 Task: Look for space in Timisoara, Romania from 12th  August, 2023 to 15th August, 2023 for 3 adults in price range Rs.12000 to Rs.16000. Place can be entire place with 2 bedrooms having 3 beds and 1 bathroom. Property type can be house, flat, guest house. Booking option can be shelf check-in. Required host language is English.
Action: Mouse pressed left at (614, 121)
Screenshot: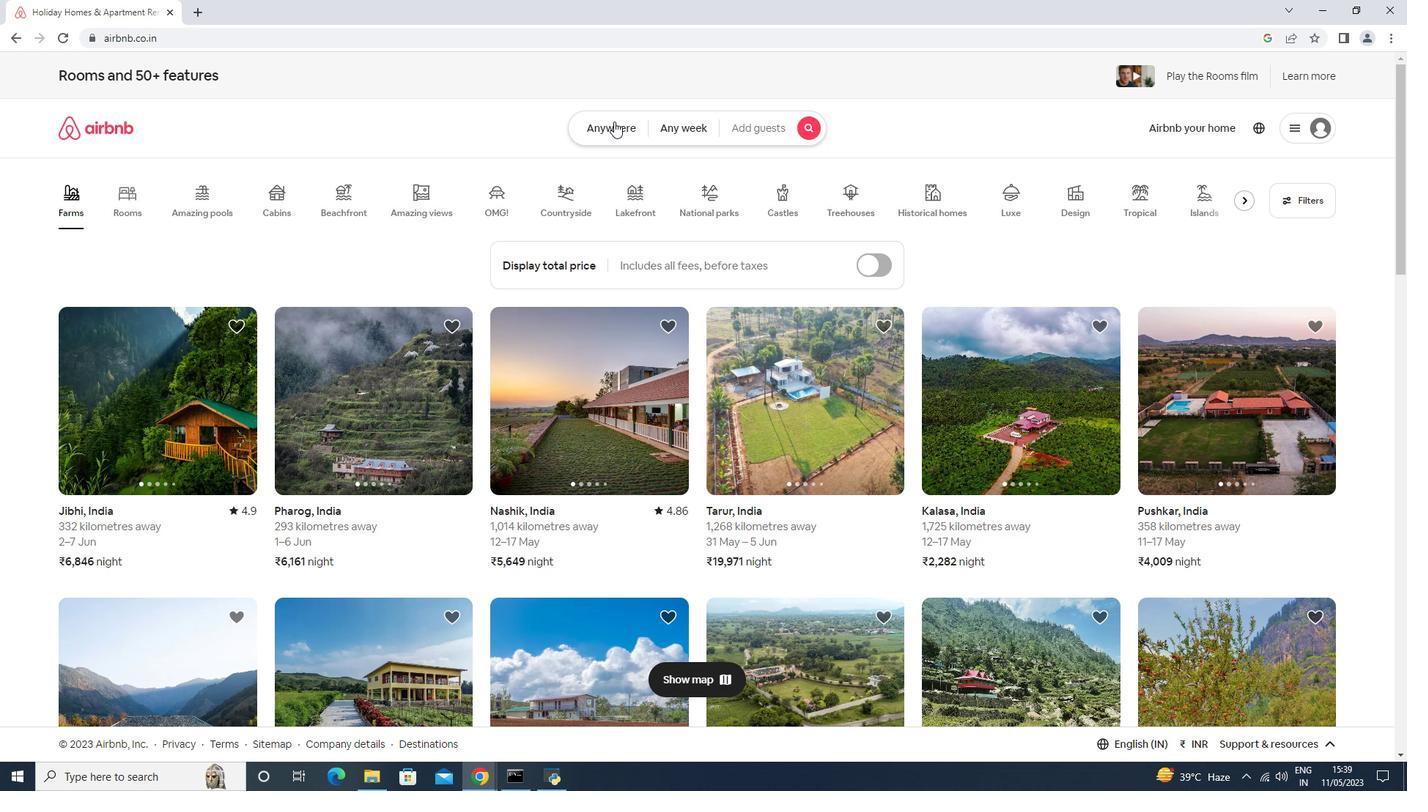 
Action: Mouse moved to (555, 179)
Screenshot: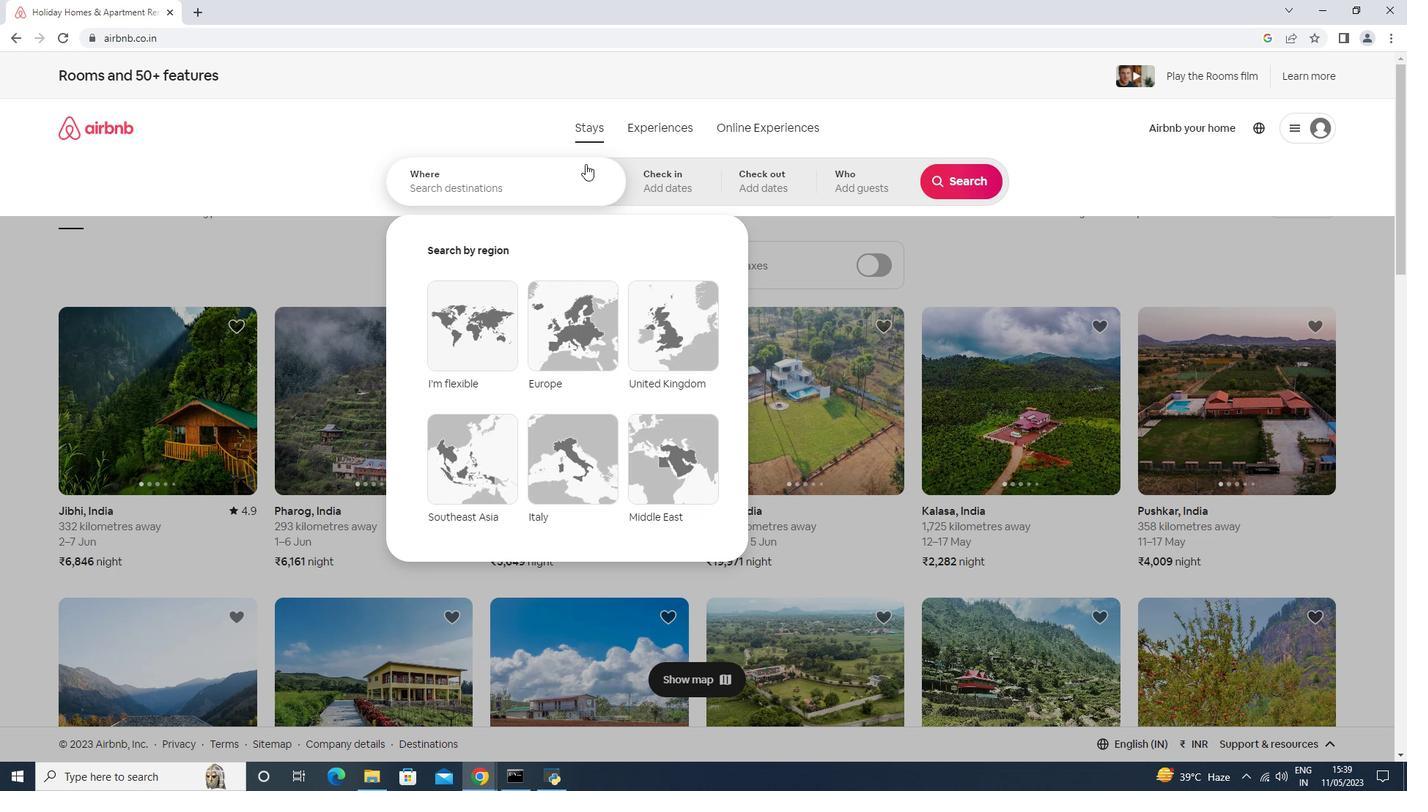 
Action: Mouse pressed left at (555, 179)
Screenshot: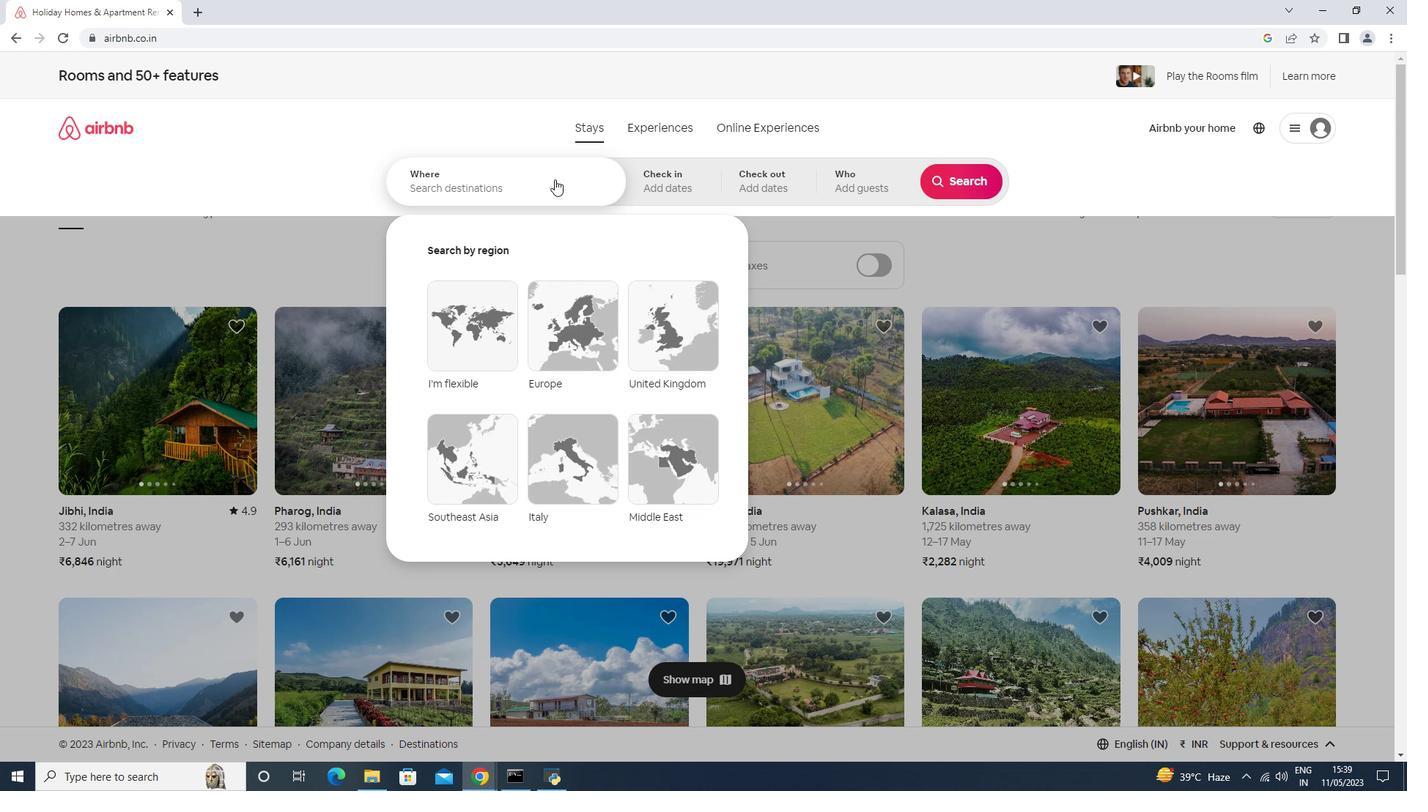 
Action: Mouse moved to (555, 179)
Screenshot: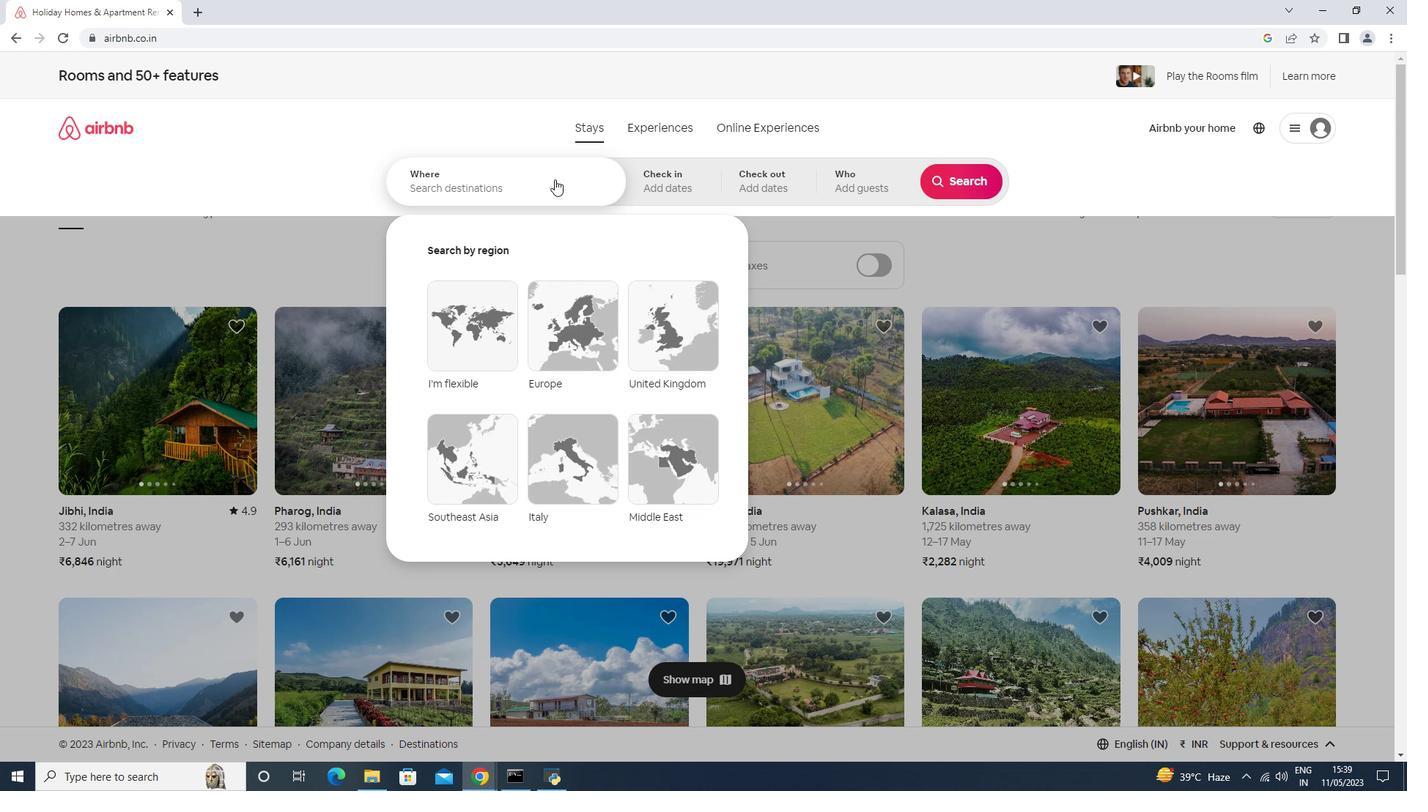 
Action: Key pressed <Key.shift><Key.shift><Key.shift><Key.shift><Key.shift><Key.shift><Key.shift><Key.shift><Key.shift>Timisoara,<Key.shift>romania
Screenshot: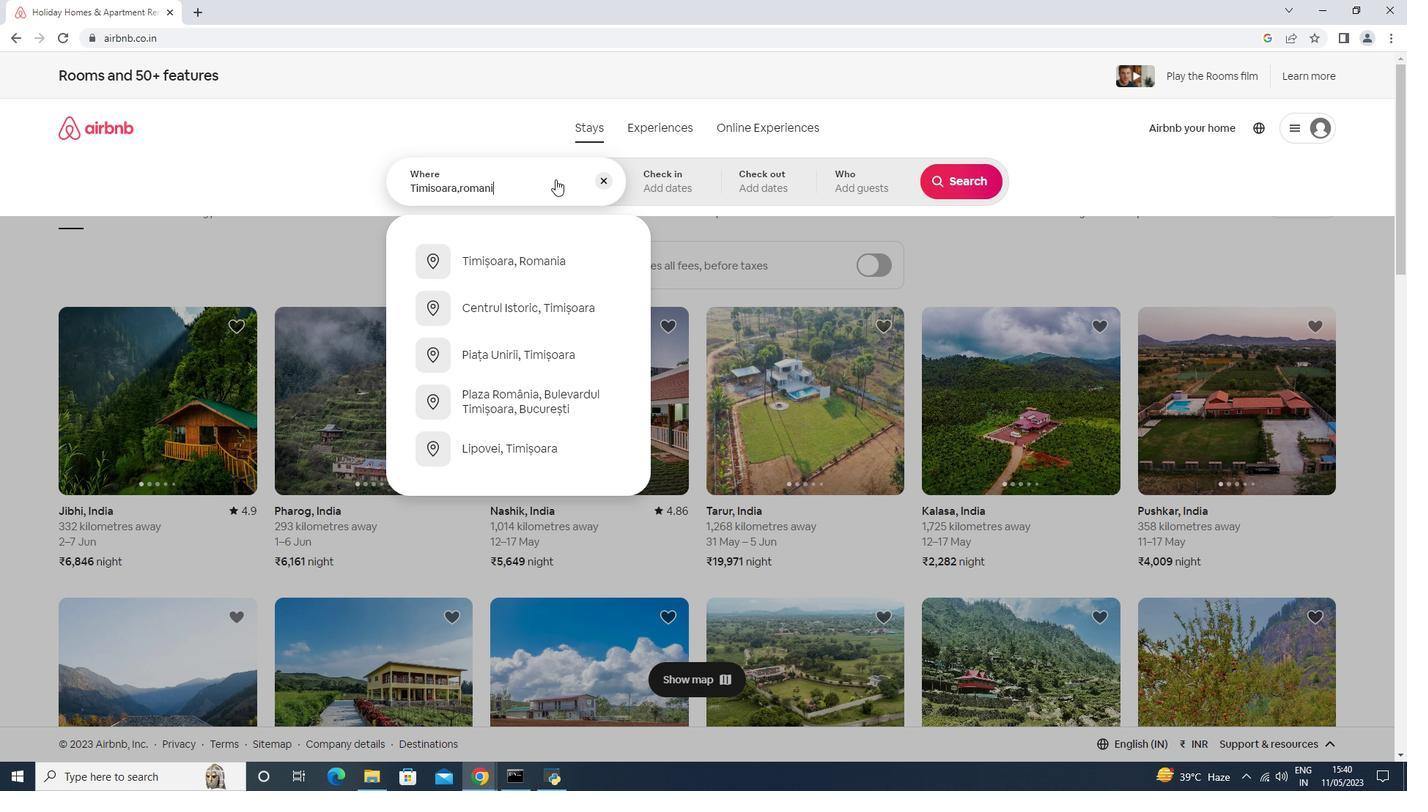 
Action: Mouse moved to (668, 192)
Screenshot: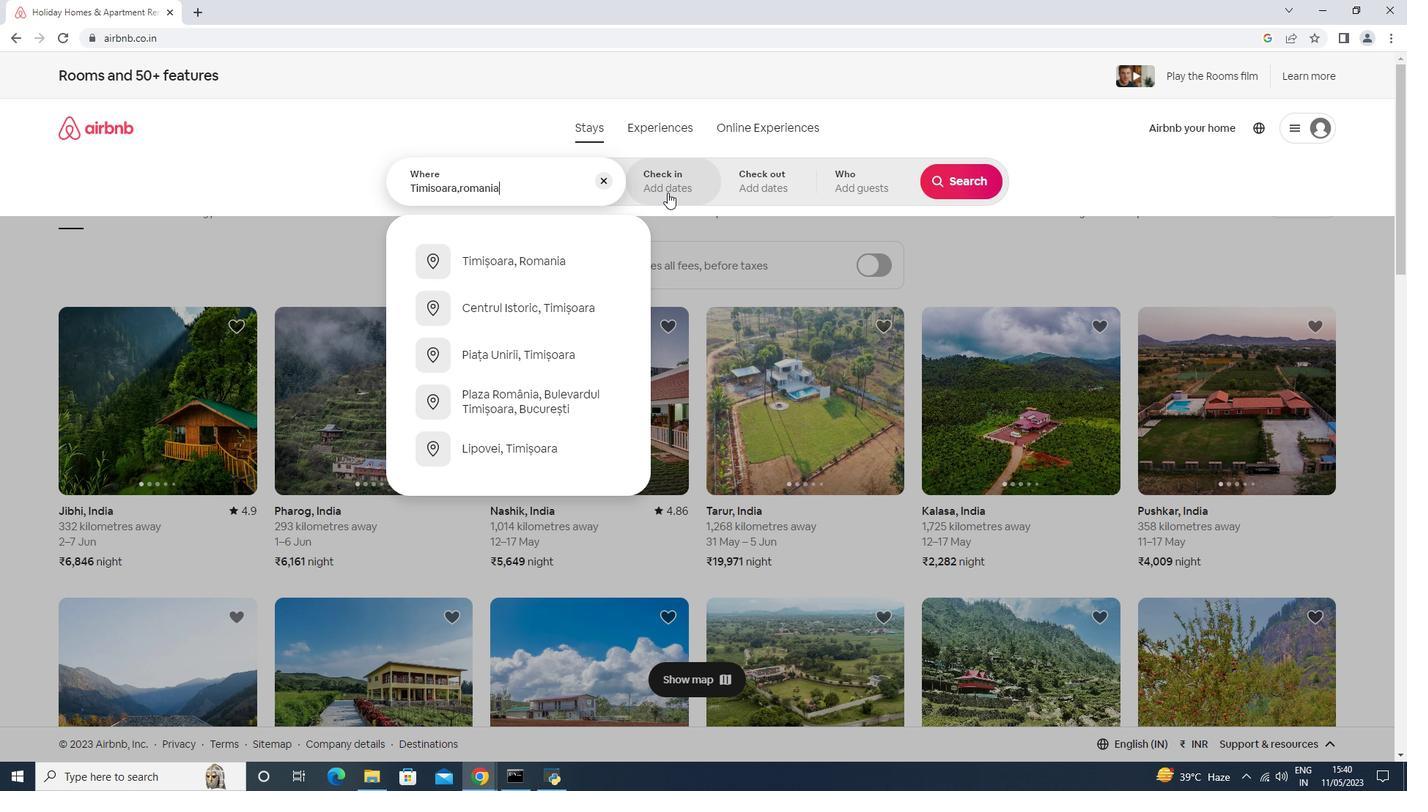 
Action: Mouse pressed left at (668, 192)
Screenshot: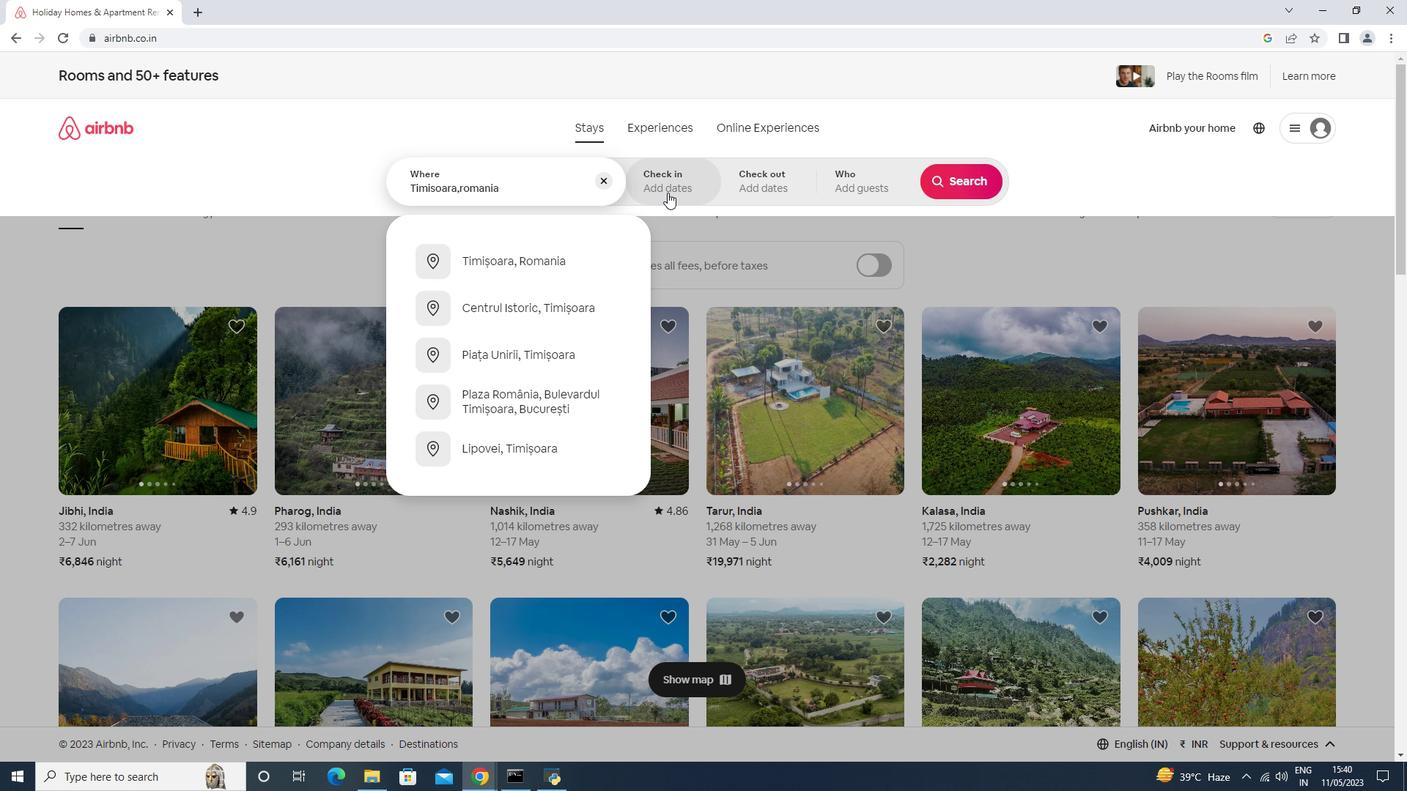 
Action: Mouse moved to (960, 303)
Screenshot: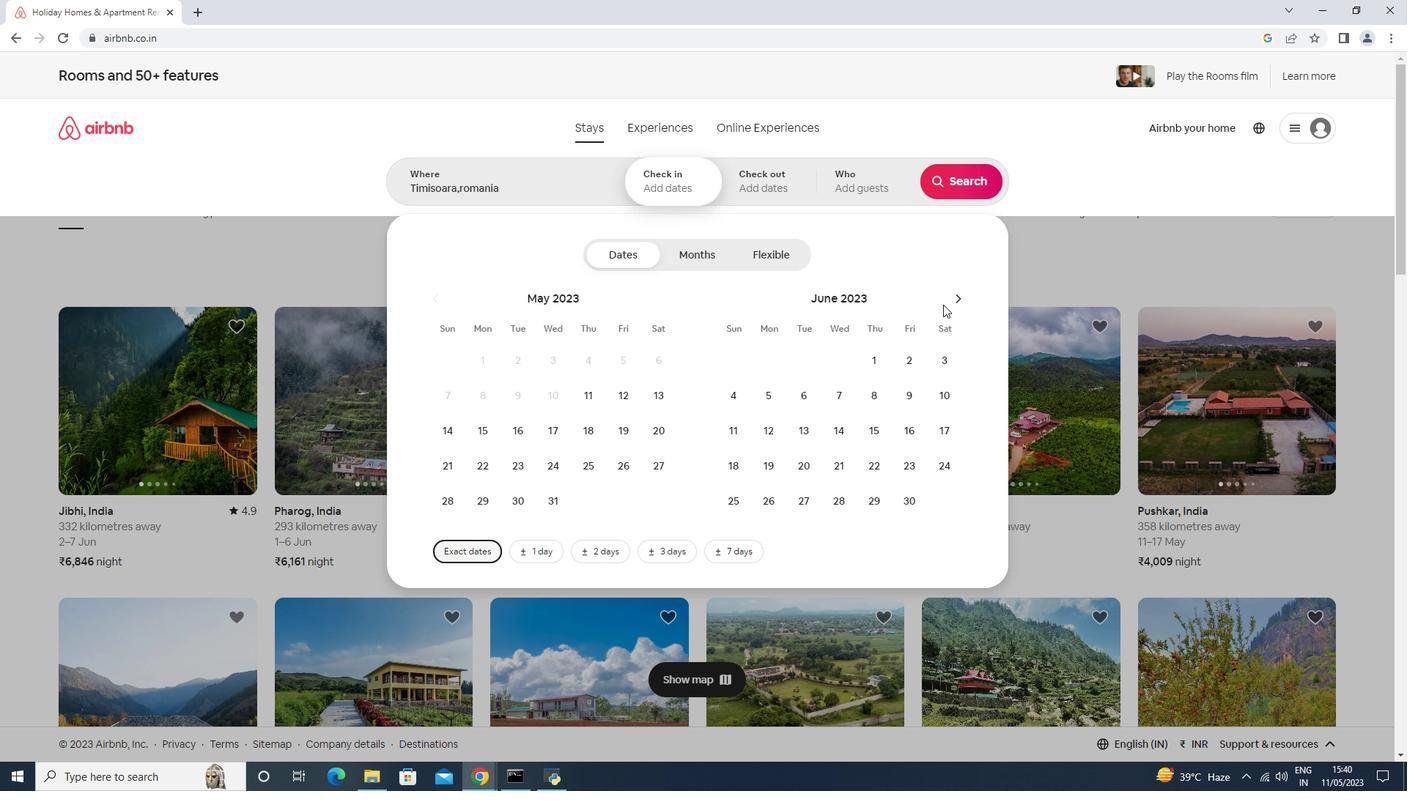 
Action: Mouse pressed left at (960, 303)
Screenshot: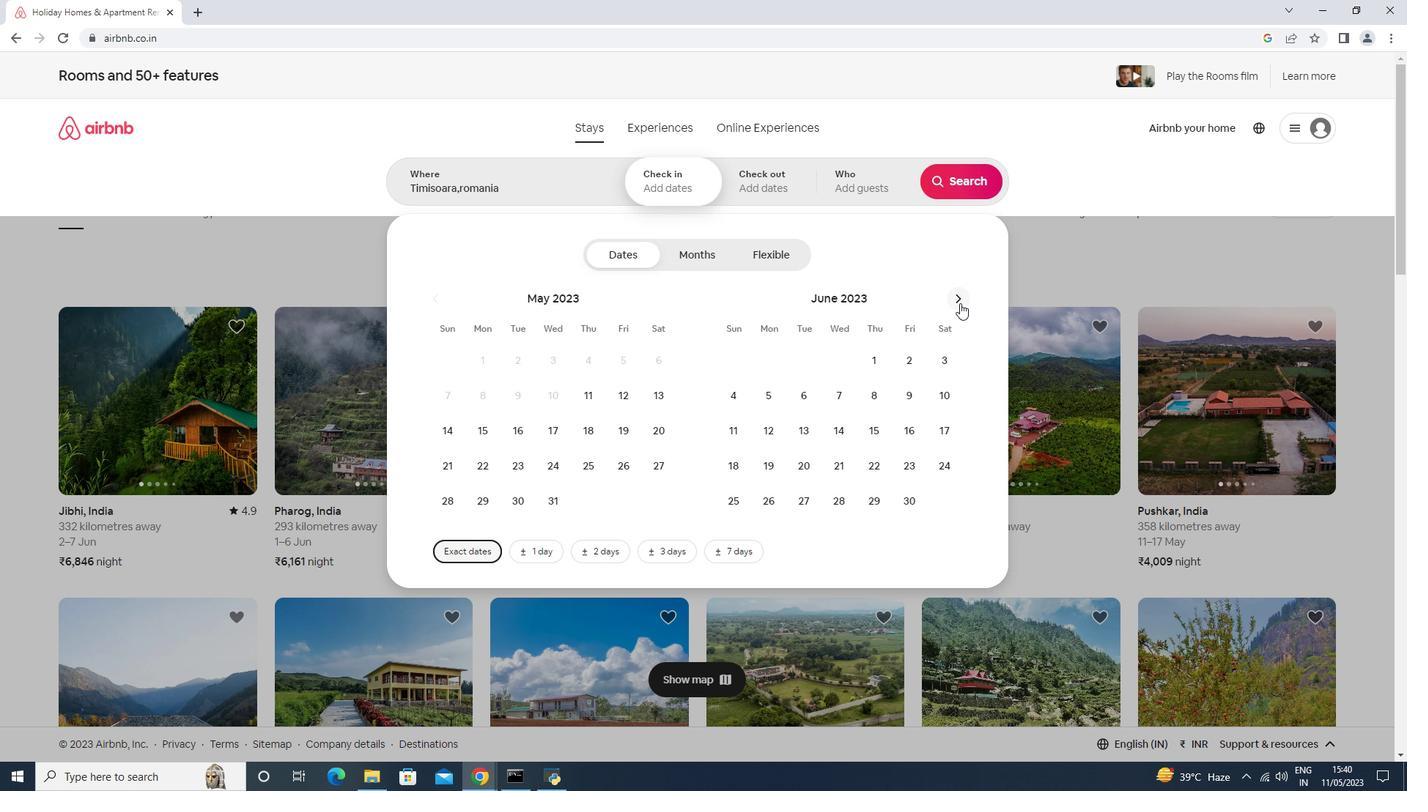 
Action: Mouse moved to (950, 305)
Screenshot: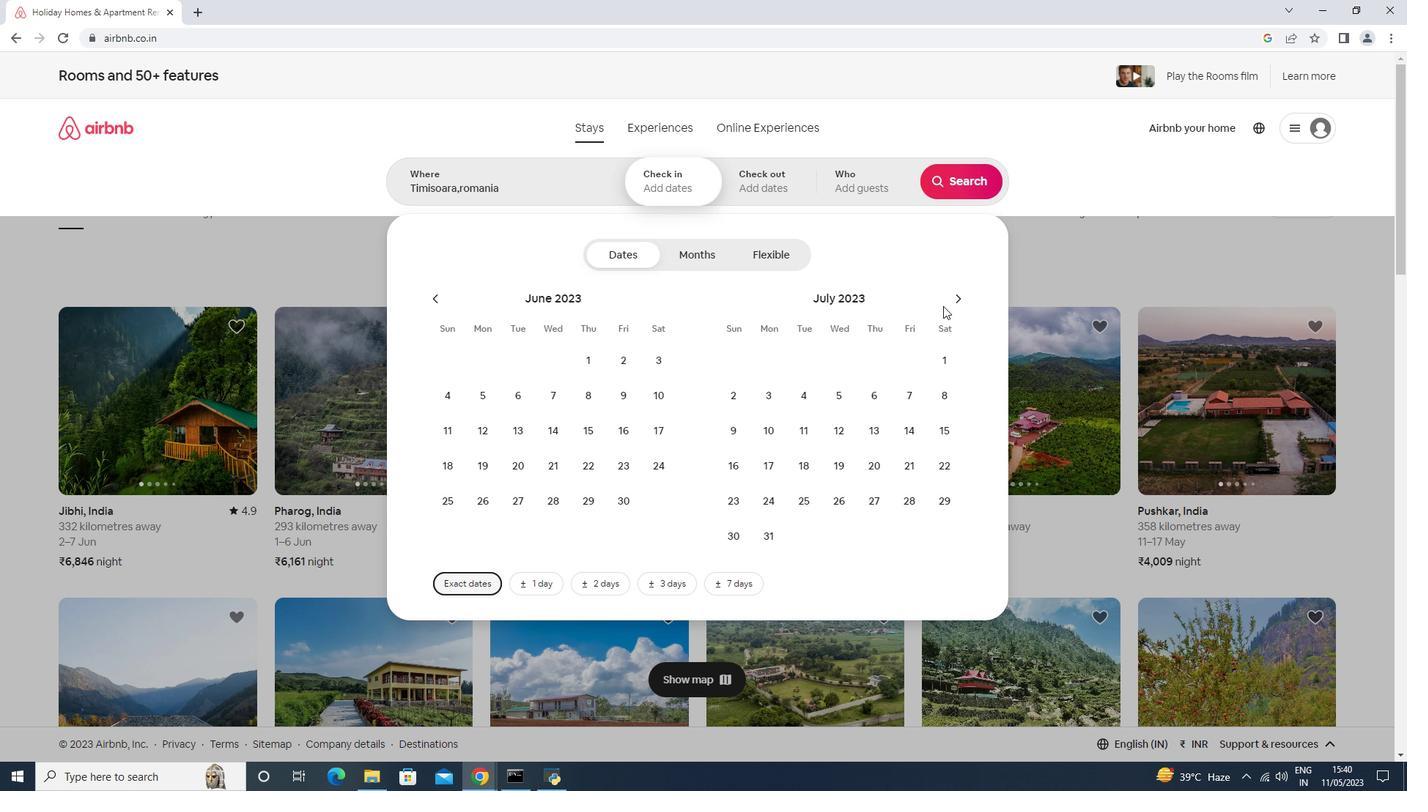 
Action: Mouse pressed left at (950, 305)
Screenshot: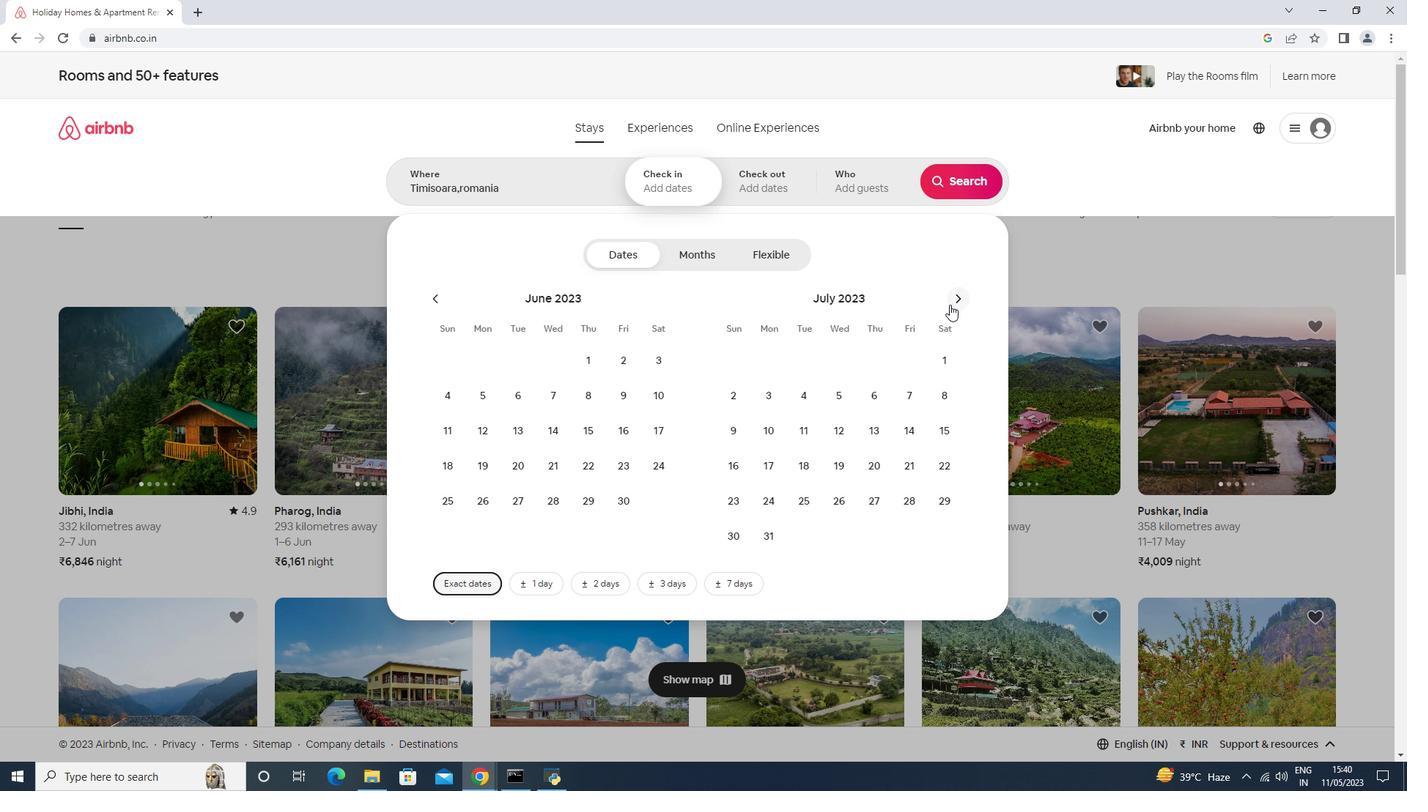 
Action: Mouse moved to (930, 392)
Screenshot: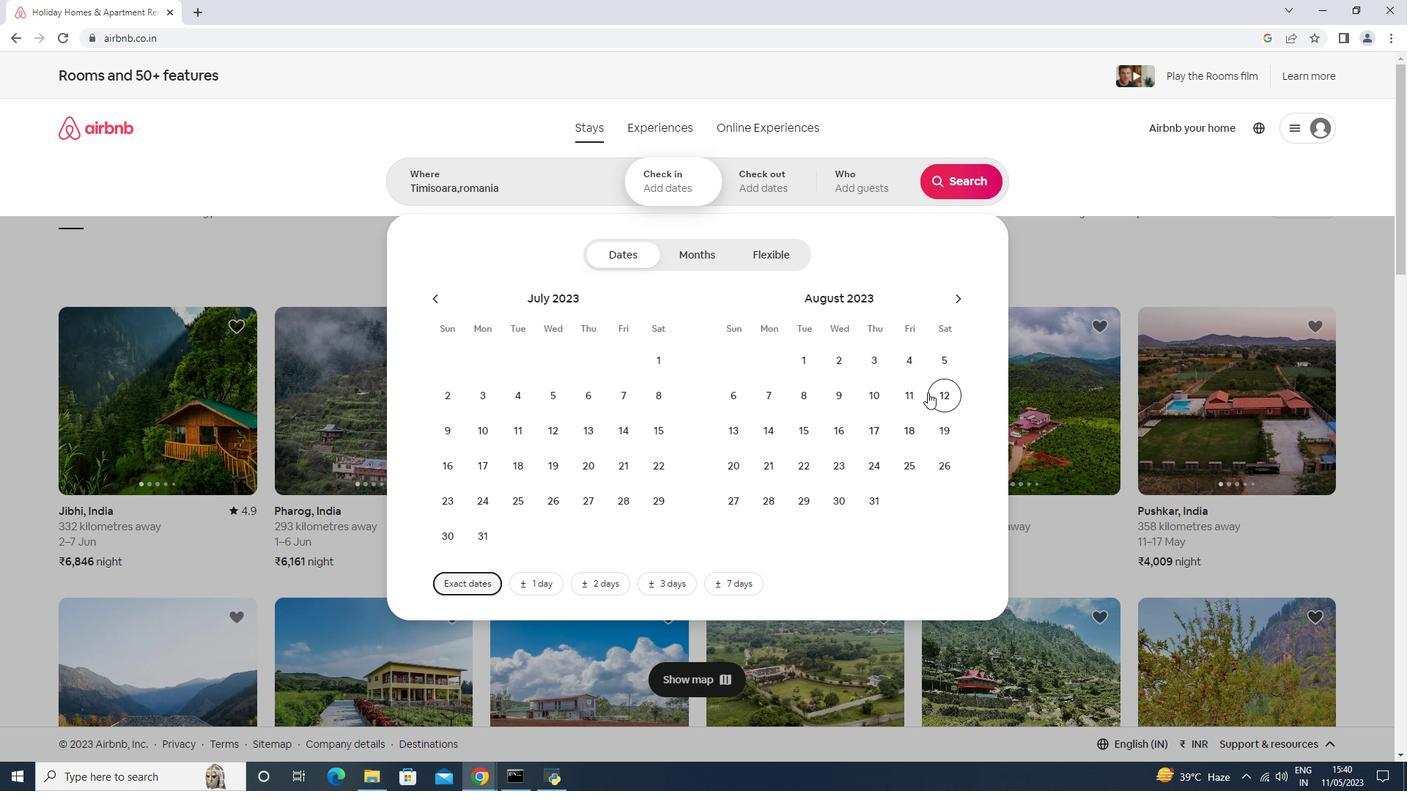 
Action: Mouse pressed left at (930, 392)
Screenshot: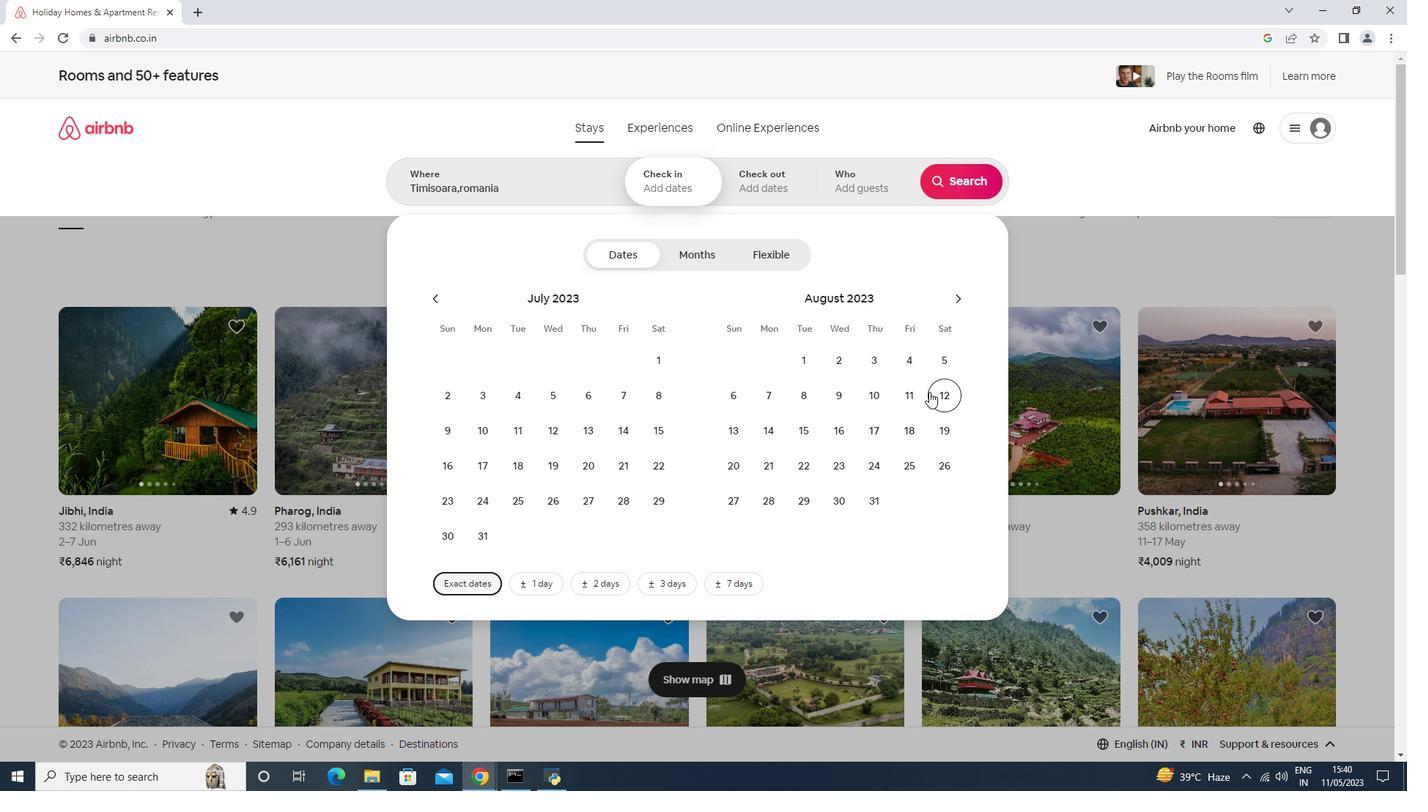 
Action: Mouse moved to (806, 426)
Screenshot: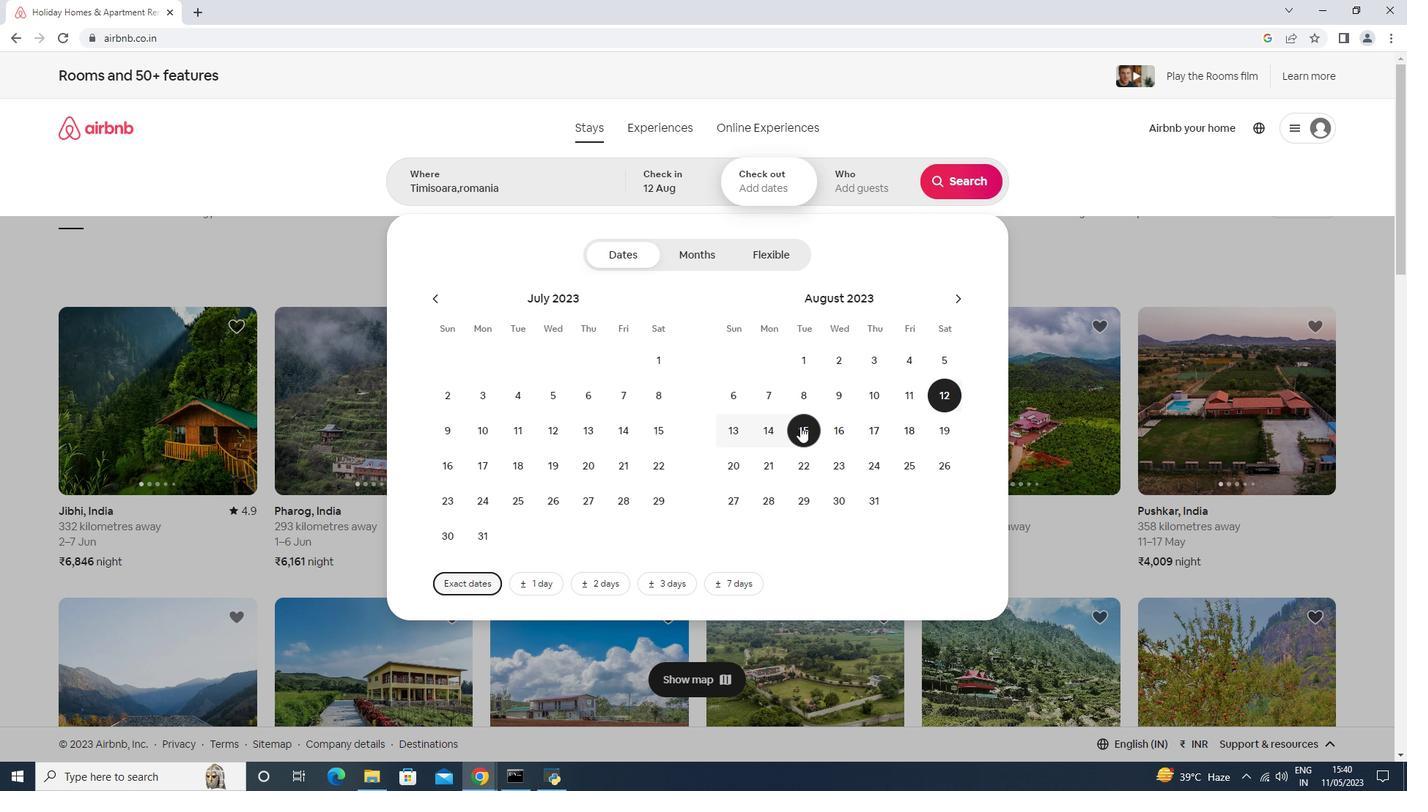 
Action: Mouse pressed left at (805, 426)
Screenshot: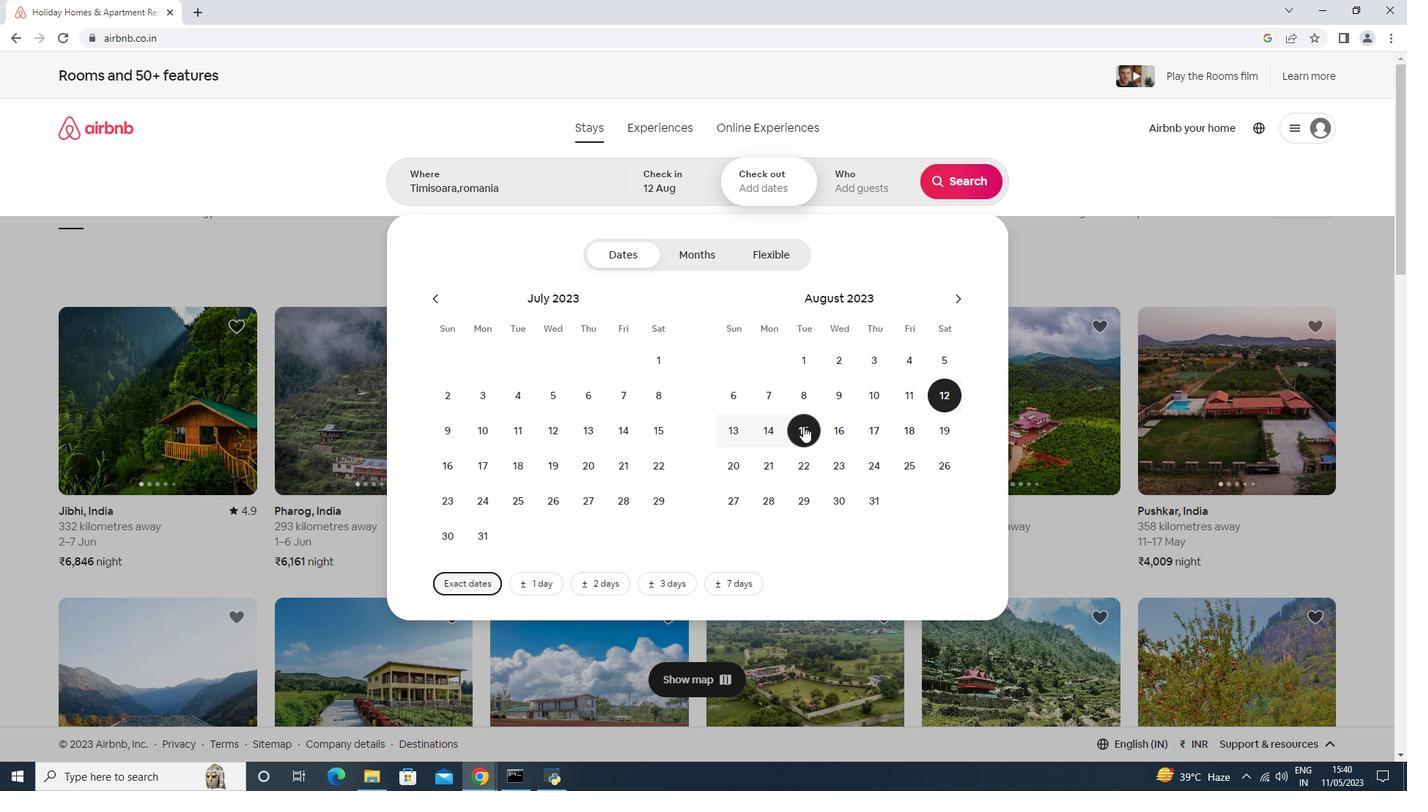 
Action: Mouse moved to (874, 188)
Screenshot: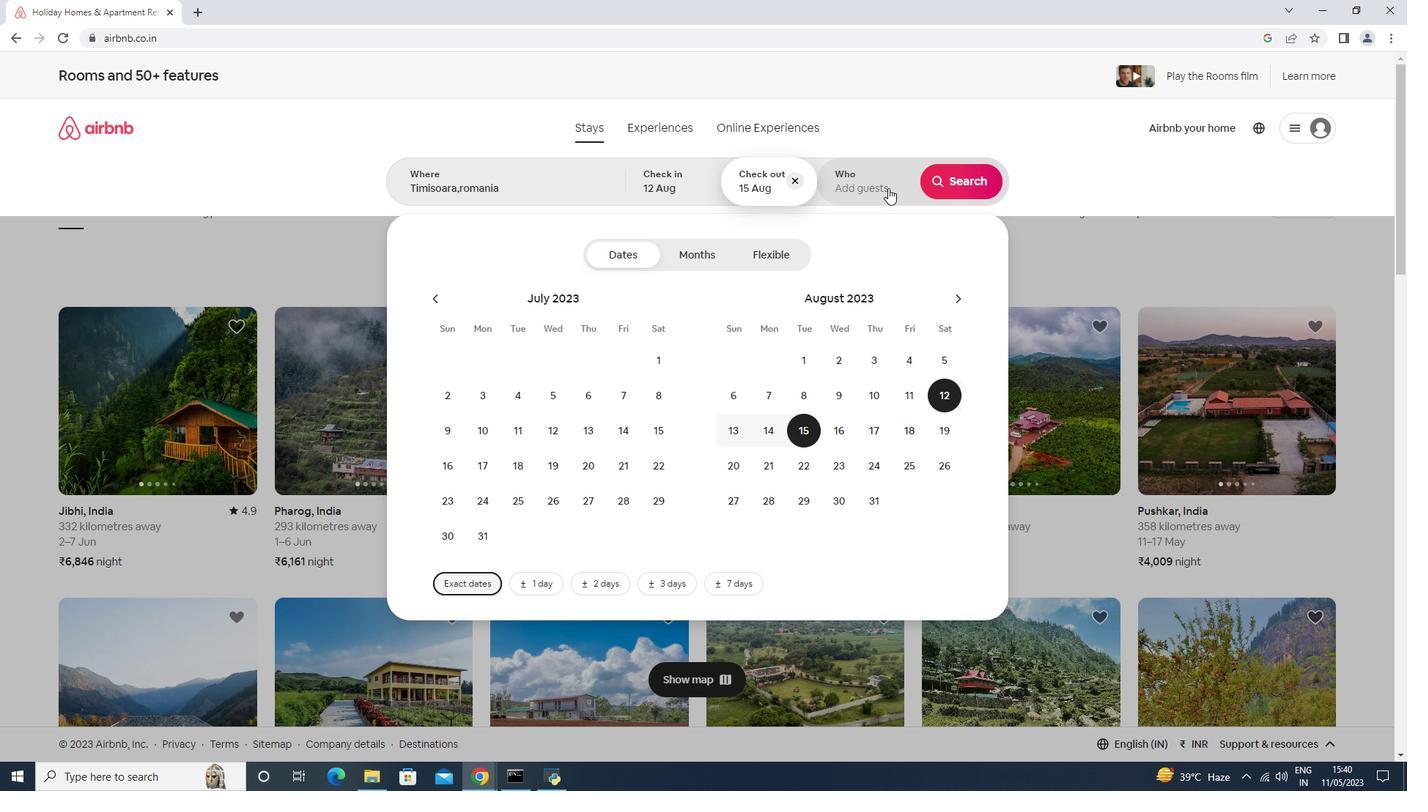 
Action: Mouse pressed left at (874, 188)
Screenshot: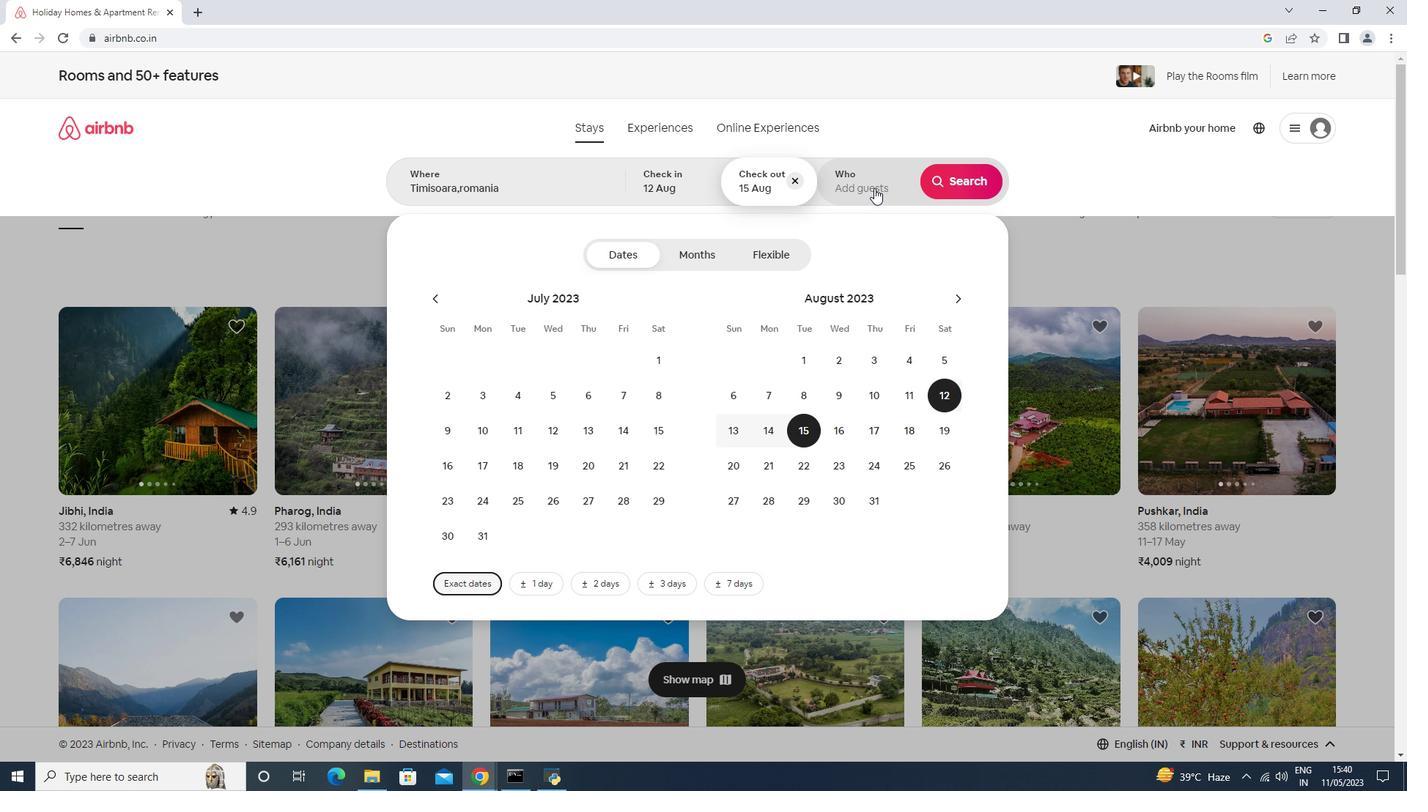 
Action: Mouse moved to (956, 256)
Screenshot: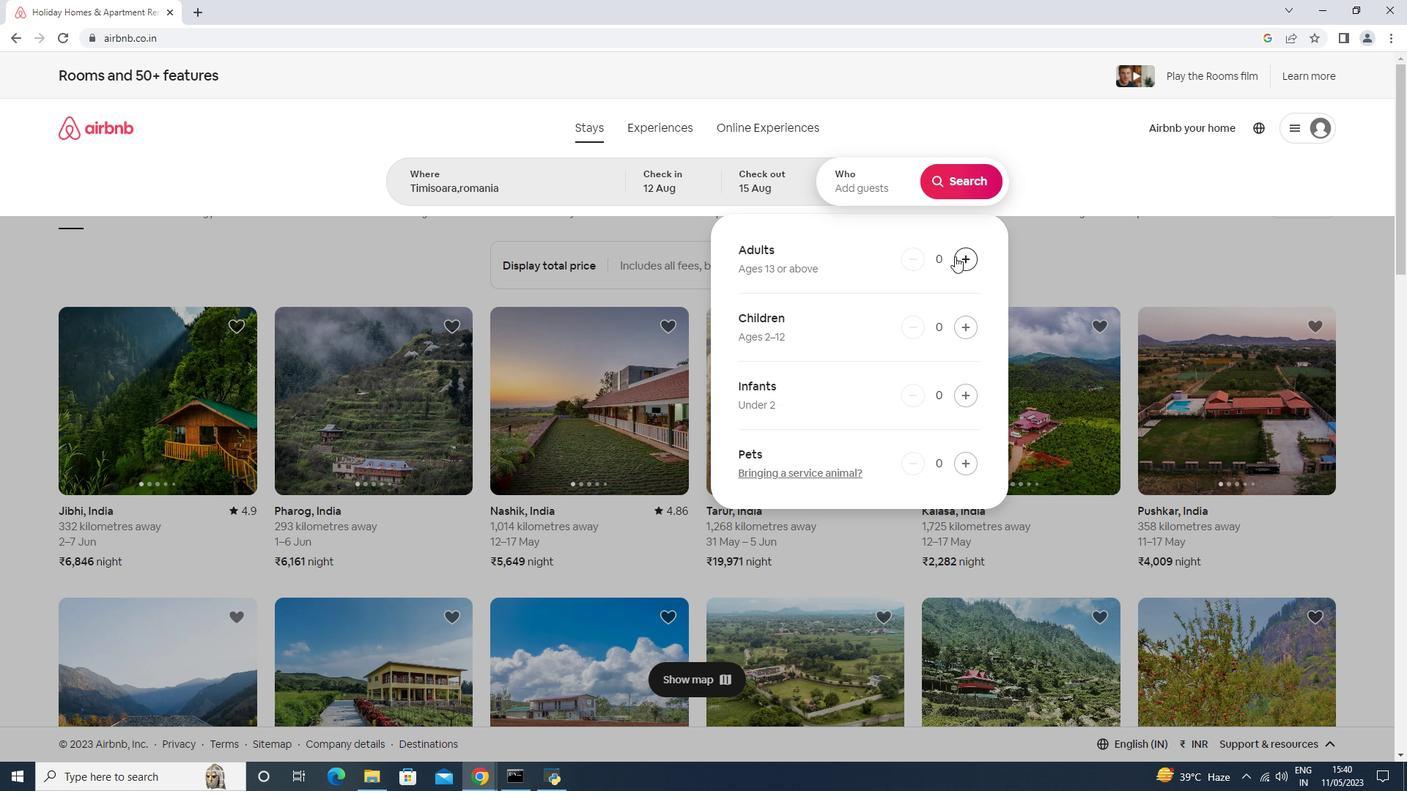 
Action: Mouse pressed left at (956, 256)
Screenshot: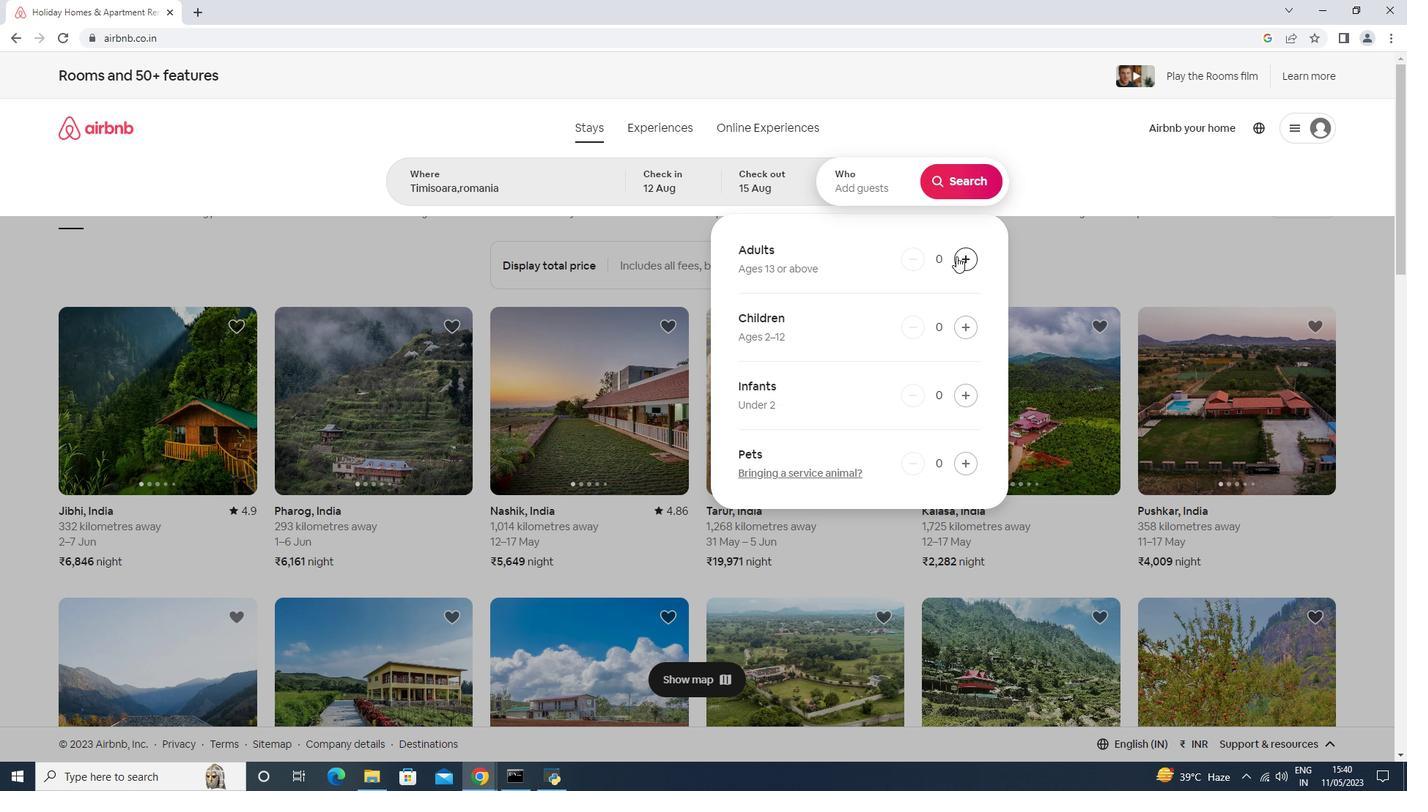 
Action: Mouse pressed left at (956, 256)
Screenshot: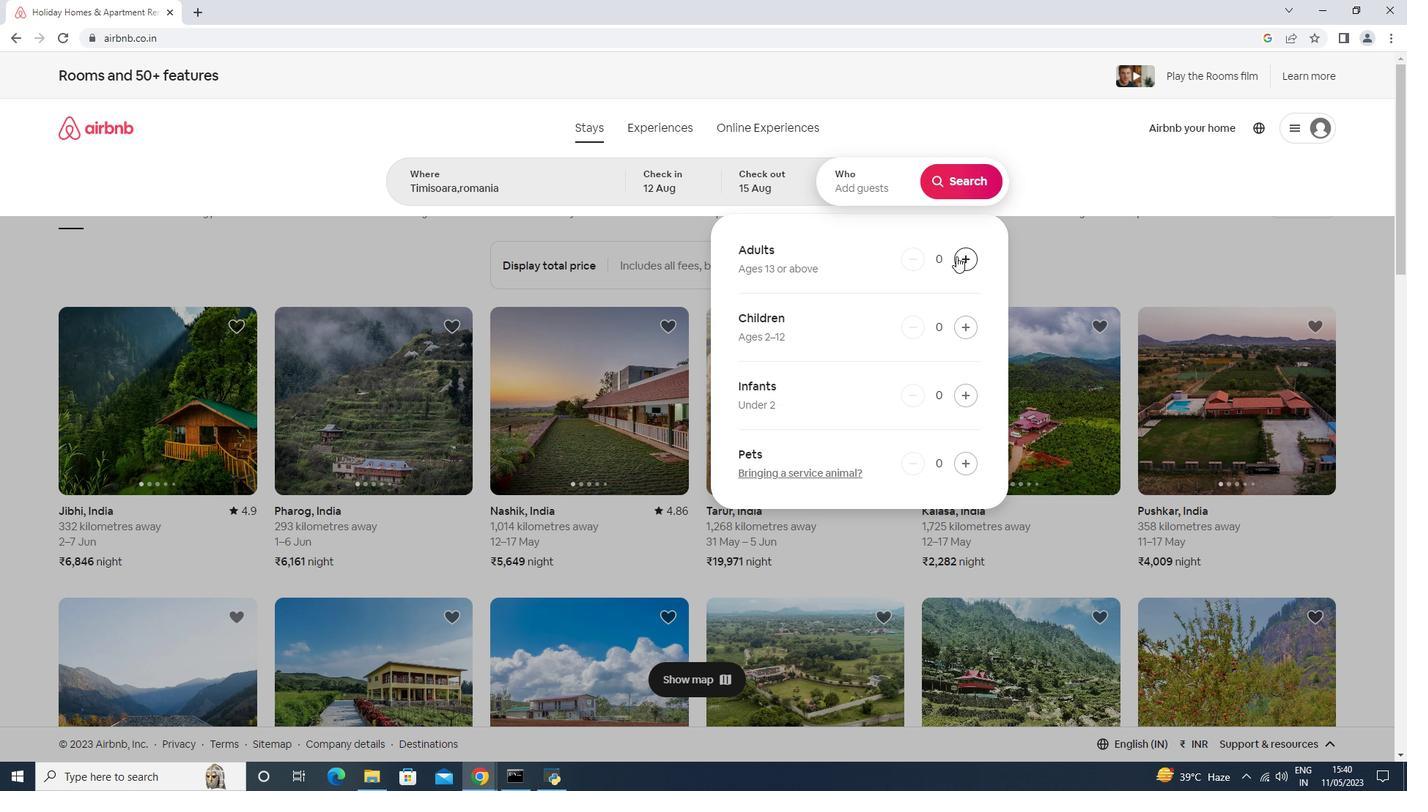
Action: Mouse pressed left at (956, 256)
Screenshot: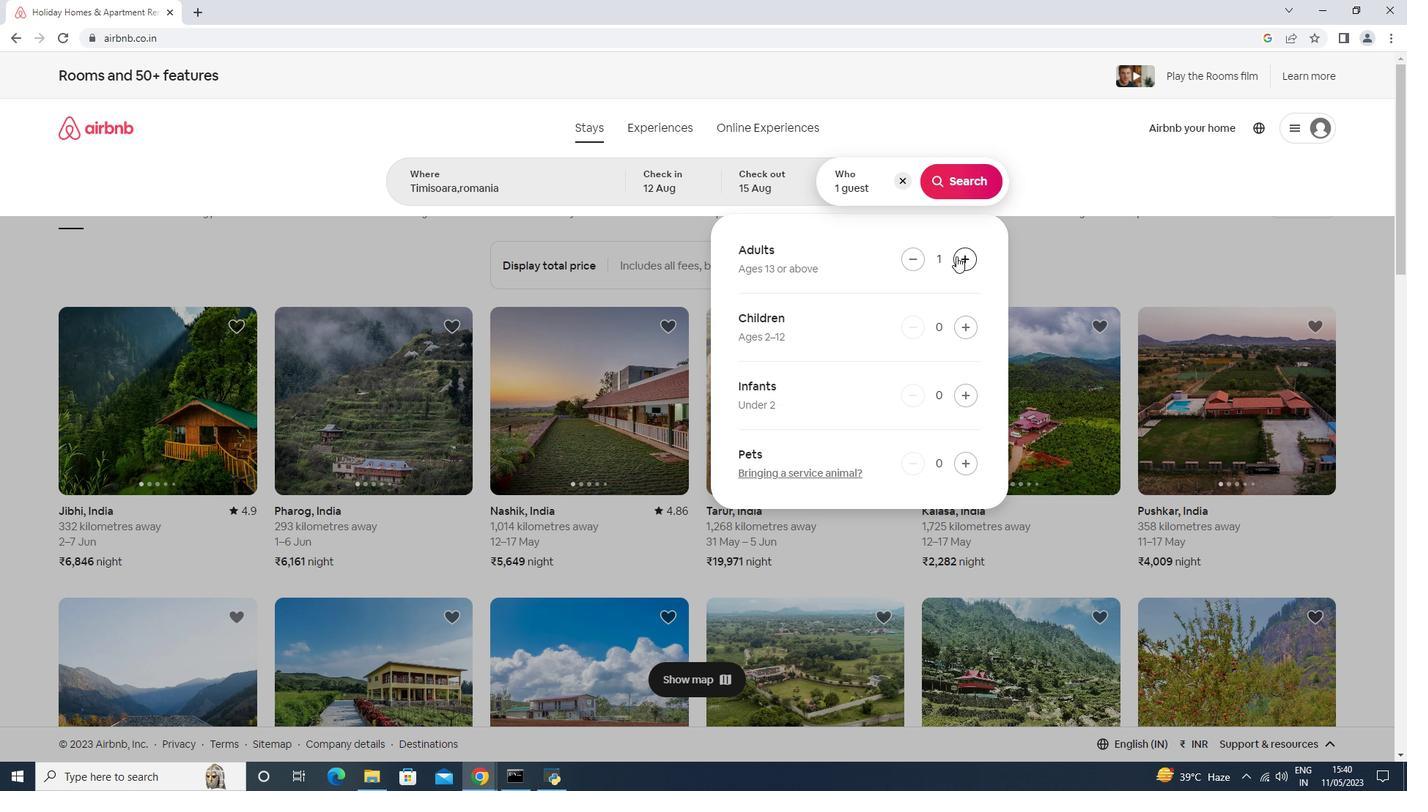 
Action: Mouse moved to (964, 186)
Screenshot: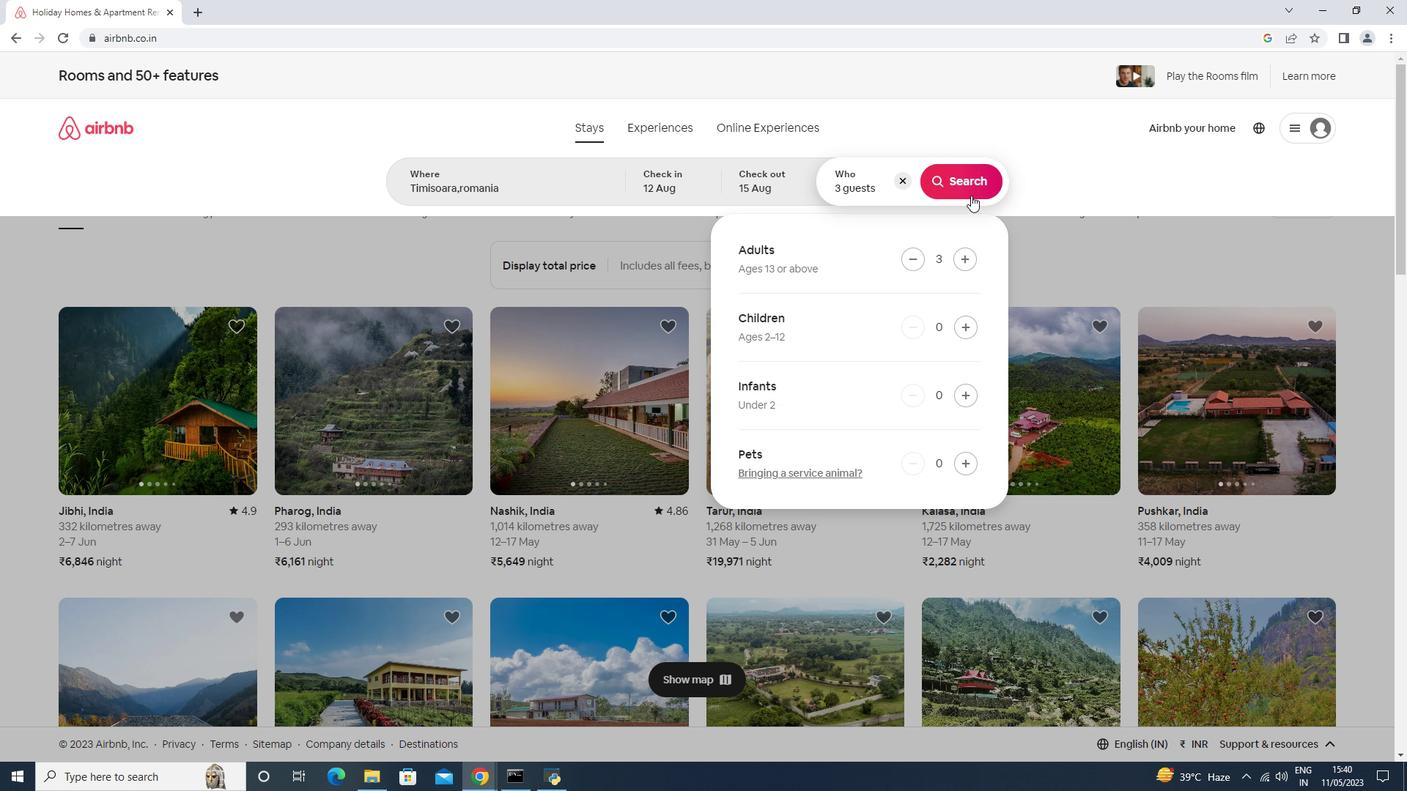 
Action: Mouse pressed left at (964, 186)
Screenshot: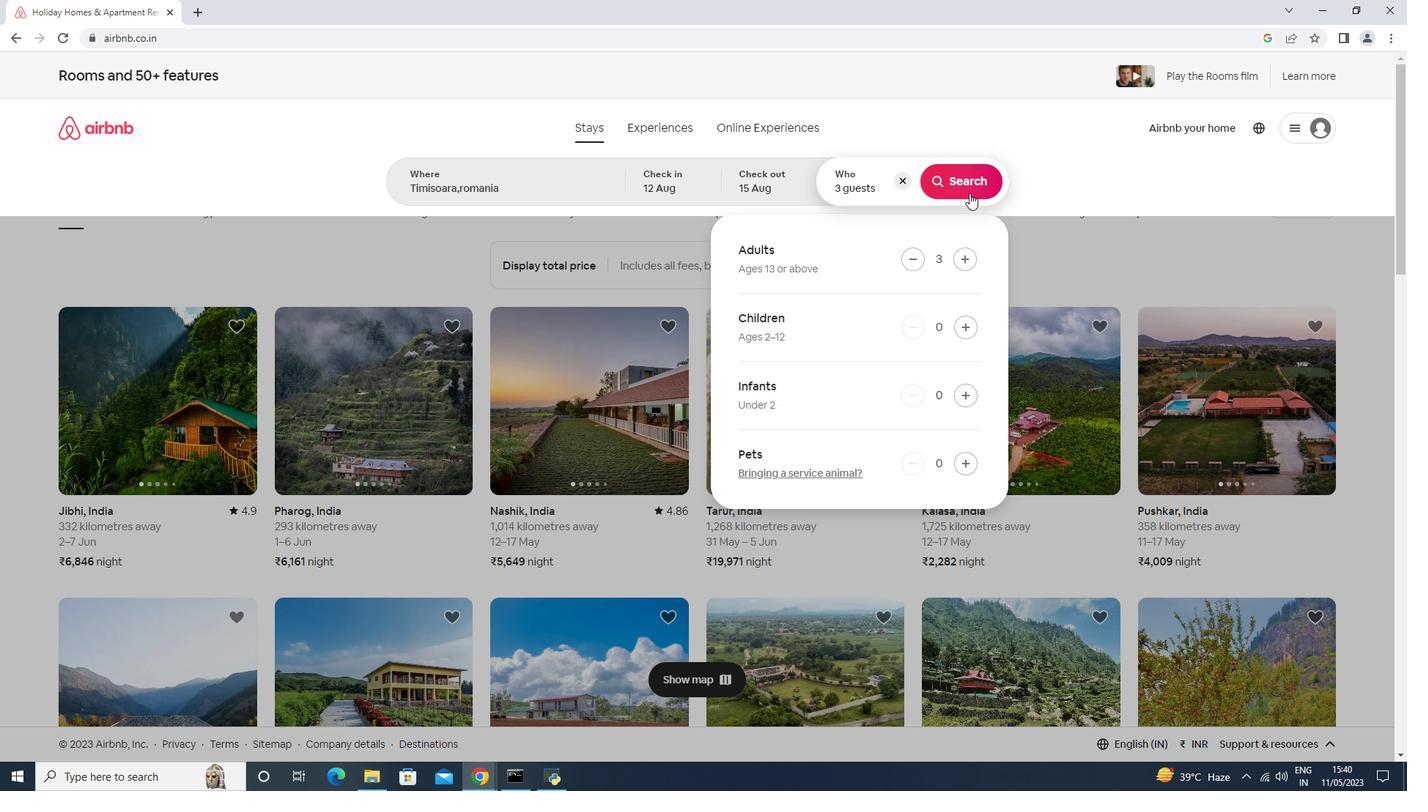 
Action: Mouse moved to (1342, 145)
Screenshot: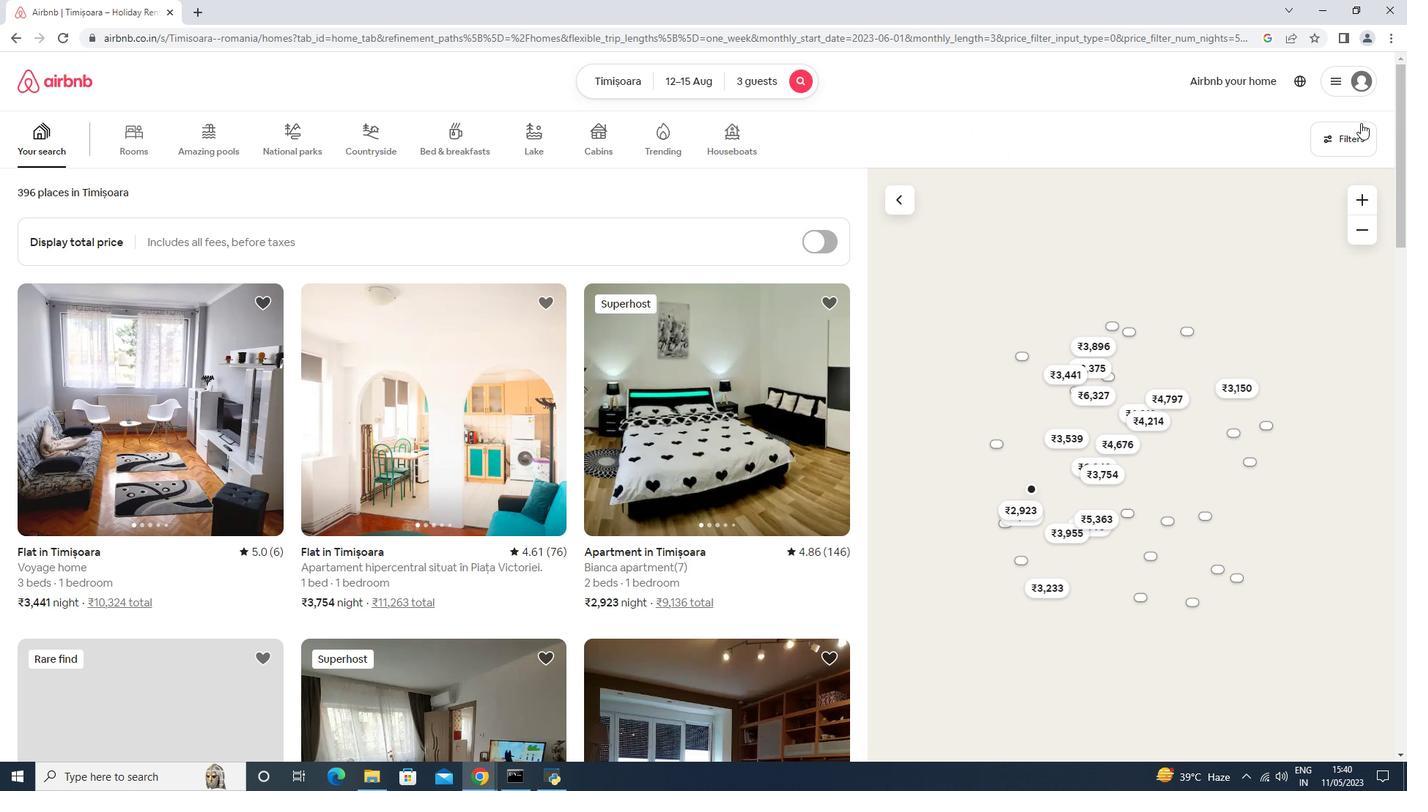 
Action: Mouse pressed left at (1342, 145)
Screenshot: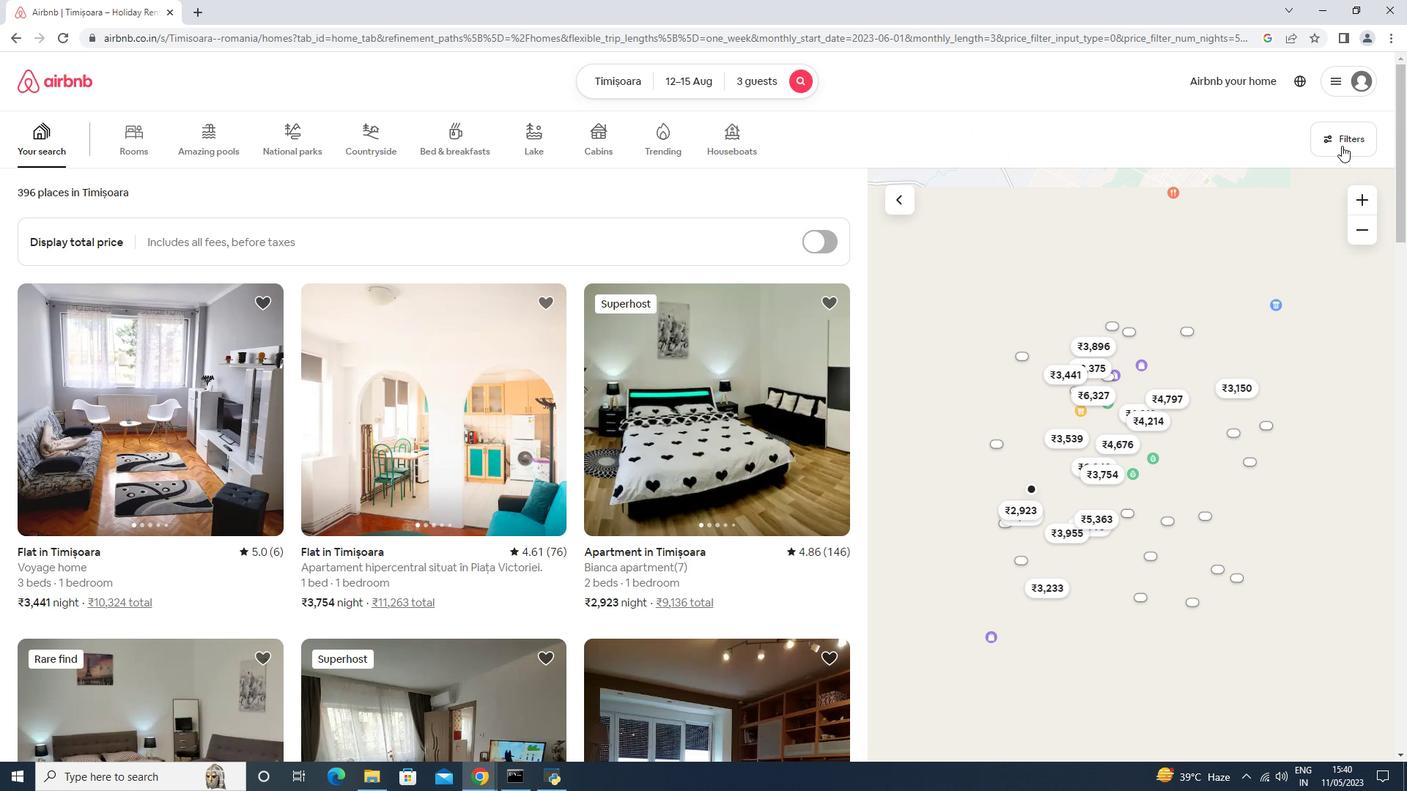 
Action: Mouse moved to (622, 476)
Screenshot: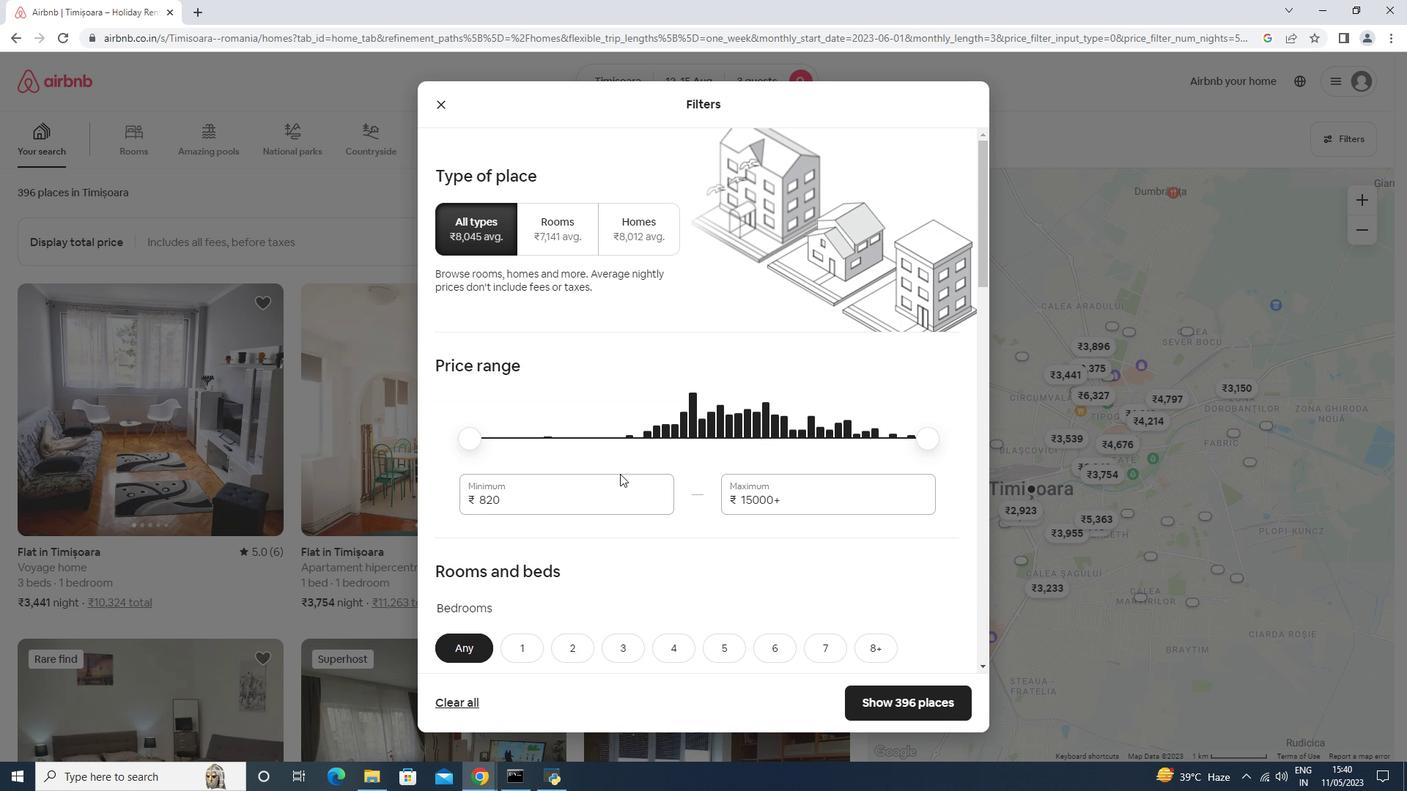 
Action: Mouse pressed left at (622, 476)
Screenshot: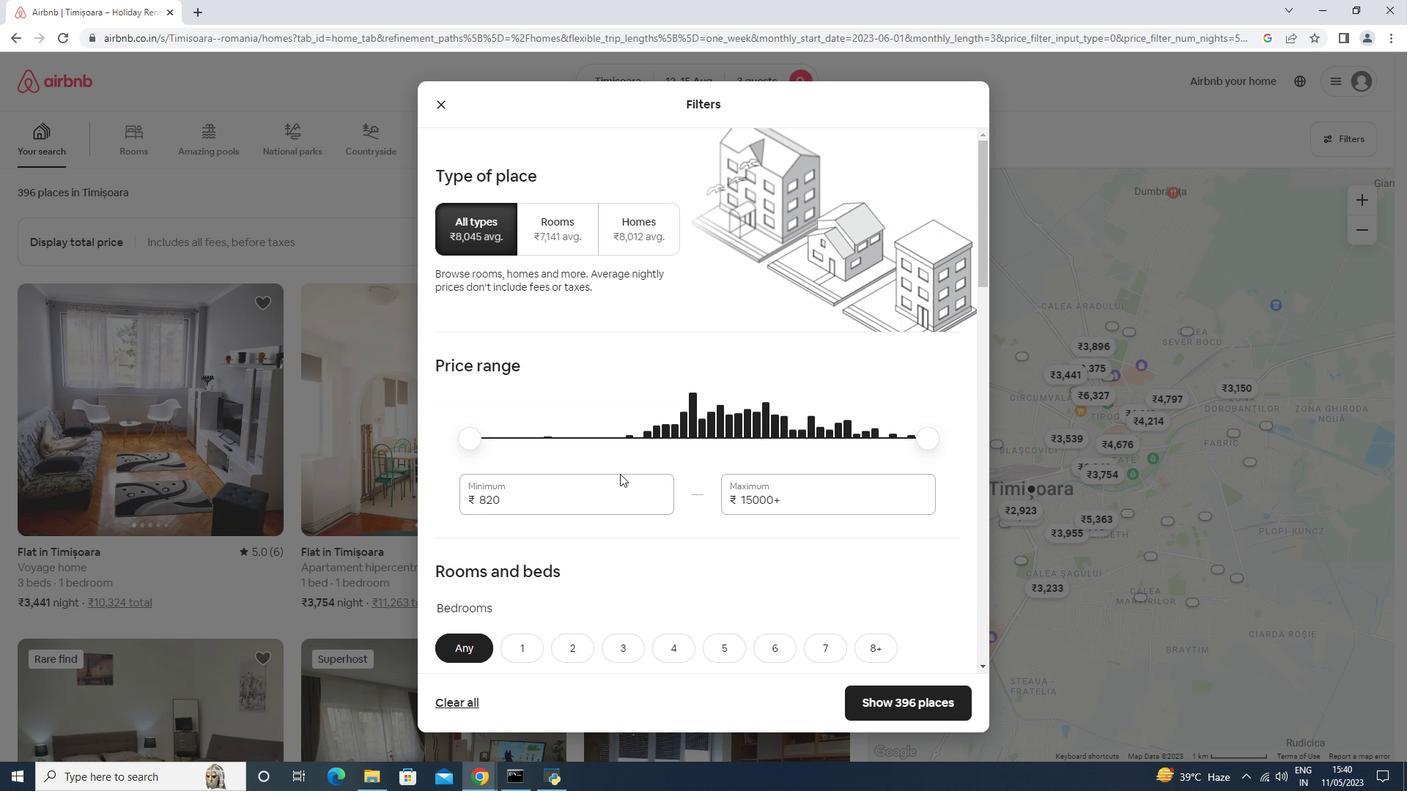 
Action: Key pressed <Key.backspace><Key.backspace><Key.backspace><Key.backspace><Key.backspace><Key.backspace><Key.backspace><Key.backspace><Key.backspace><Key.backspace><Key.backspace><Key.backspace><Key.backspace>1
Screenshot: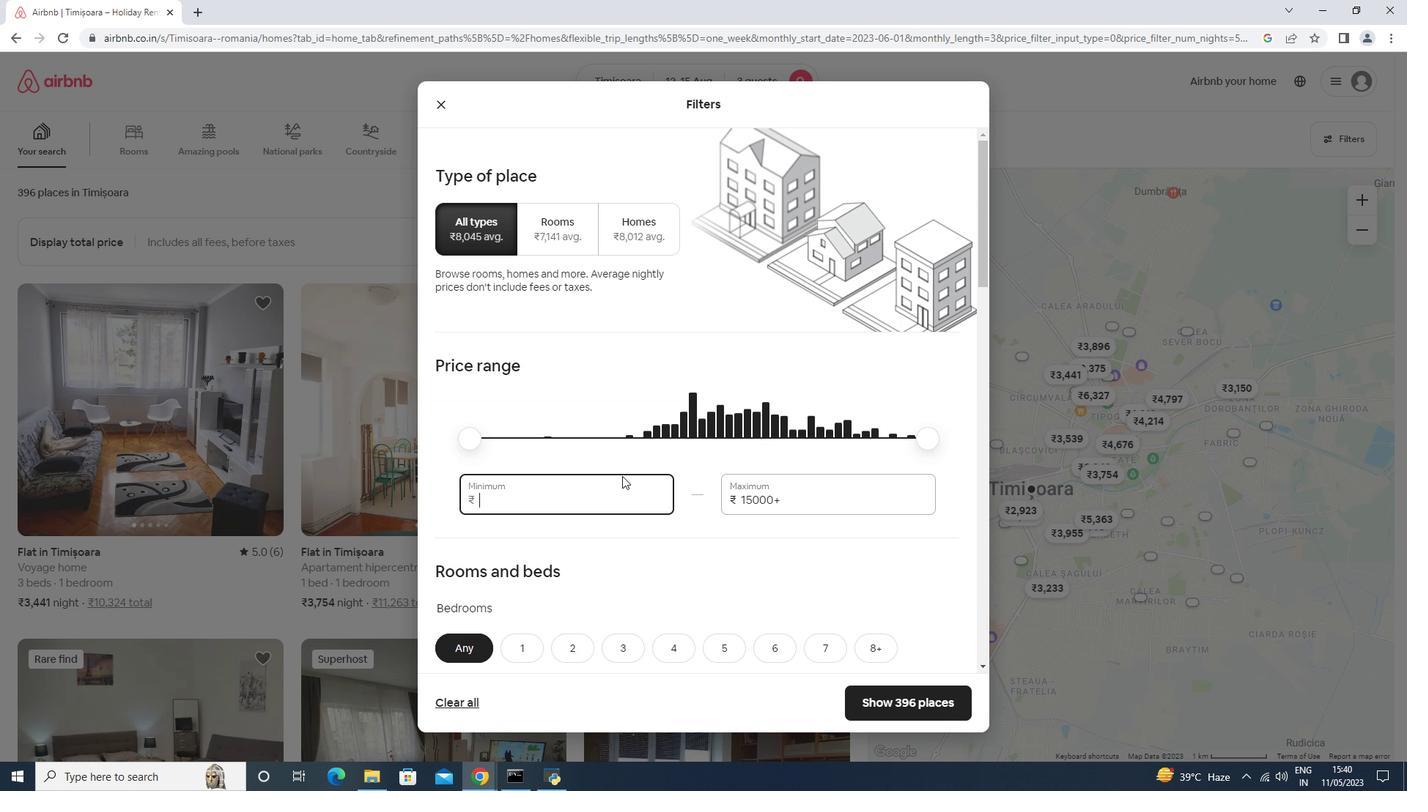 
Action: Mouse moved to (620, 472)
Screenshot: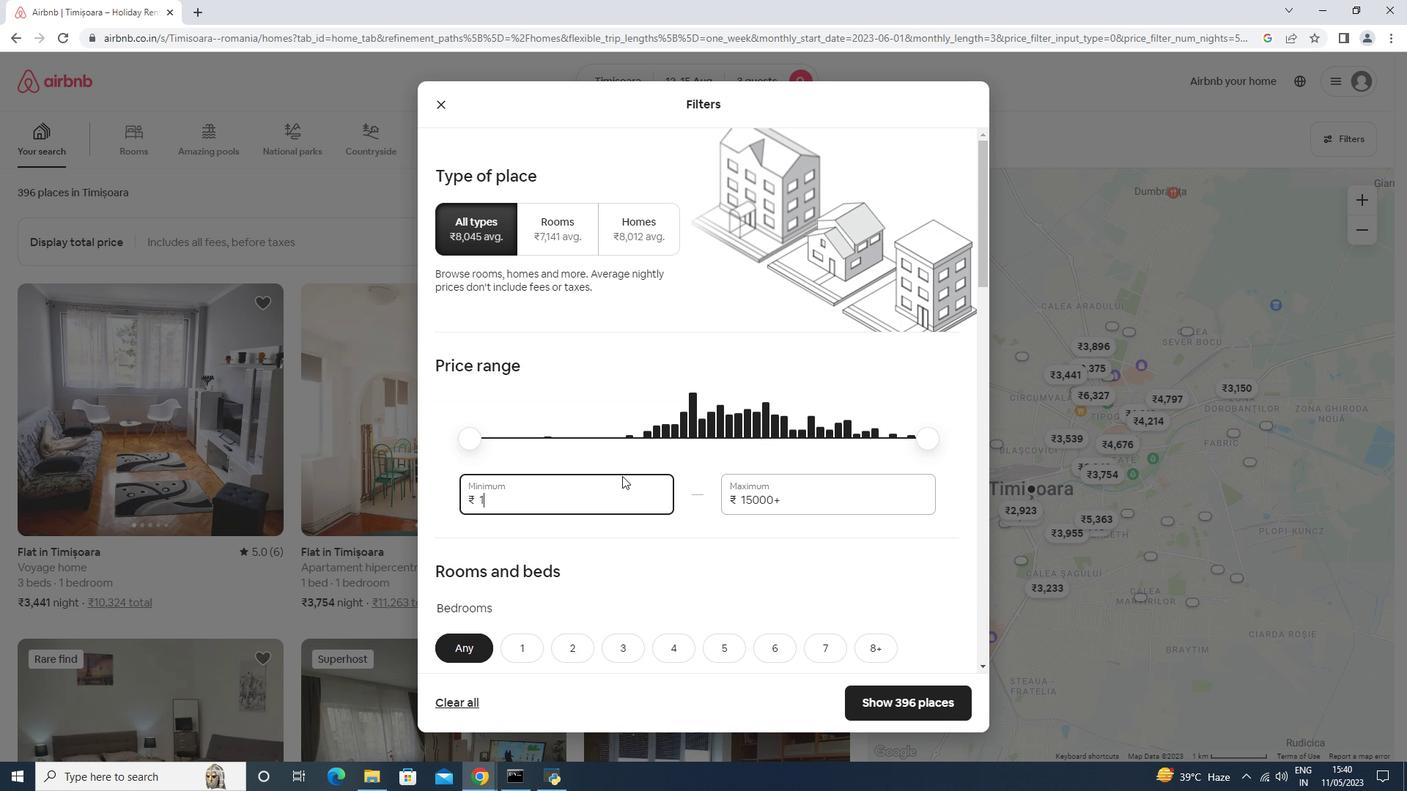 
Action: Key pressed 2
Screenshot: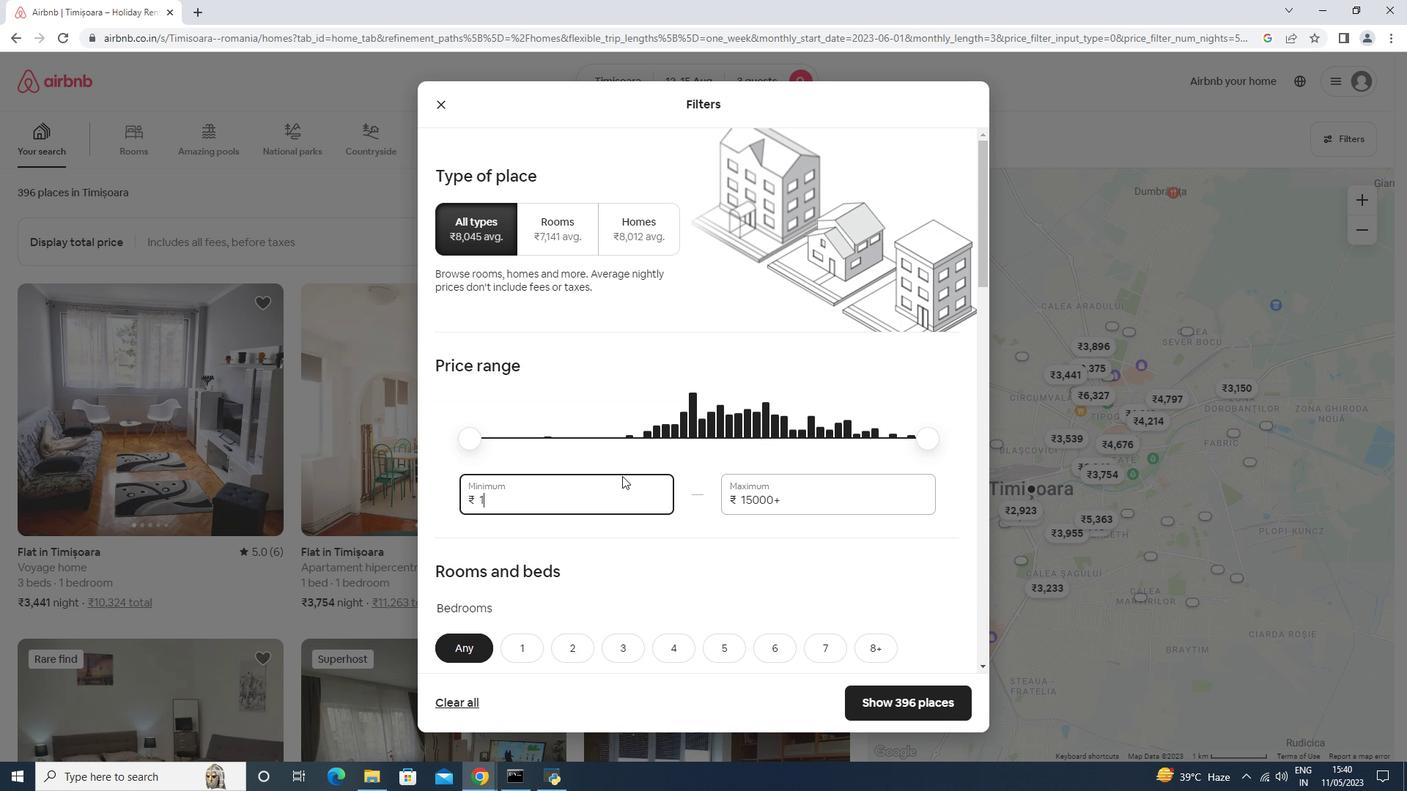 
Action: Mouse moved to (619, 470)
Screenshot: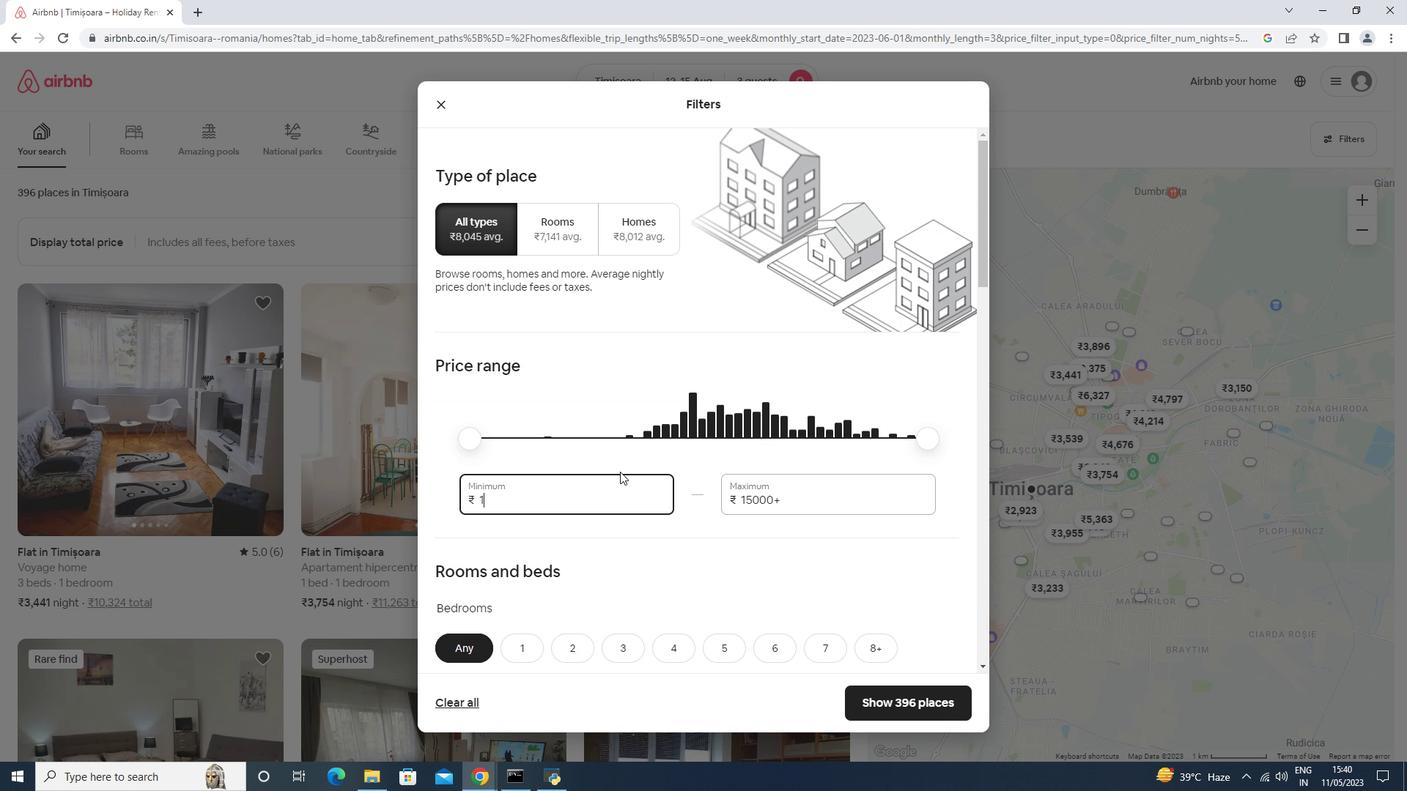
Action: Key pressed 0
Screenshot: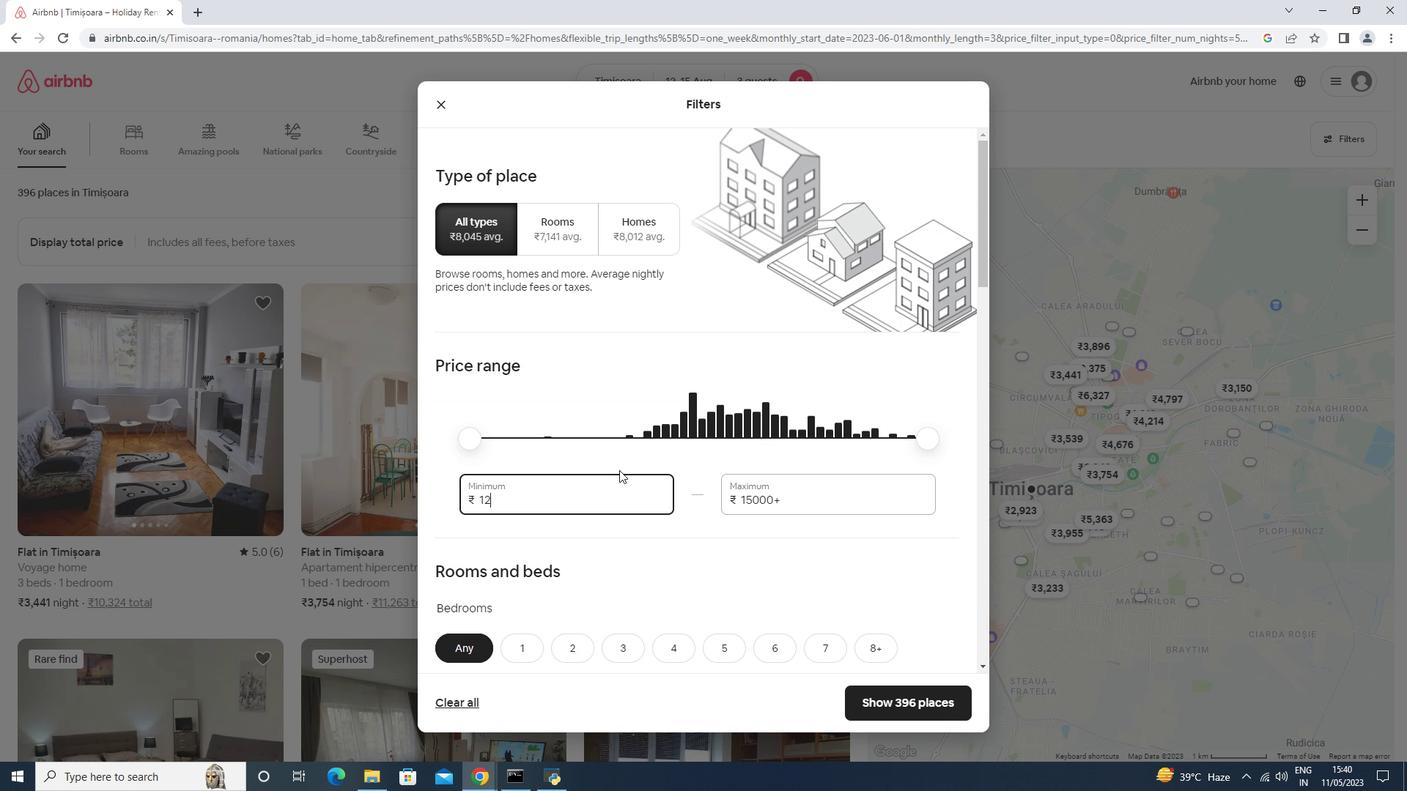 
Action: Mouse moved to (618, 470)
Screenshot: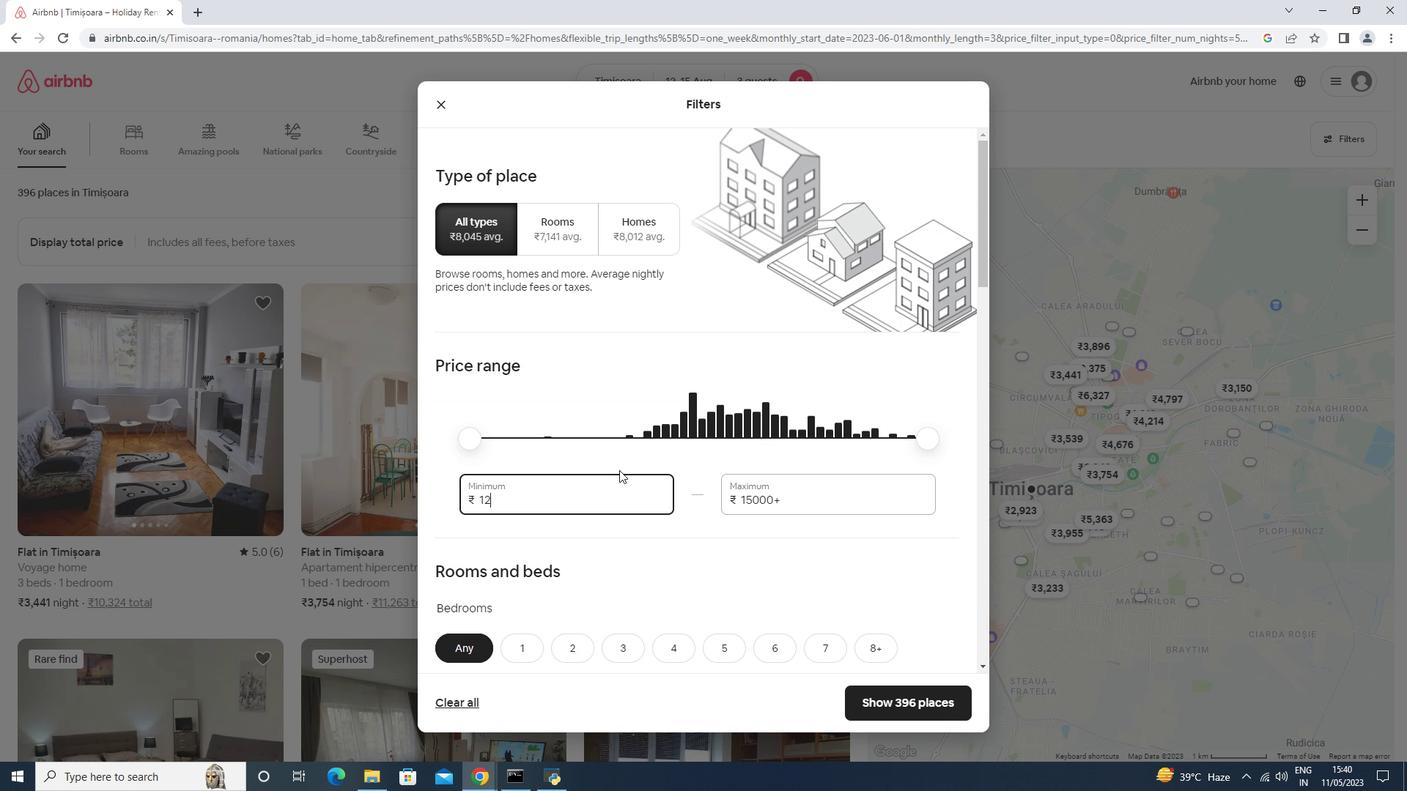 
Action: Key pressed 0
Screenshot: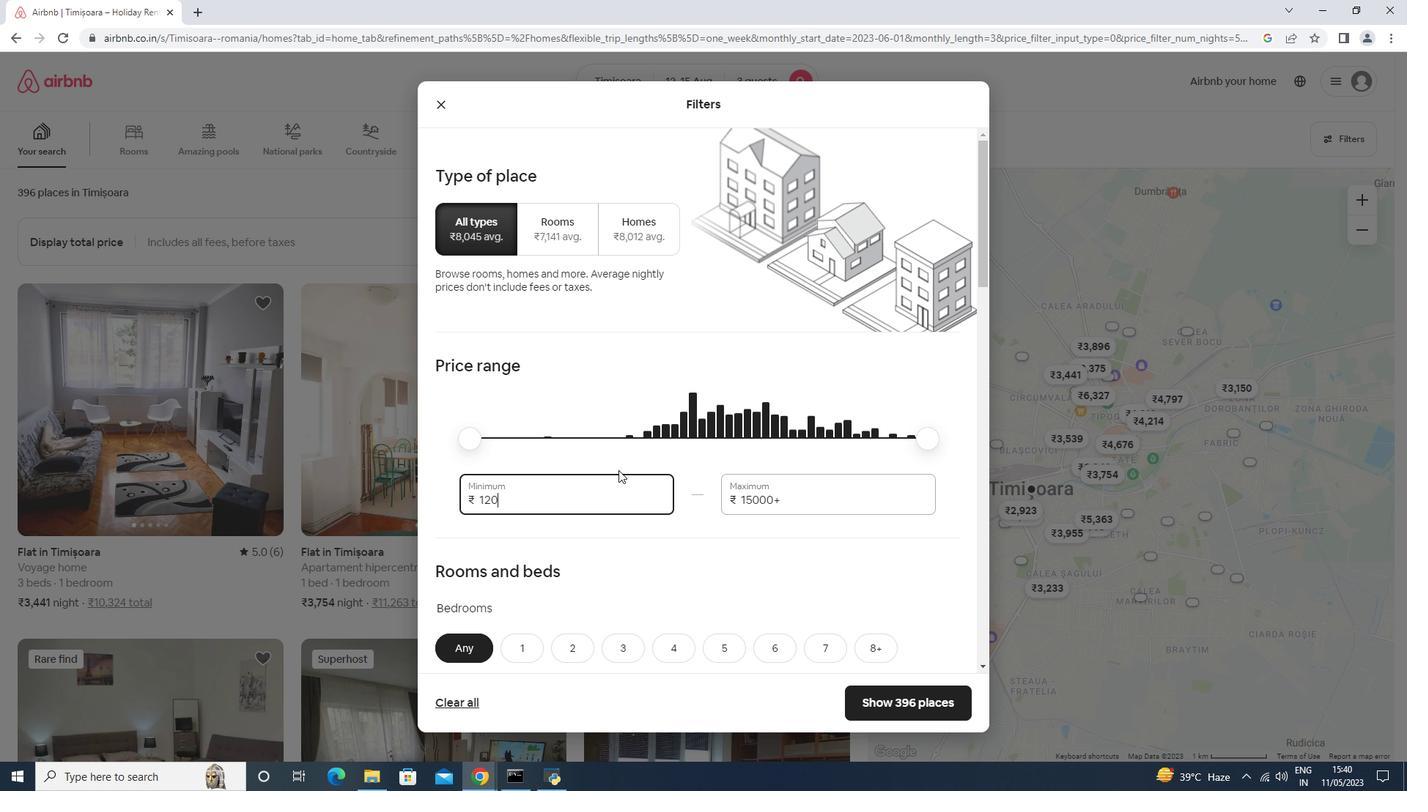 
Action: Mouse moved to (617, 470)
Screenshot: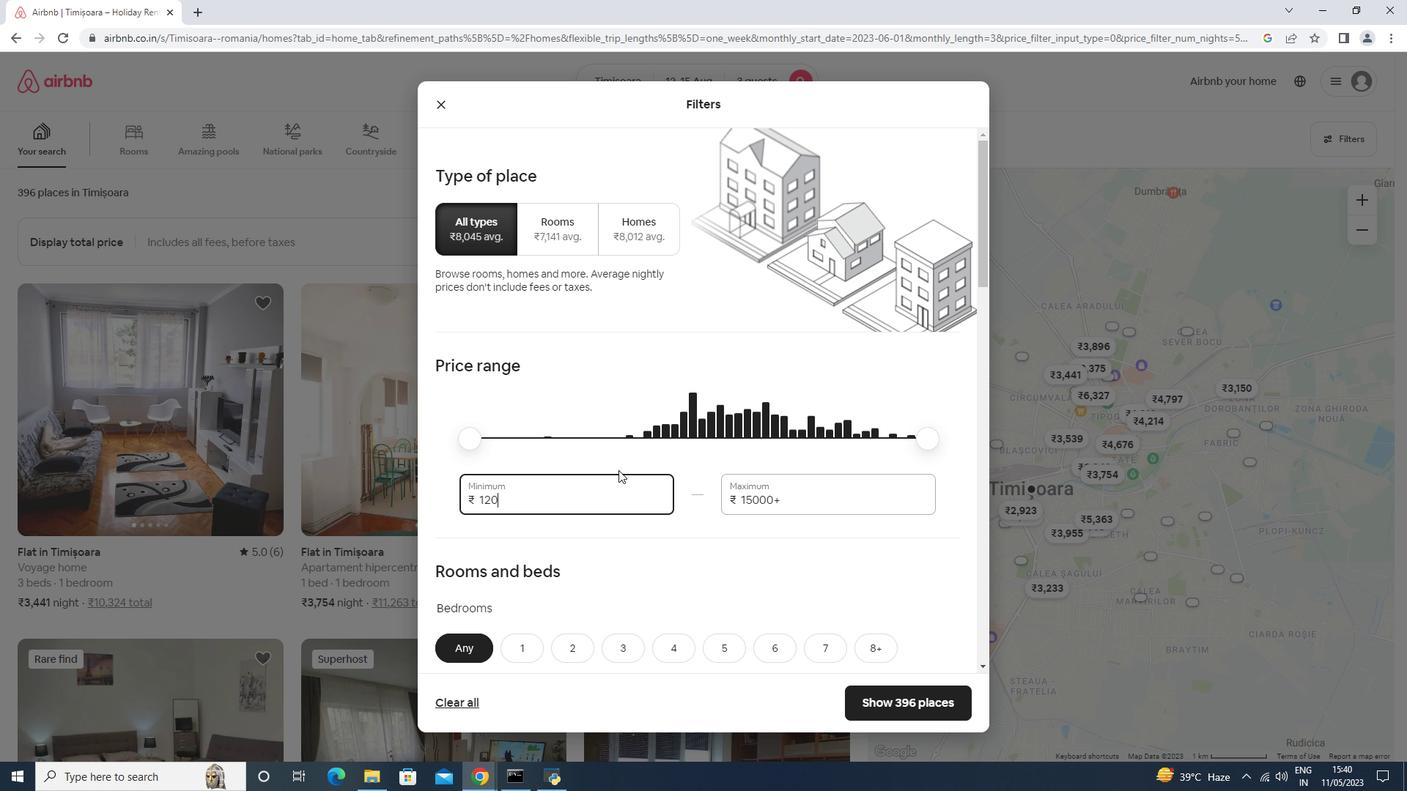 
Action: Key pressed 0<Key.tab>16000
Screenshot: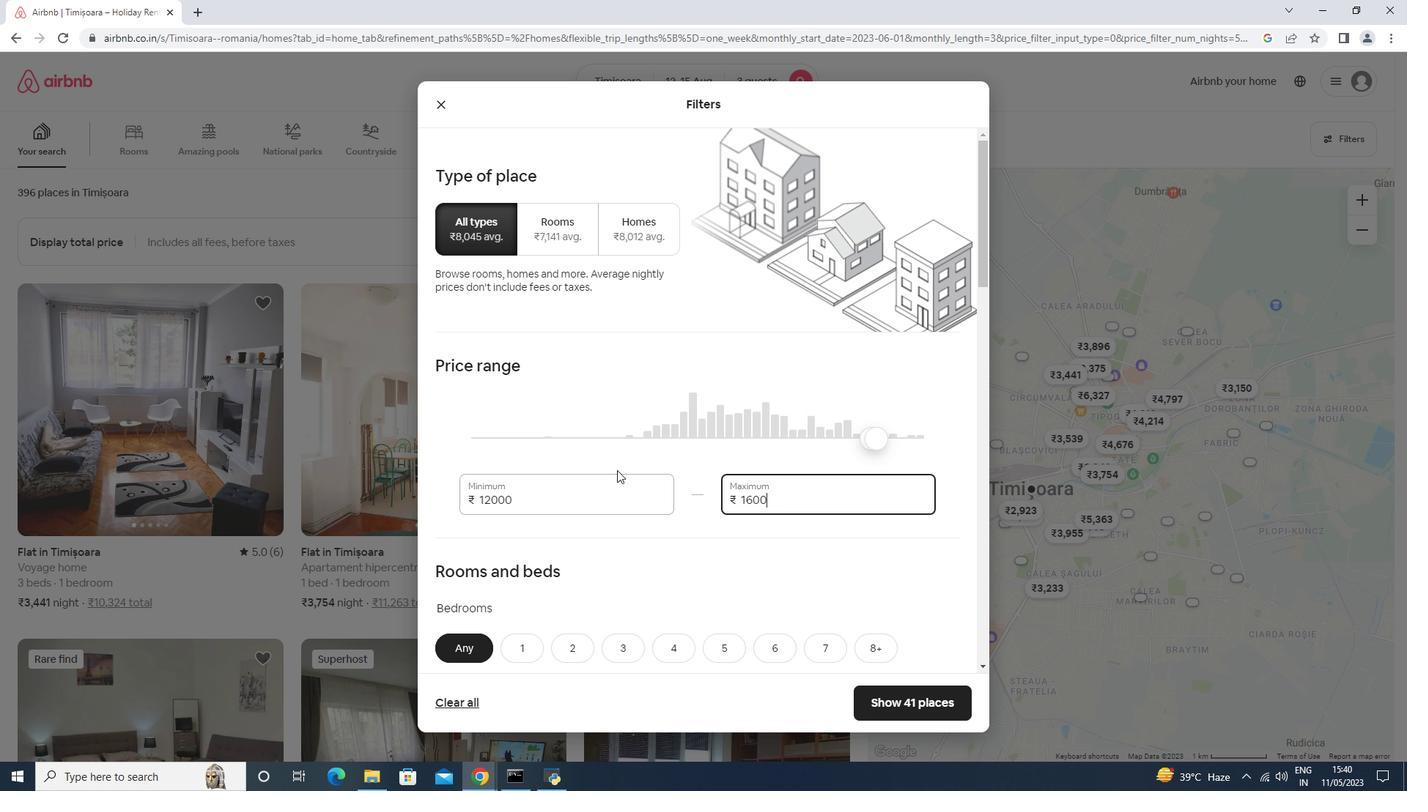 
Action: Mouse moved to (662, 580)
Screenshot: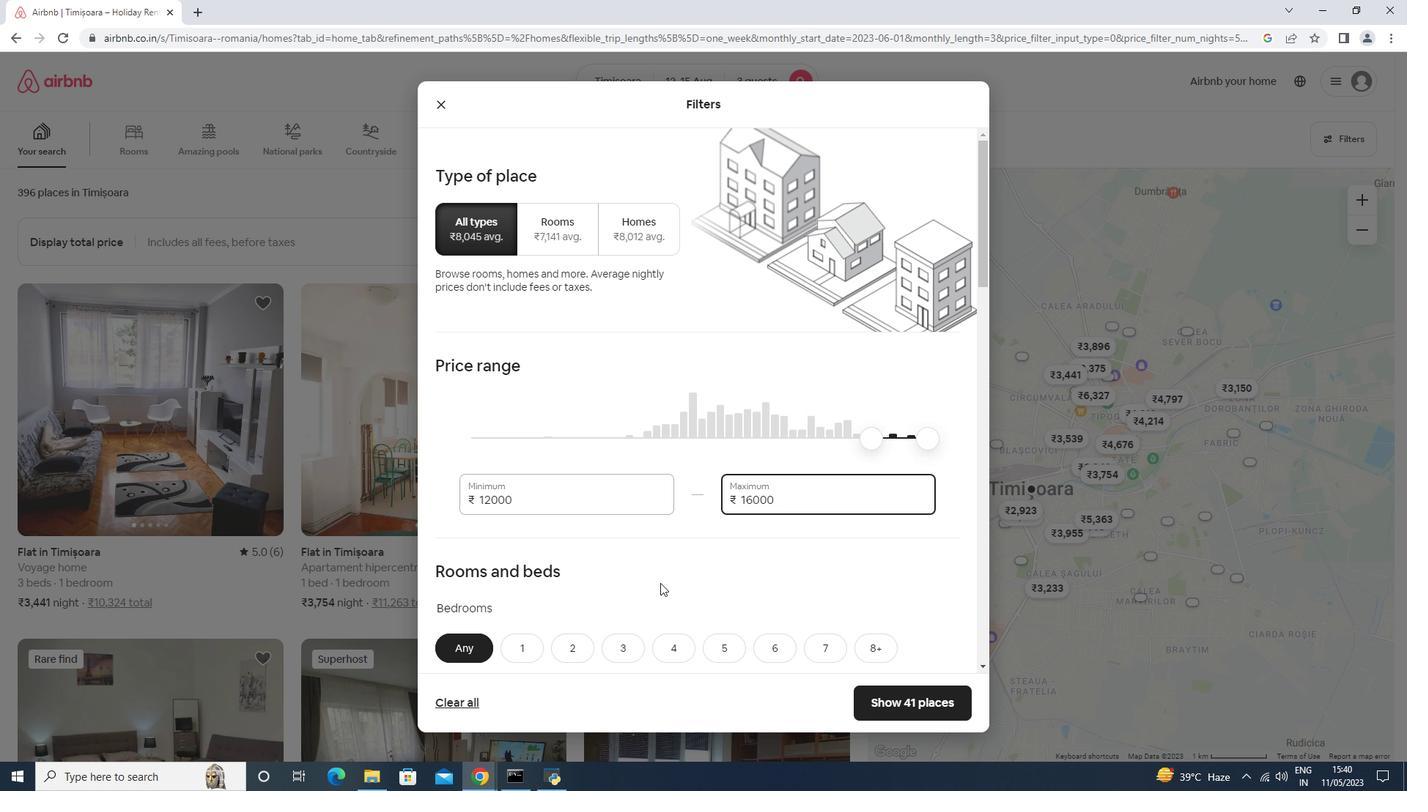 
Action: Mouse scrolled (662, 580) with delta (0, 0)
Screenshot: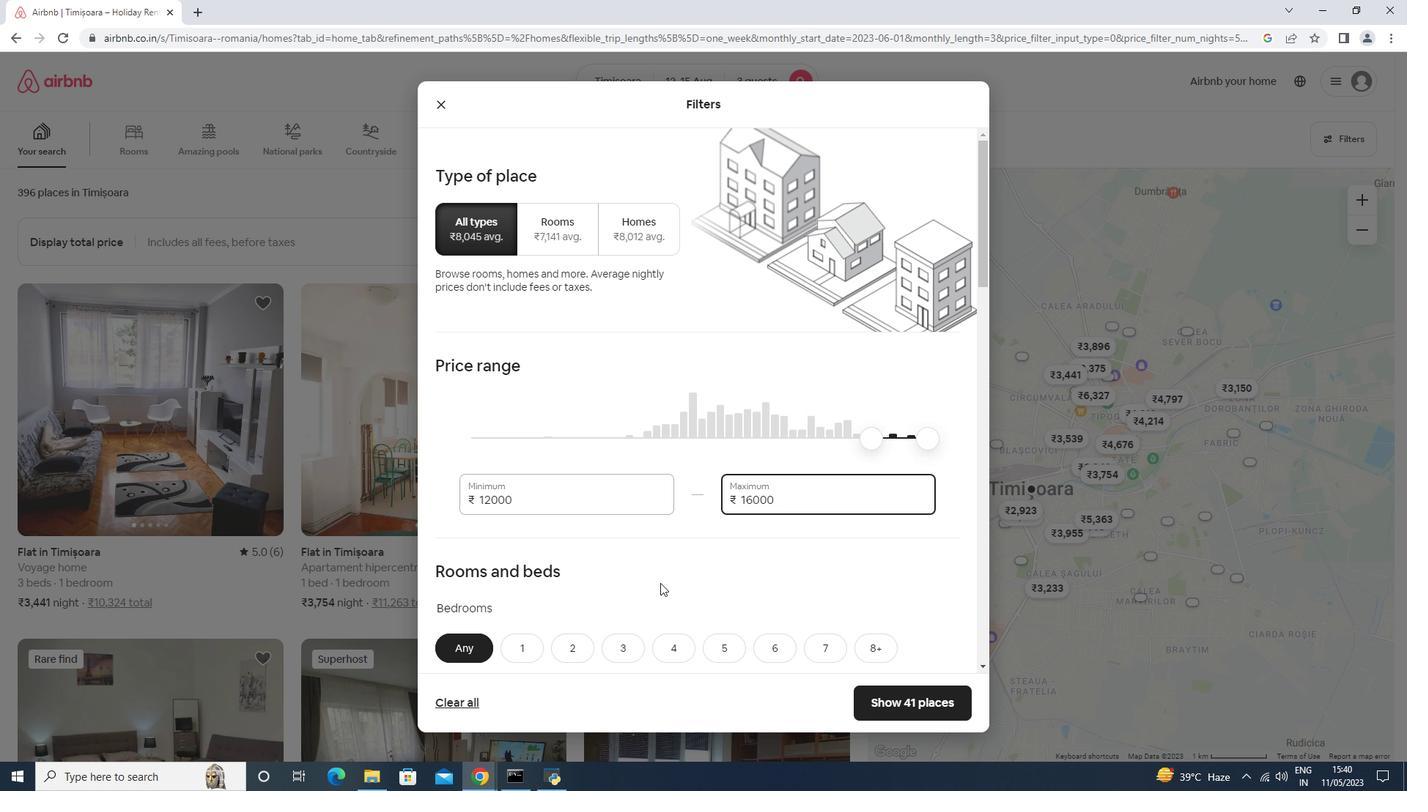 
Action: Mouse moved to (663, 580)
Screenshot: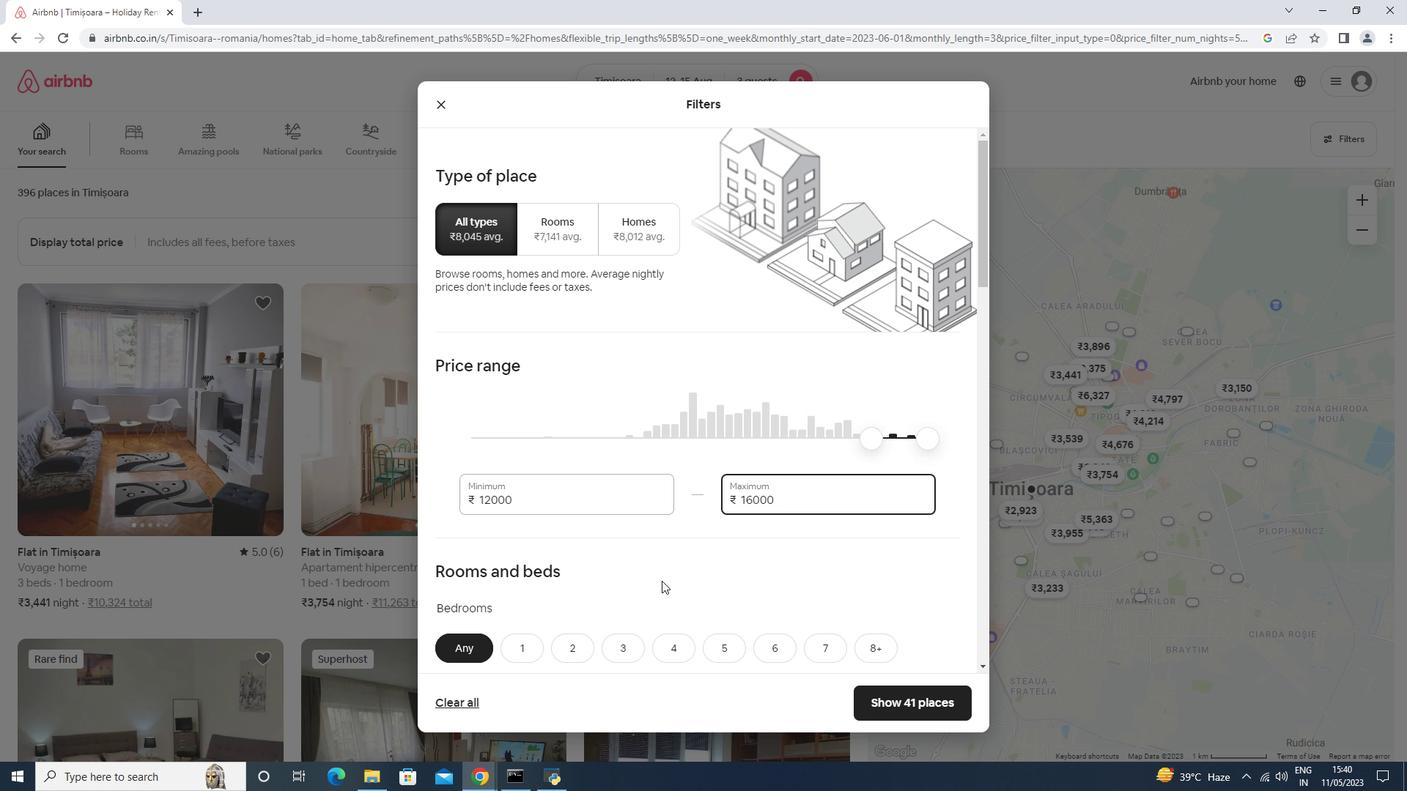 
Action: Mouse scrolled (663, 580) with delta (0, 0)
Screenshot: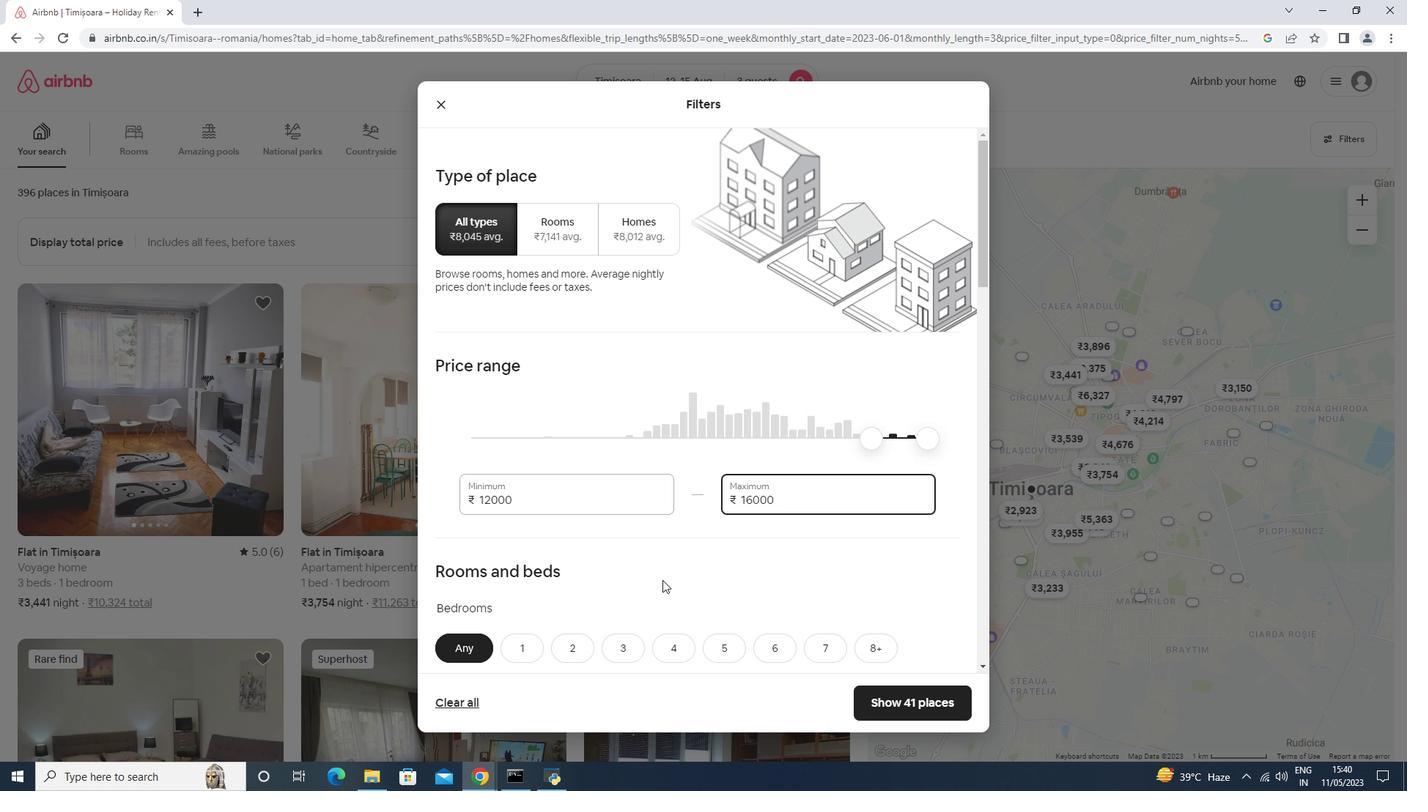 
Action: Mouse scrolled (663, 580) with delta (0, 0)
Screenshot: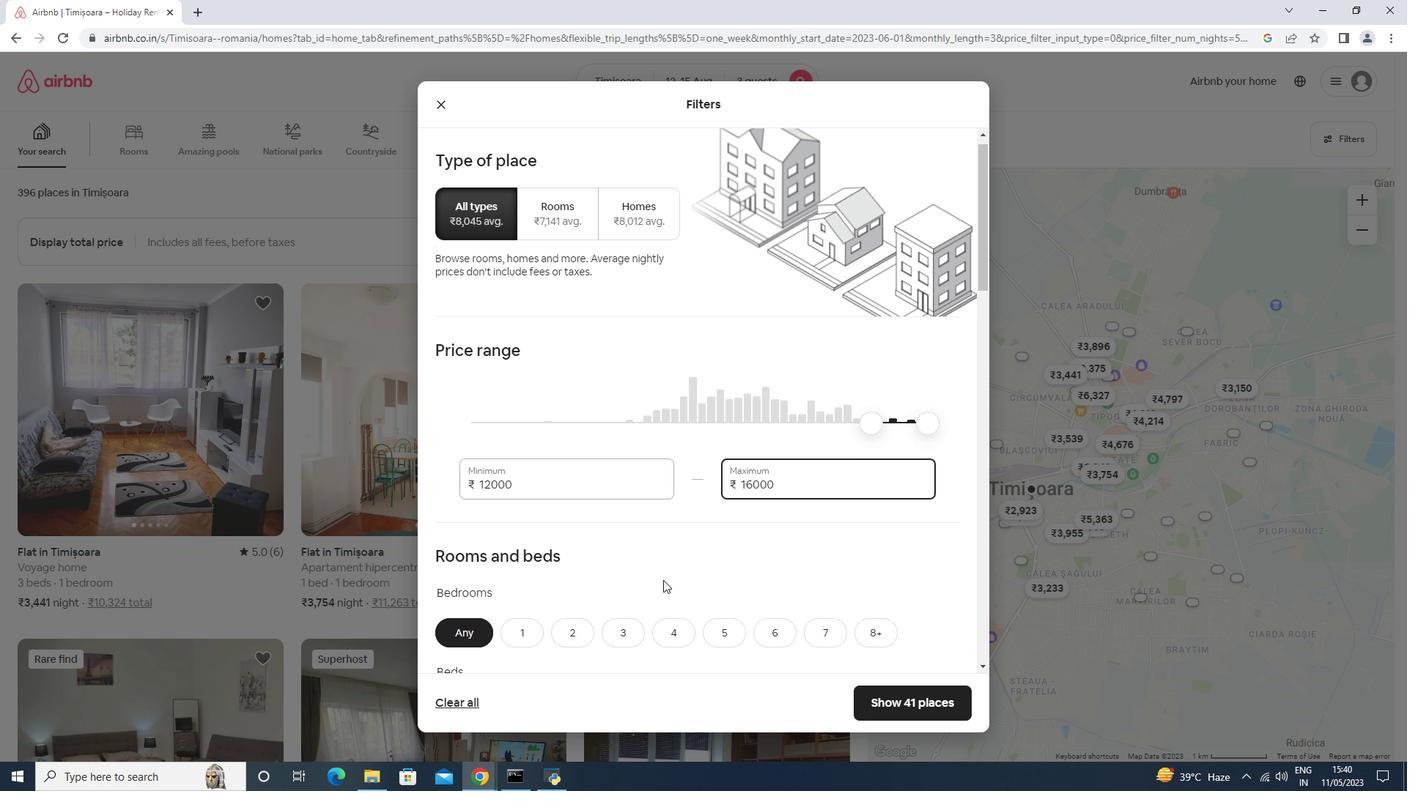 
Action: Mouse scrolled (663, 580) with delta (0, 0)
Screenshot: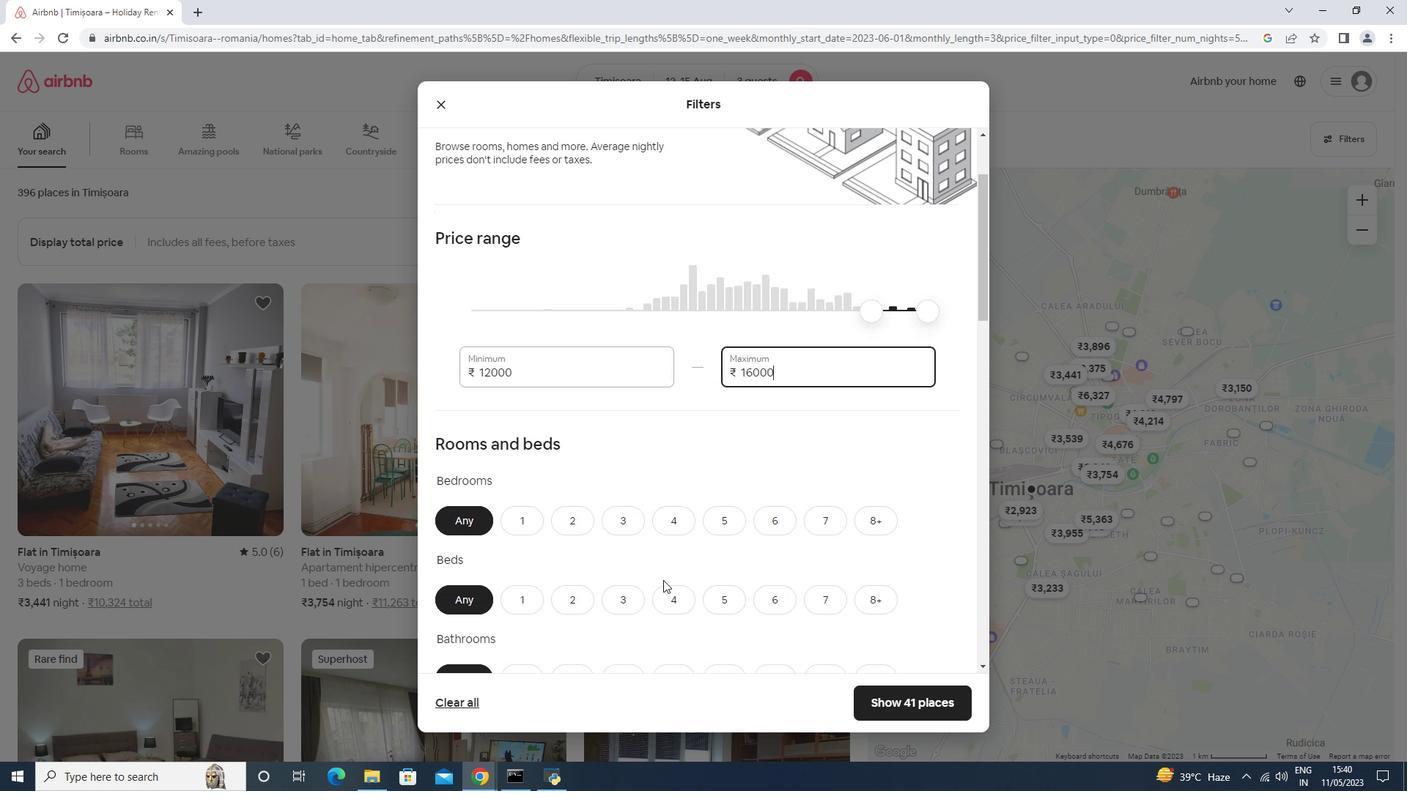 
Action: Mouse moved to (565, 357)
Screenshot: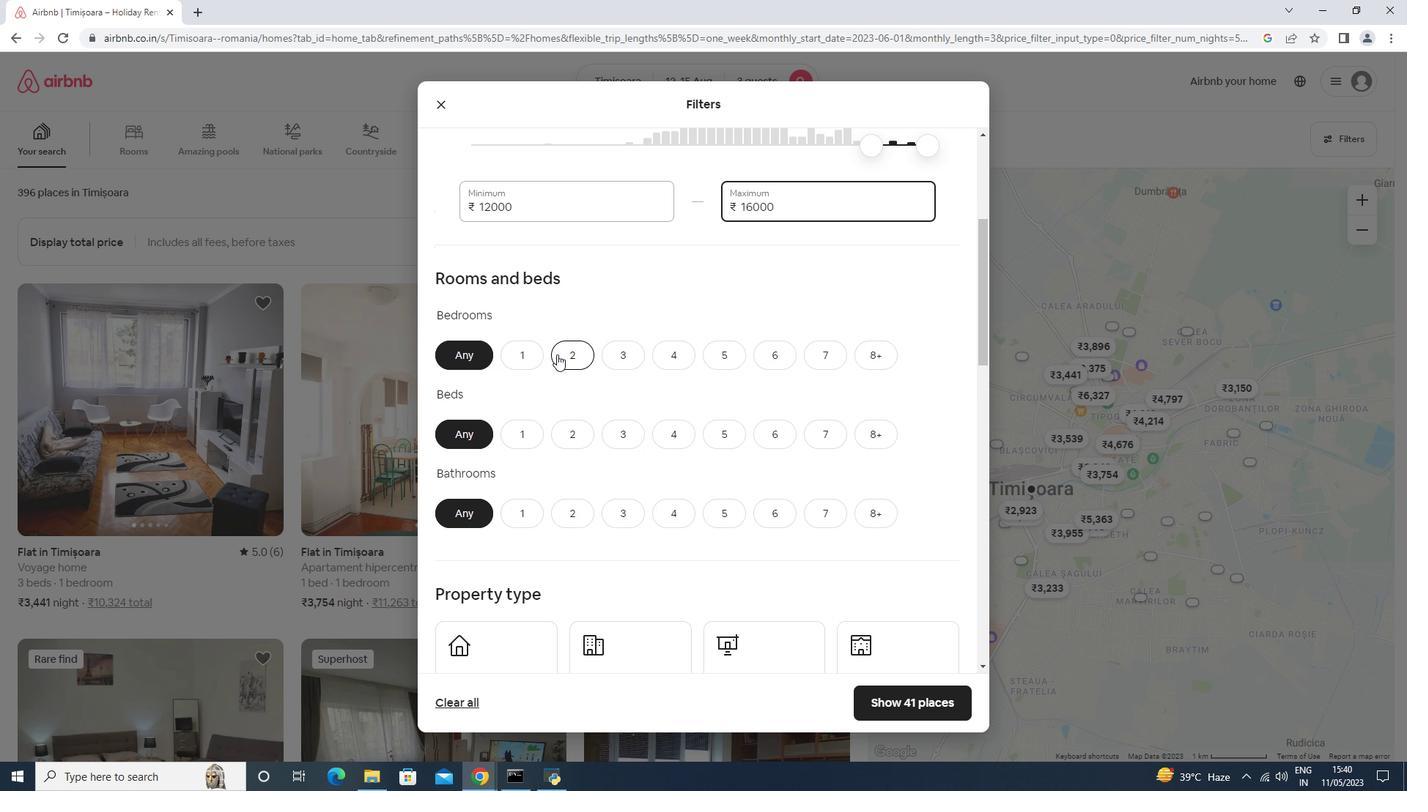
Action: Mouse pressed left at (565, 357)
Screenshot: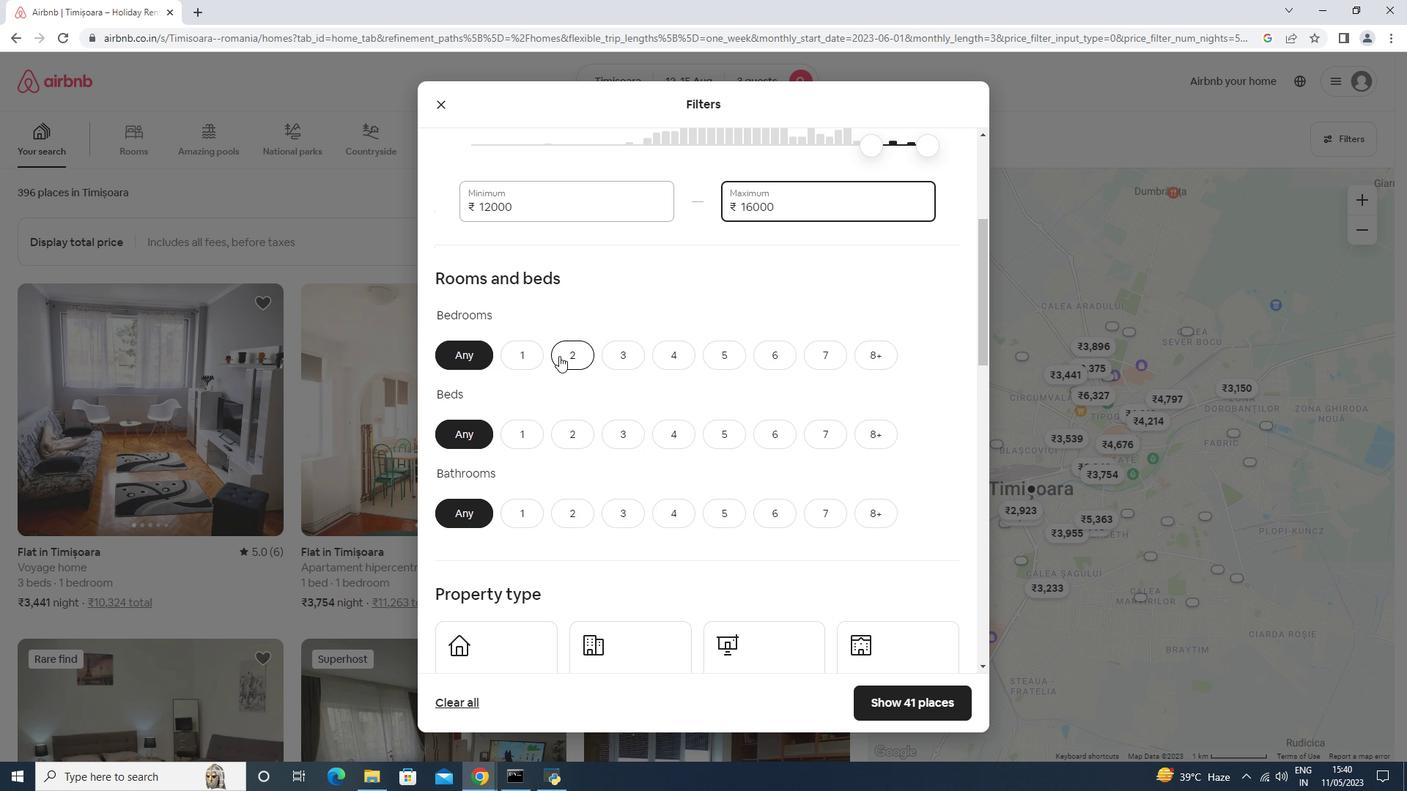 
Action: Mouse moved to (620, 428)
Screenshot: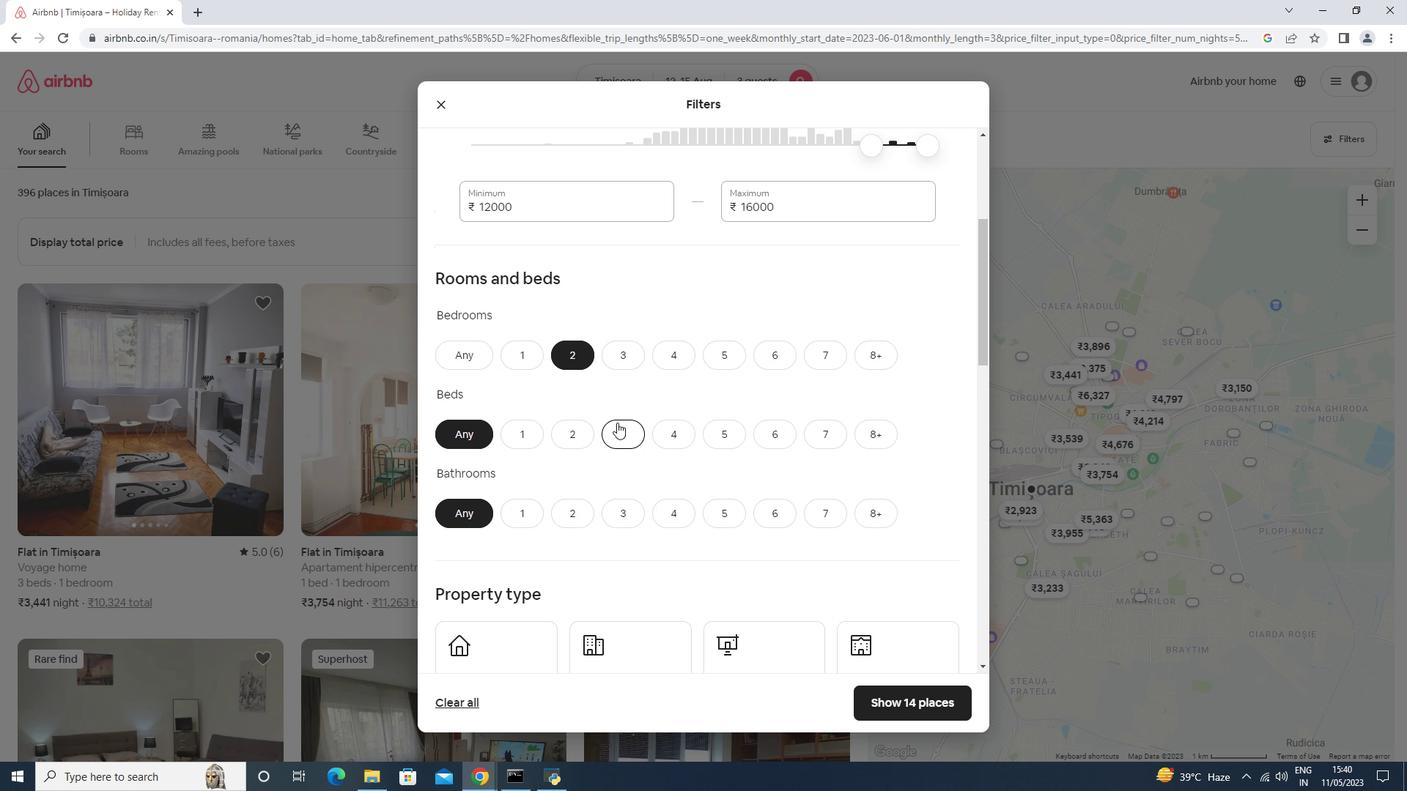 
Action: Mouse pressed left at (620, 428)
Screenshot: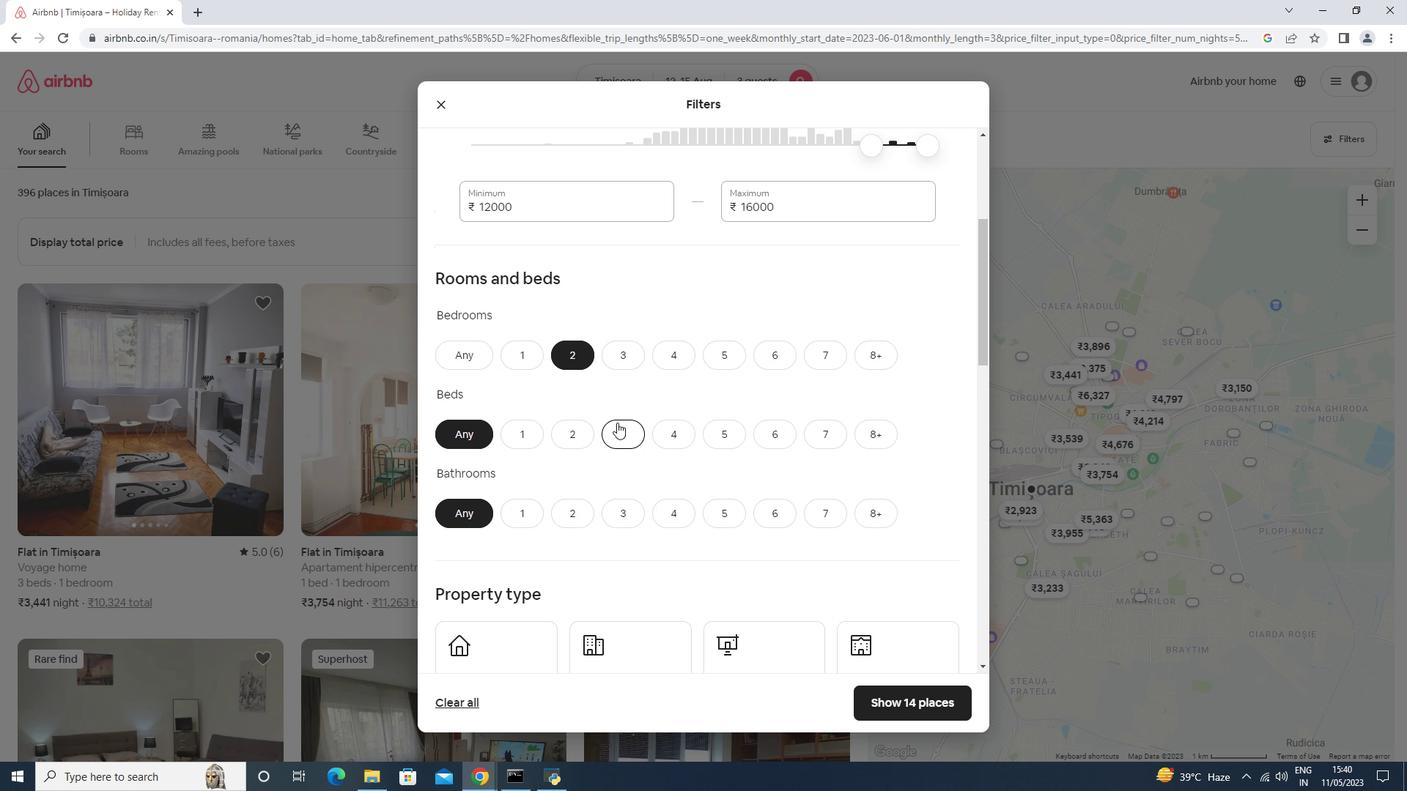 
Action: Mouse moved to (538, 510)
Screenshot: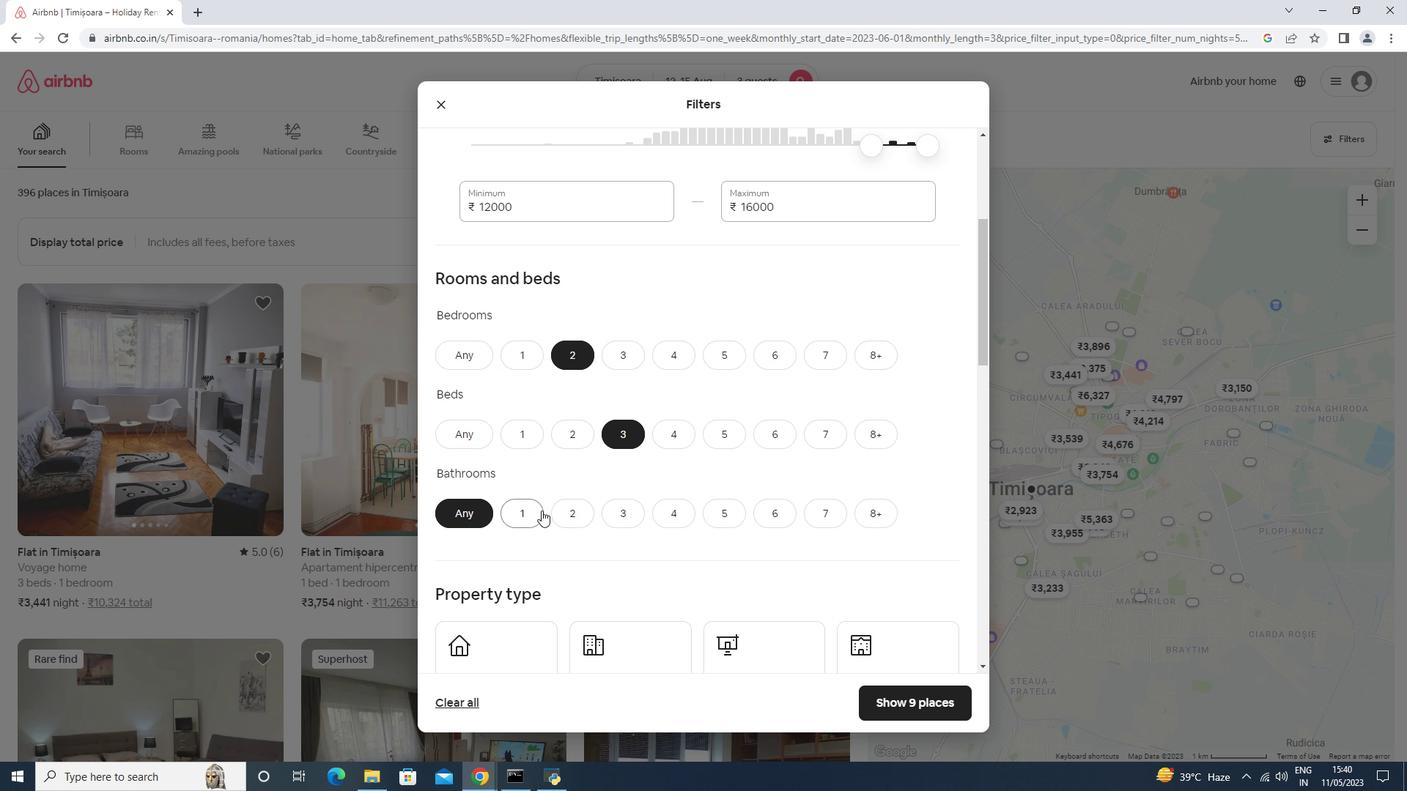 
Action: Mouse pressed left at (538, 510)
Screenshot: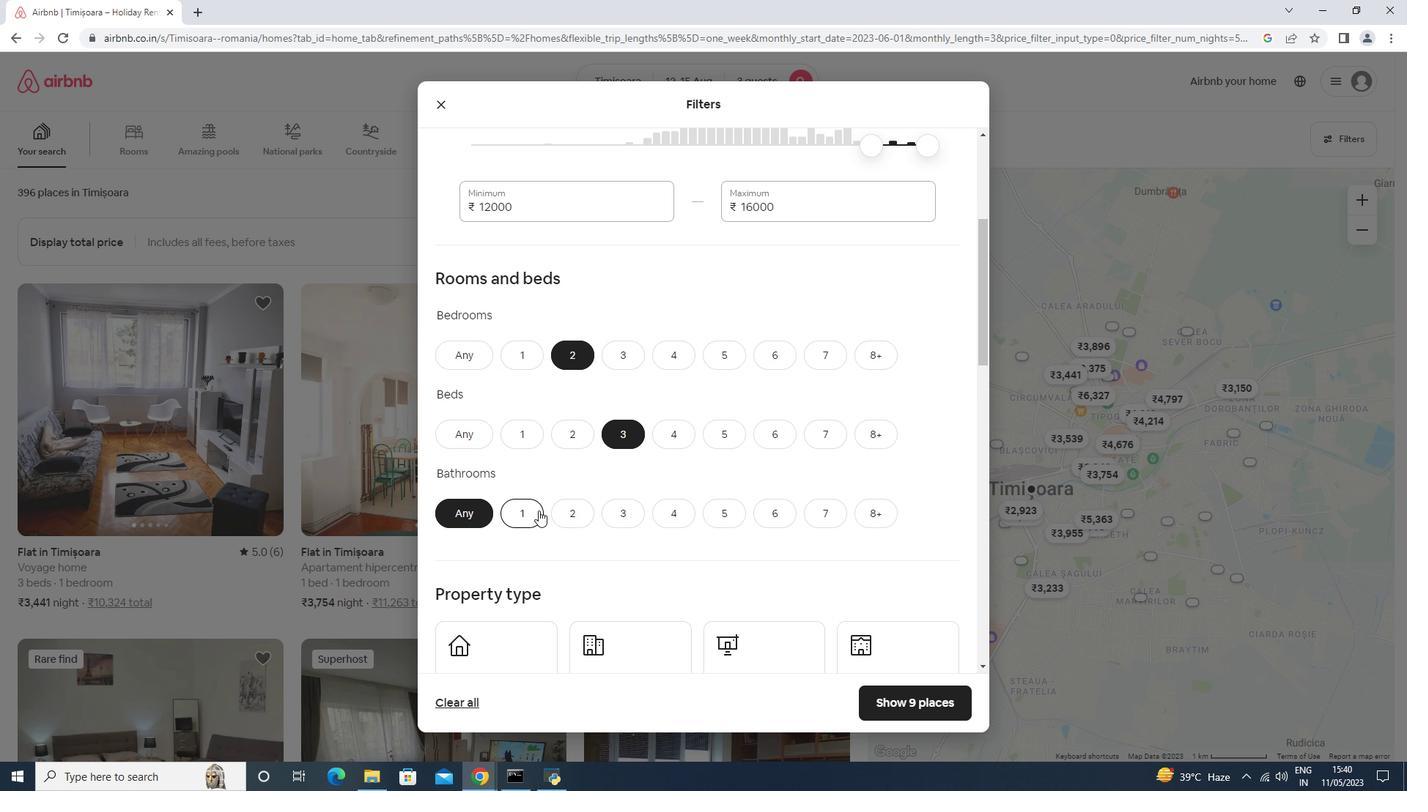 
Action: Mouse moved to (617, 464)
Screenshot: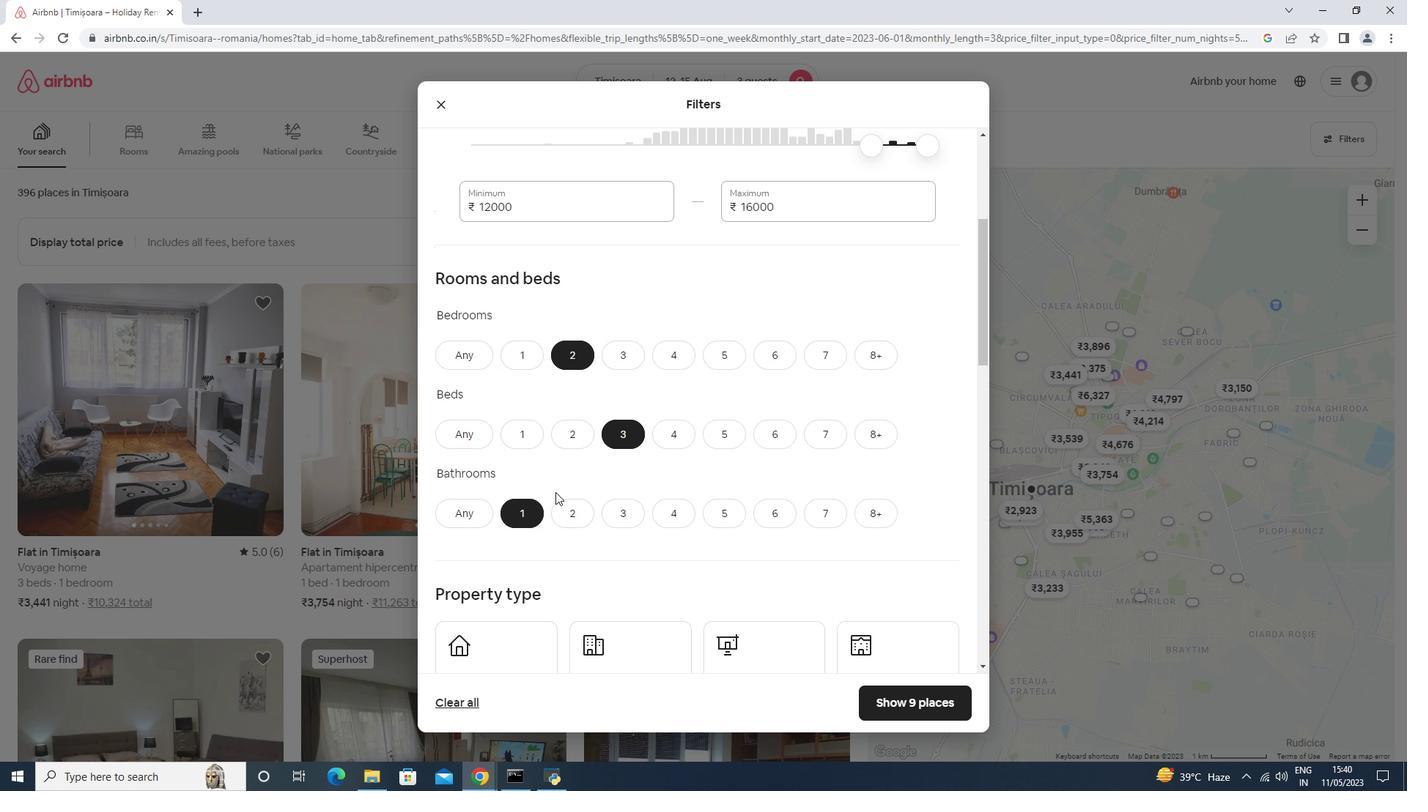 
Action: Mouse scrolled (617, 463) with delta (0, 0)
Screenshot: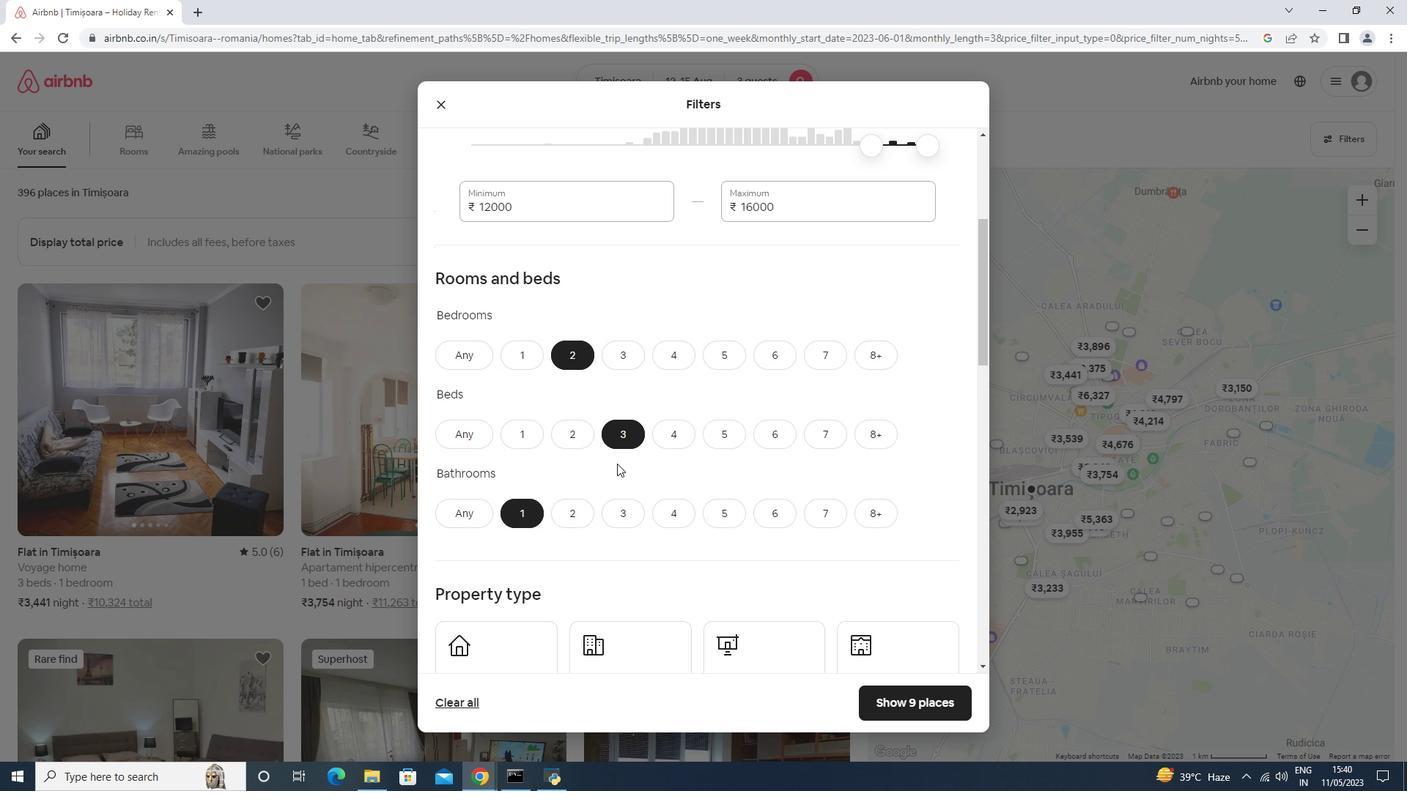 
Action: Mouse scrolled (617, 463) with delta (0, 0)
Screenshot: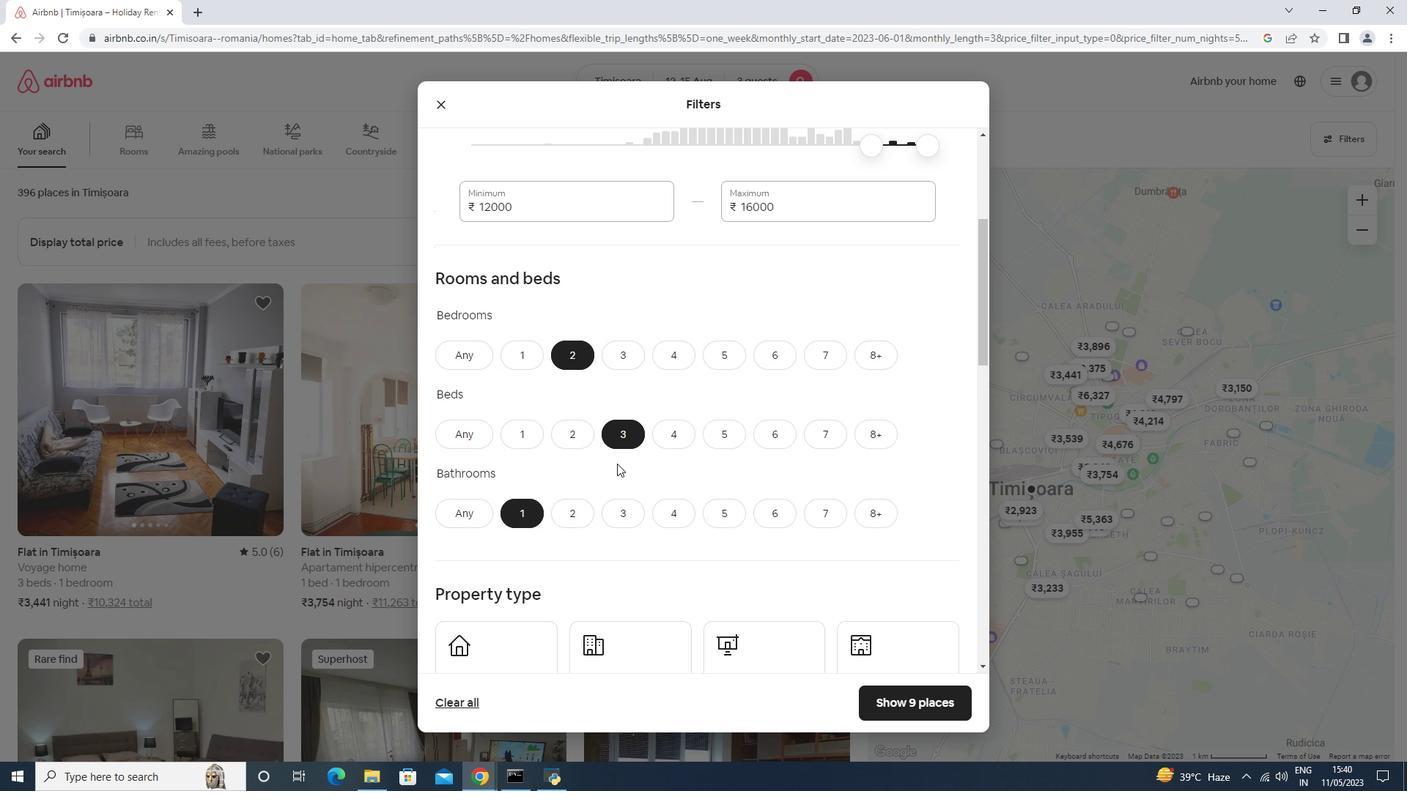 
Action: Mouse scrolled (617, 463) with delta (0, 0)
Screenshot: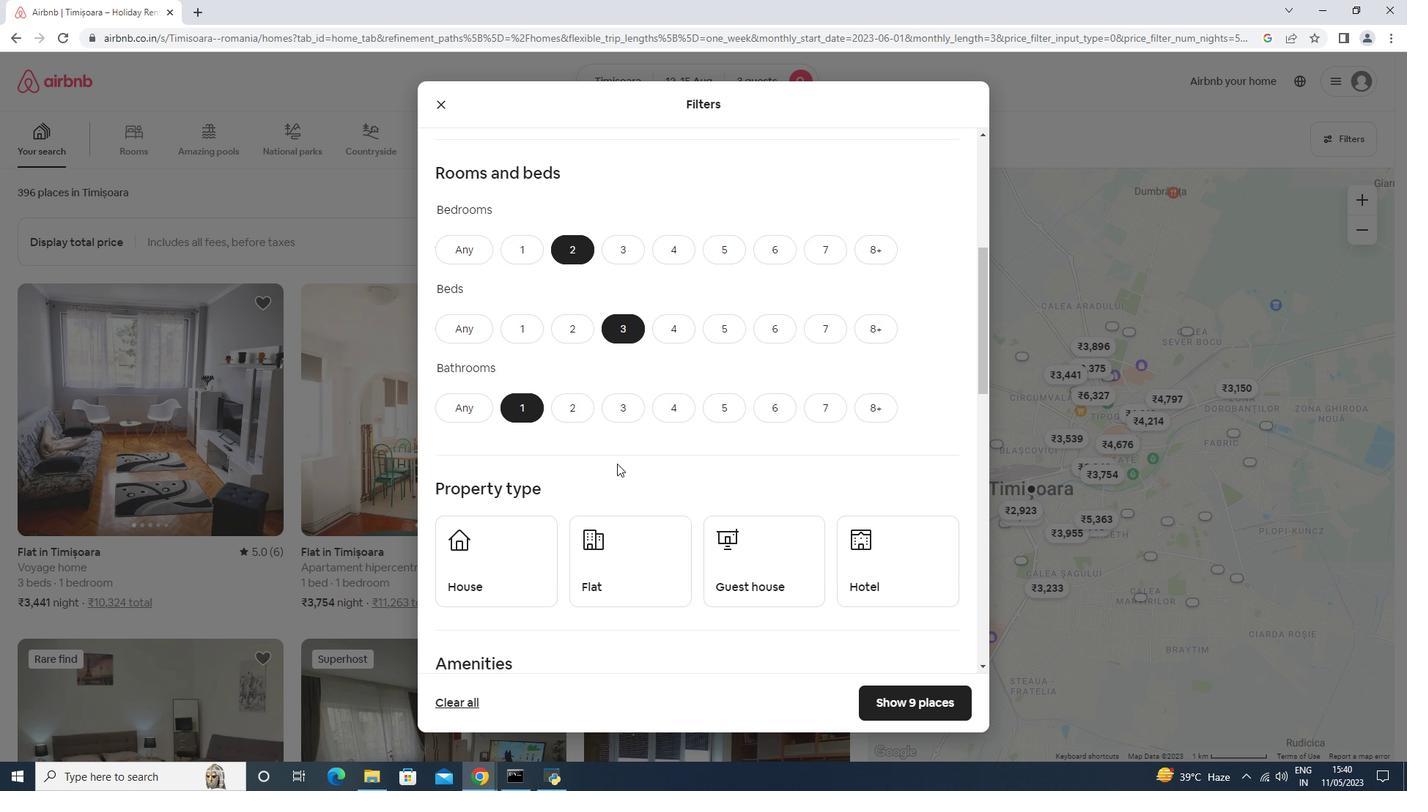 
Action: Mouse moved to (483, 452)
Screenshot: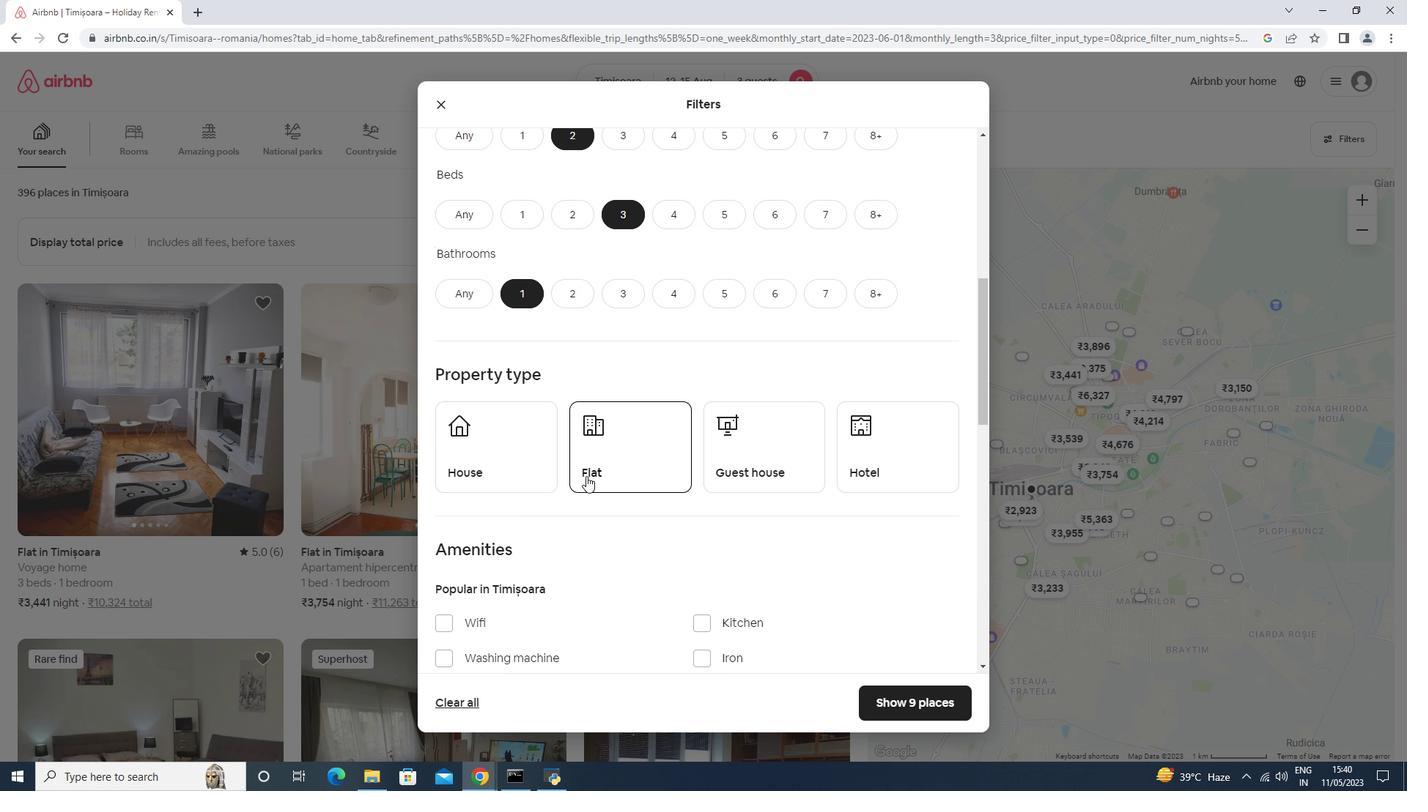 
Action: Mouse pressed left at (483, 452)
Screenshot: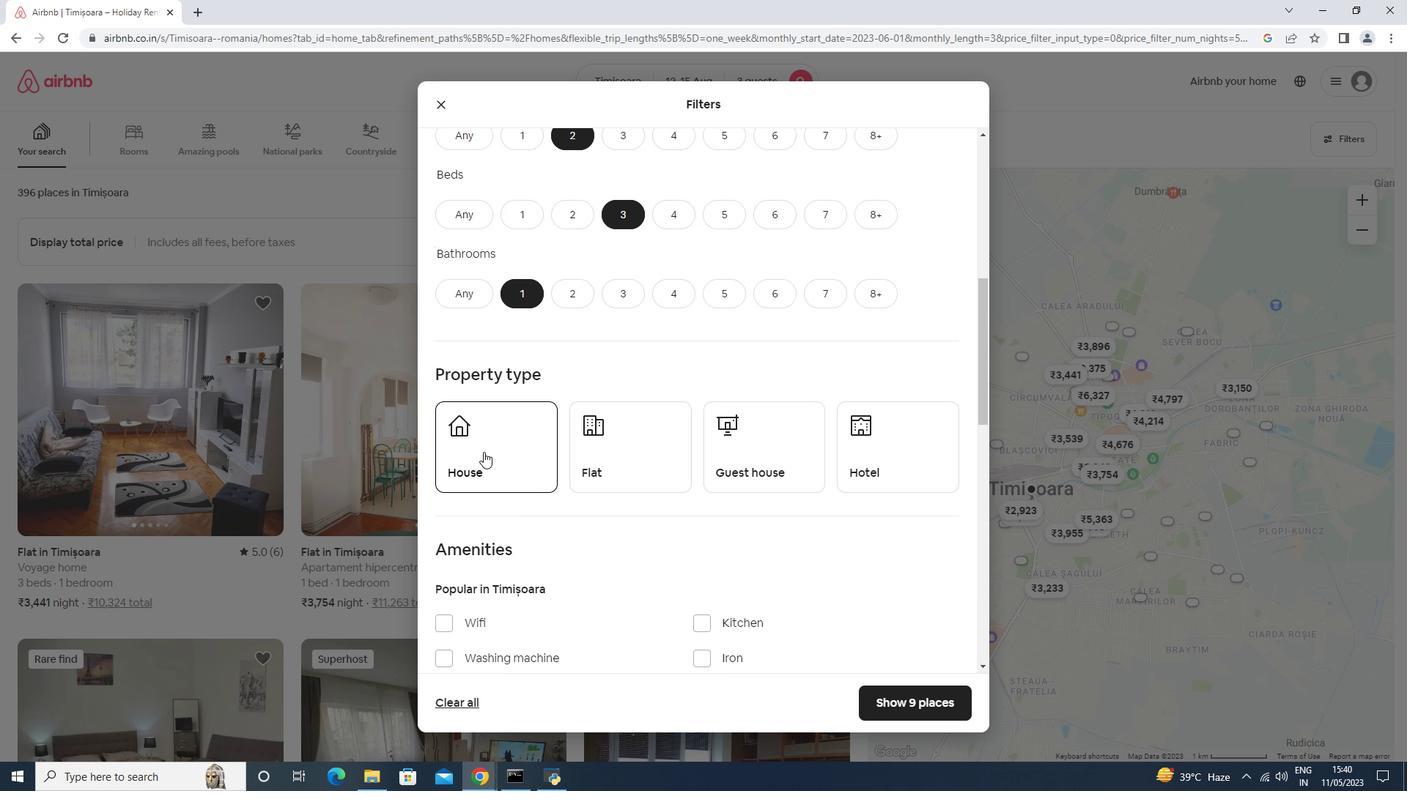 
Action: Mouse moved to (586, 453)
Screenshot: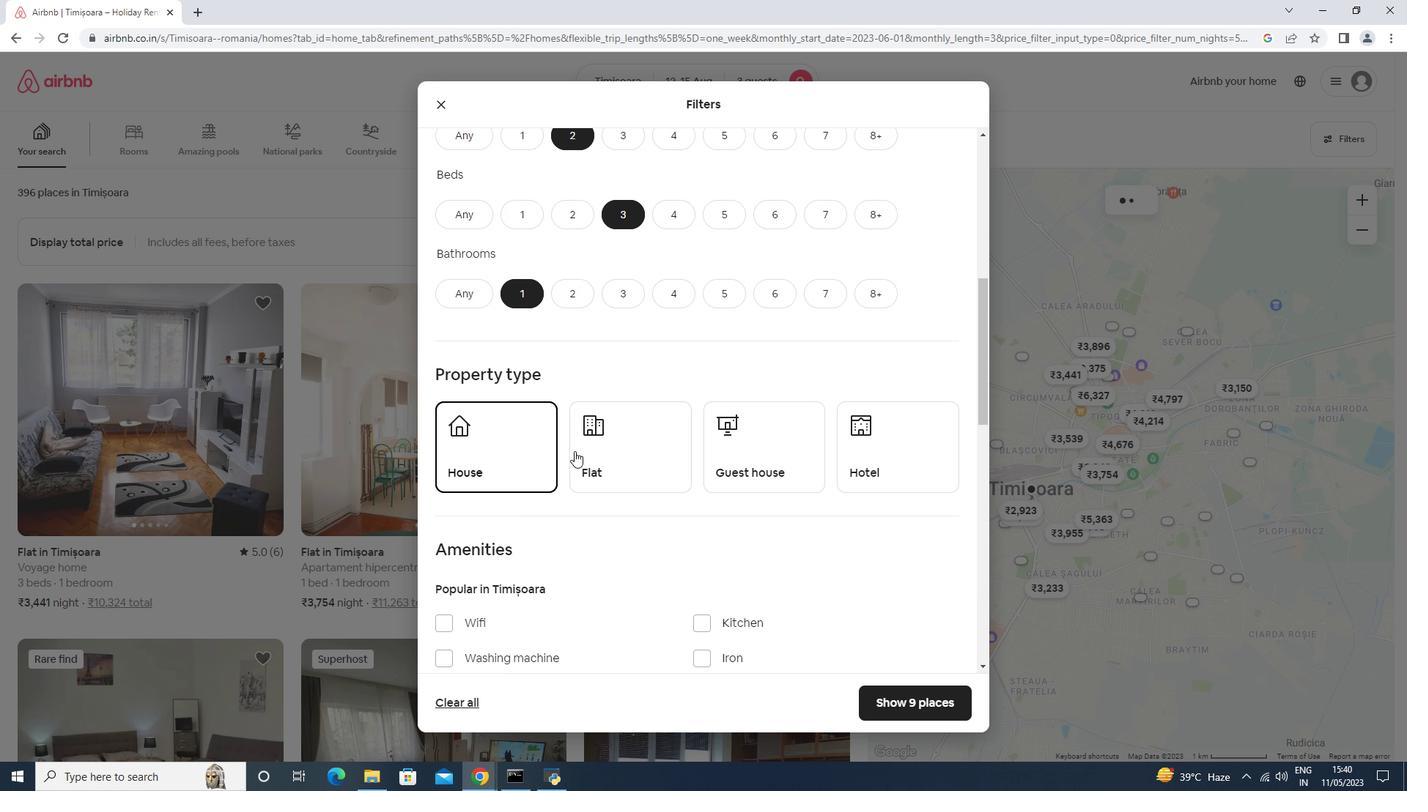
Action: Mouse pressed left at (586, 453)
Screenshot: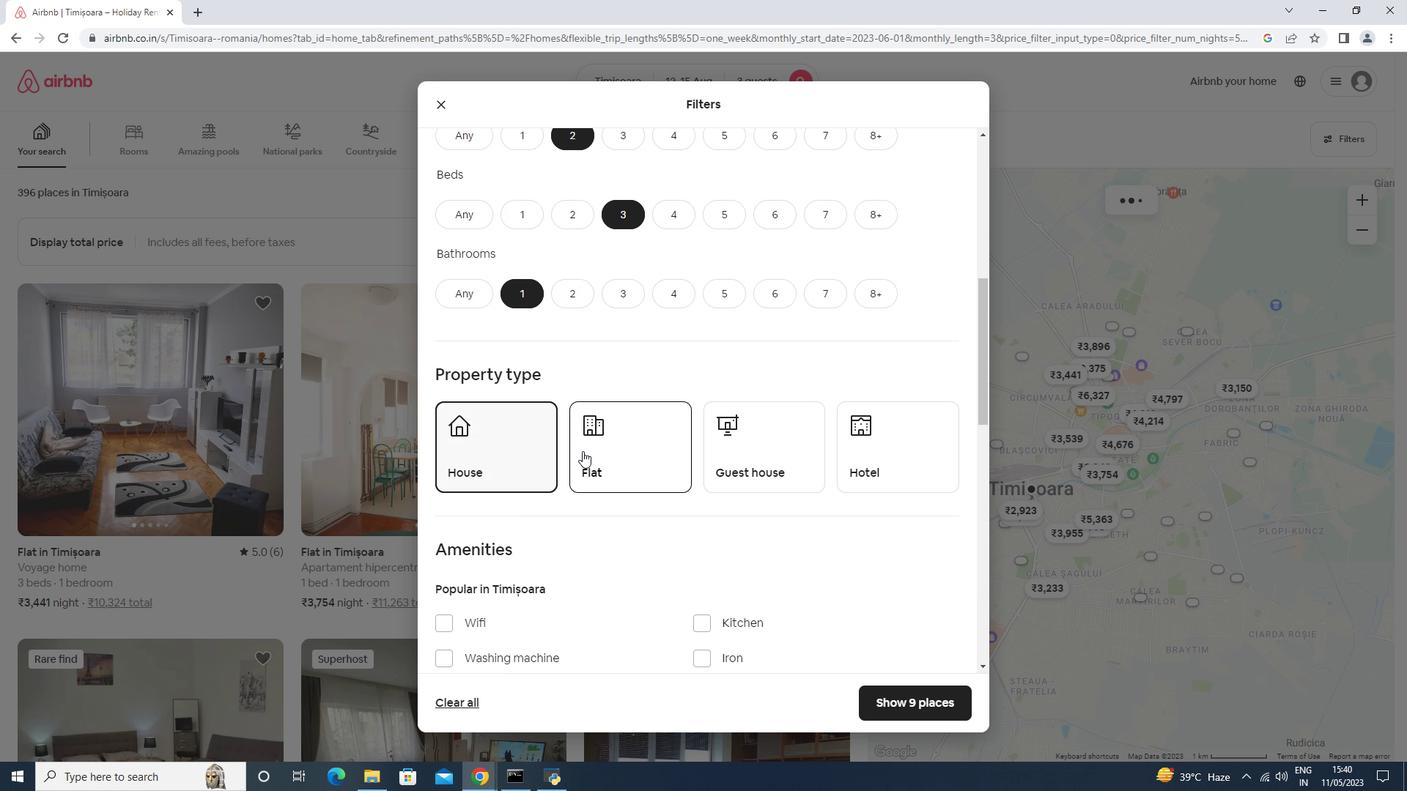 
Action: Mouse moved to (747, 468)
Screenshot: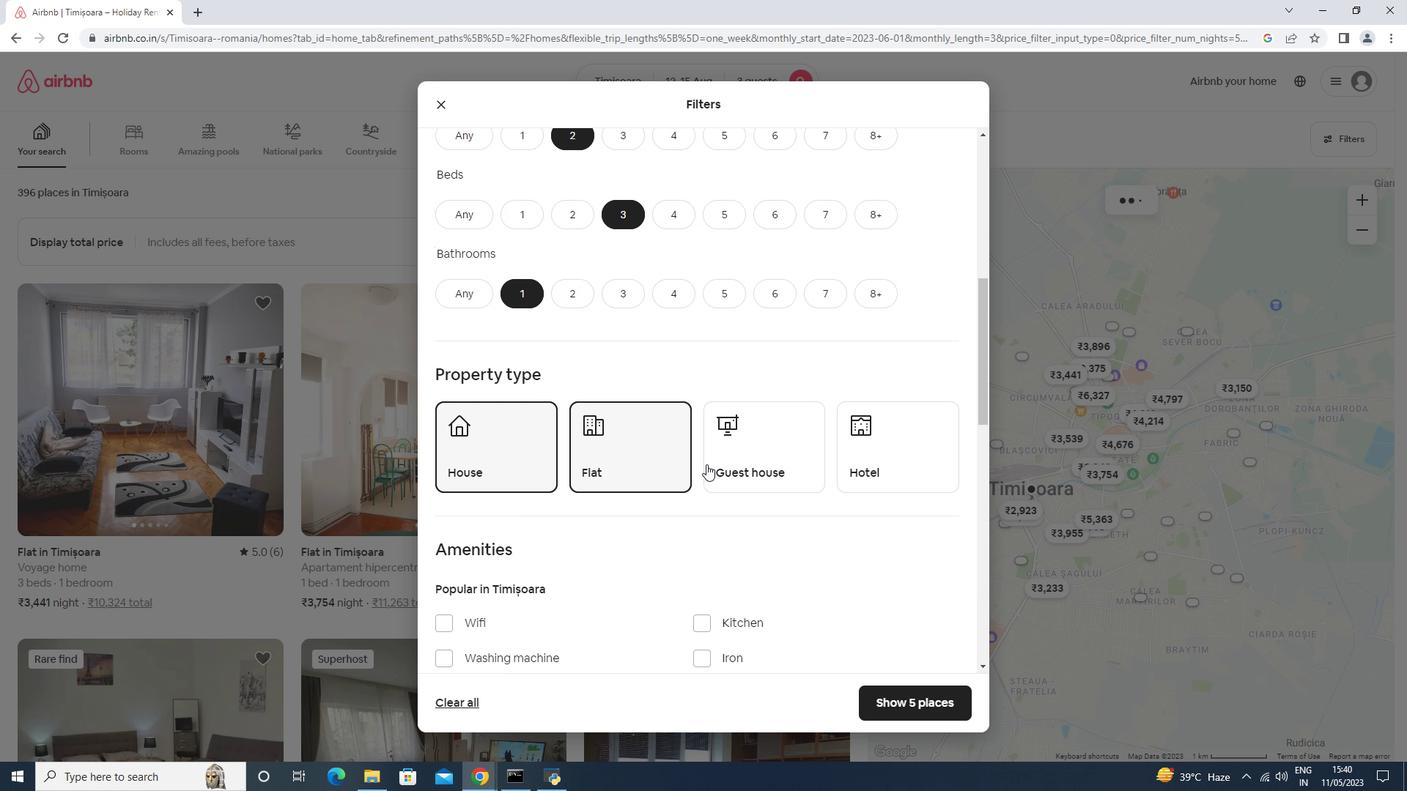
Action: Mouse pressed left at (747, 468)
Screenshot: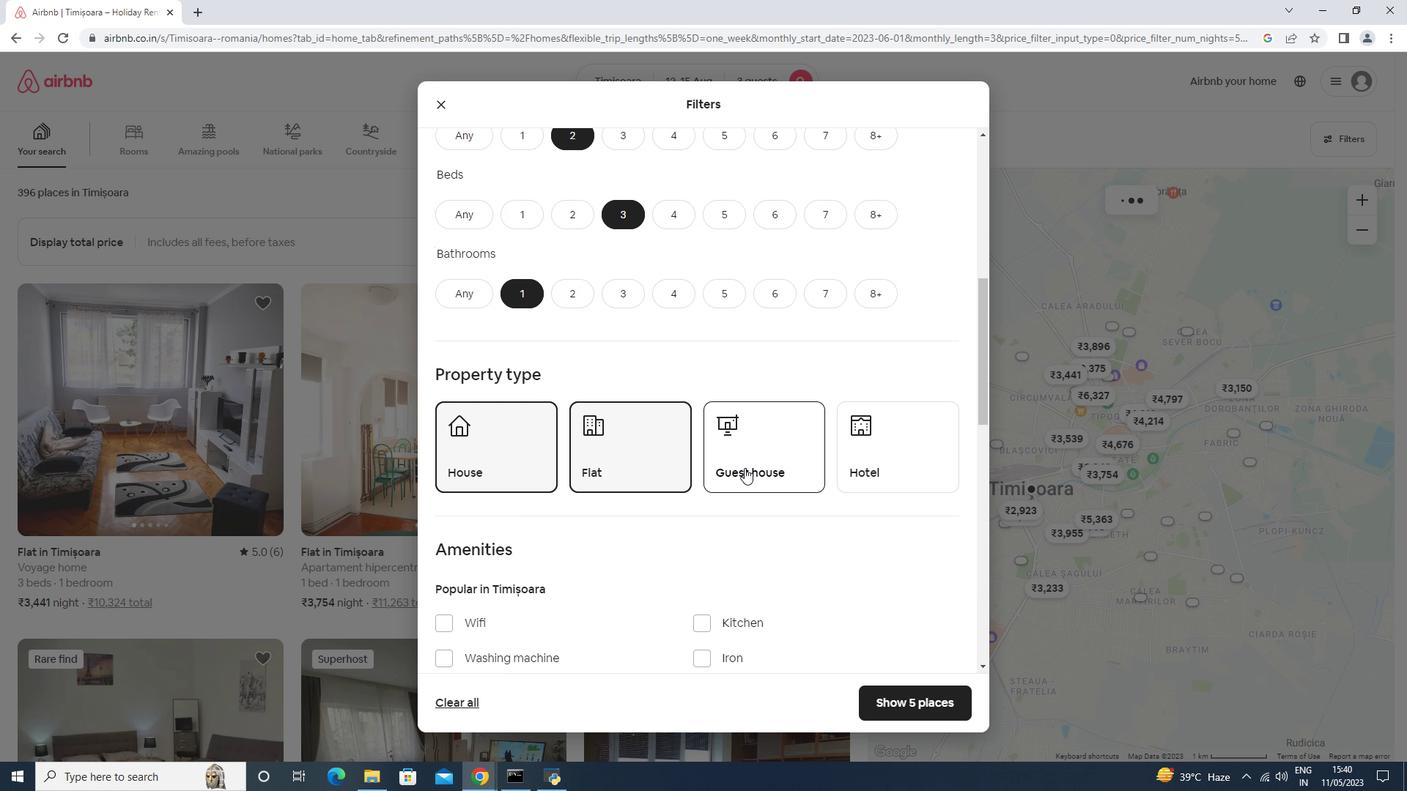 
Action: Mouse moved to (665, 456)
Screenshot: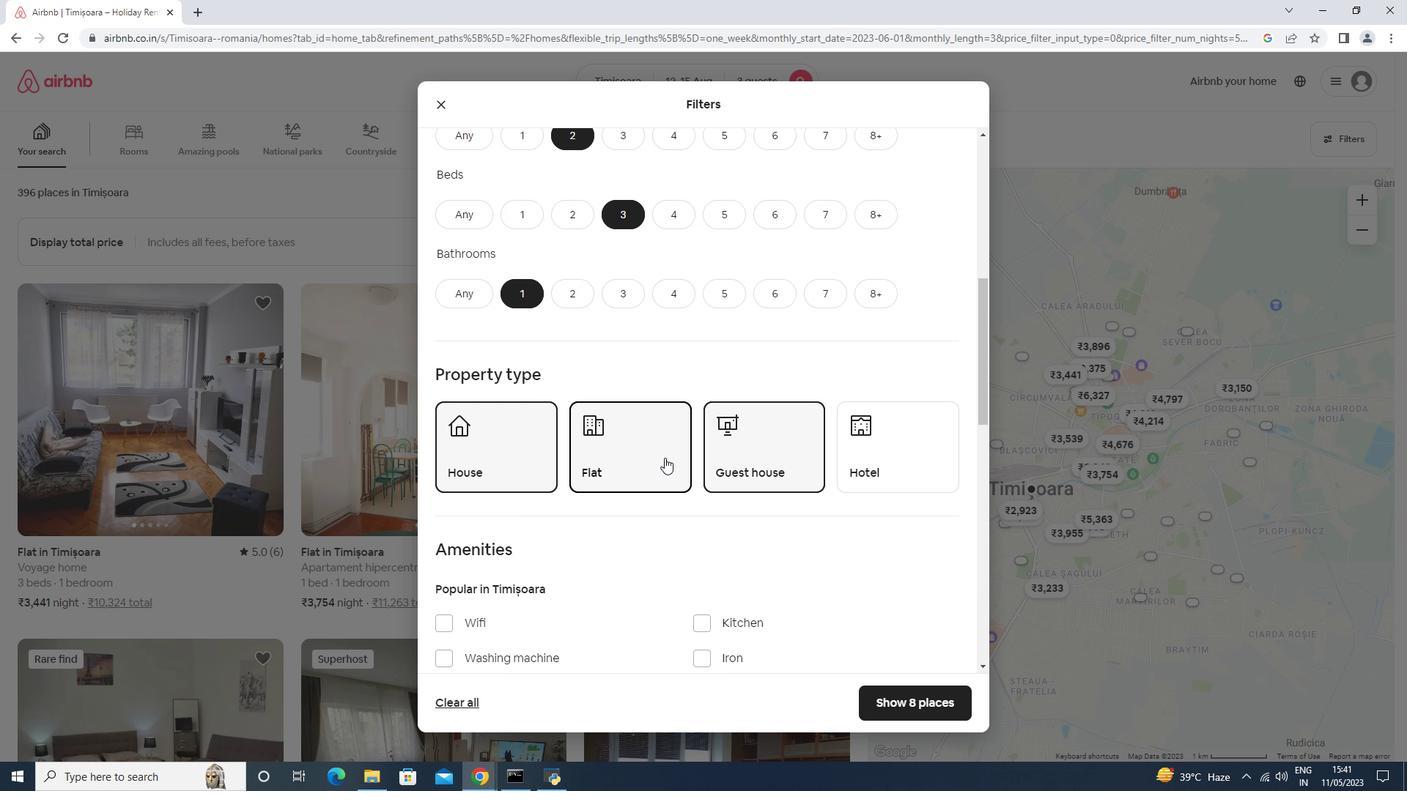 
Action: Mouse scrolled (665, 456) with delta (0, 0)
Screenshot: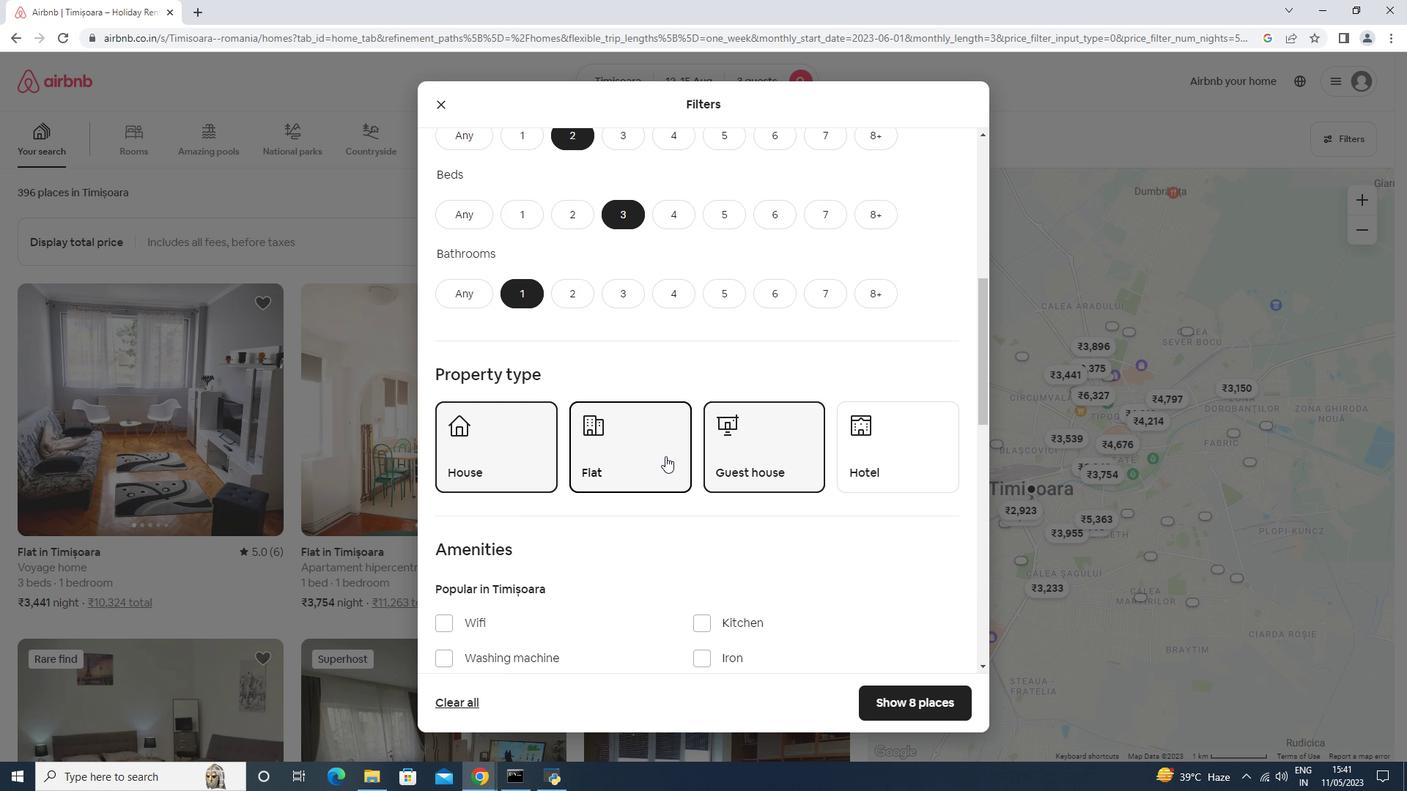 
Action: Mouse scrolled (665, 456) with delta (0, 0)
Screenshot: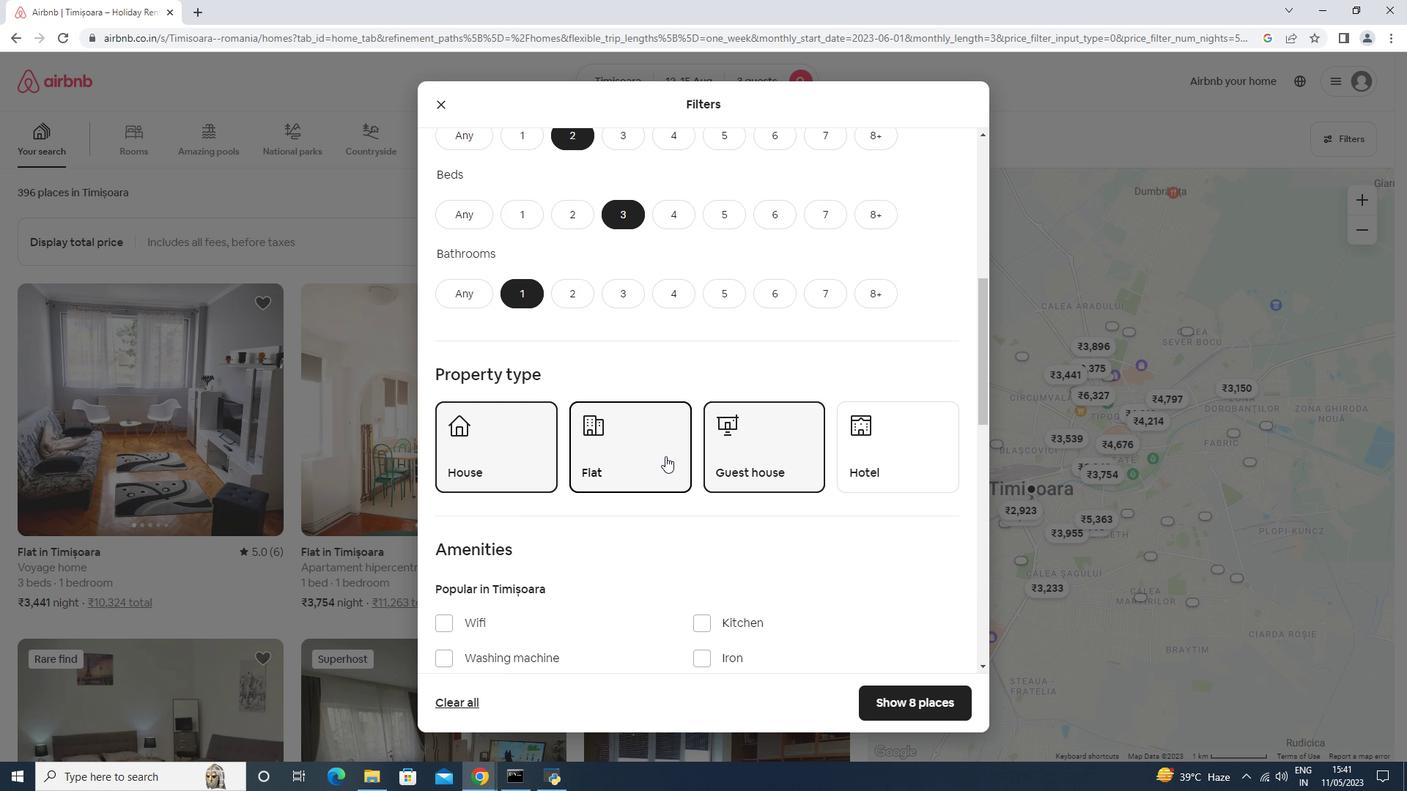 
Action: Mouse moved to (645, 477)
Screenshot: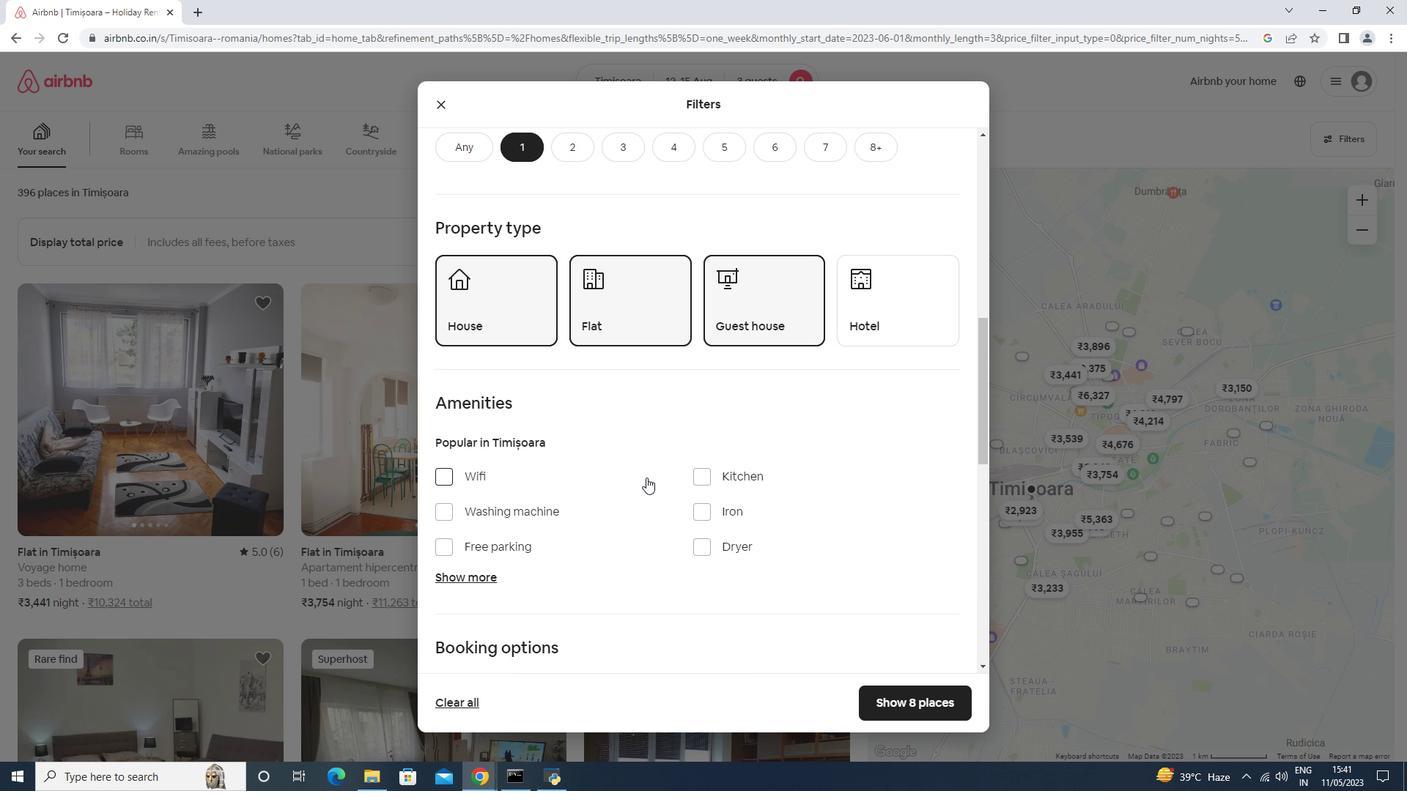 
Action: Mouse scrolled (645, 476) with delta (0, 0)
Screenshot: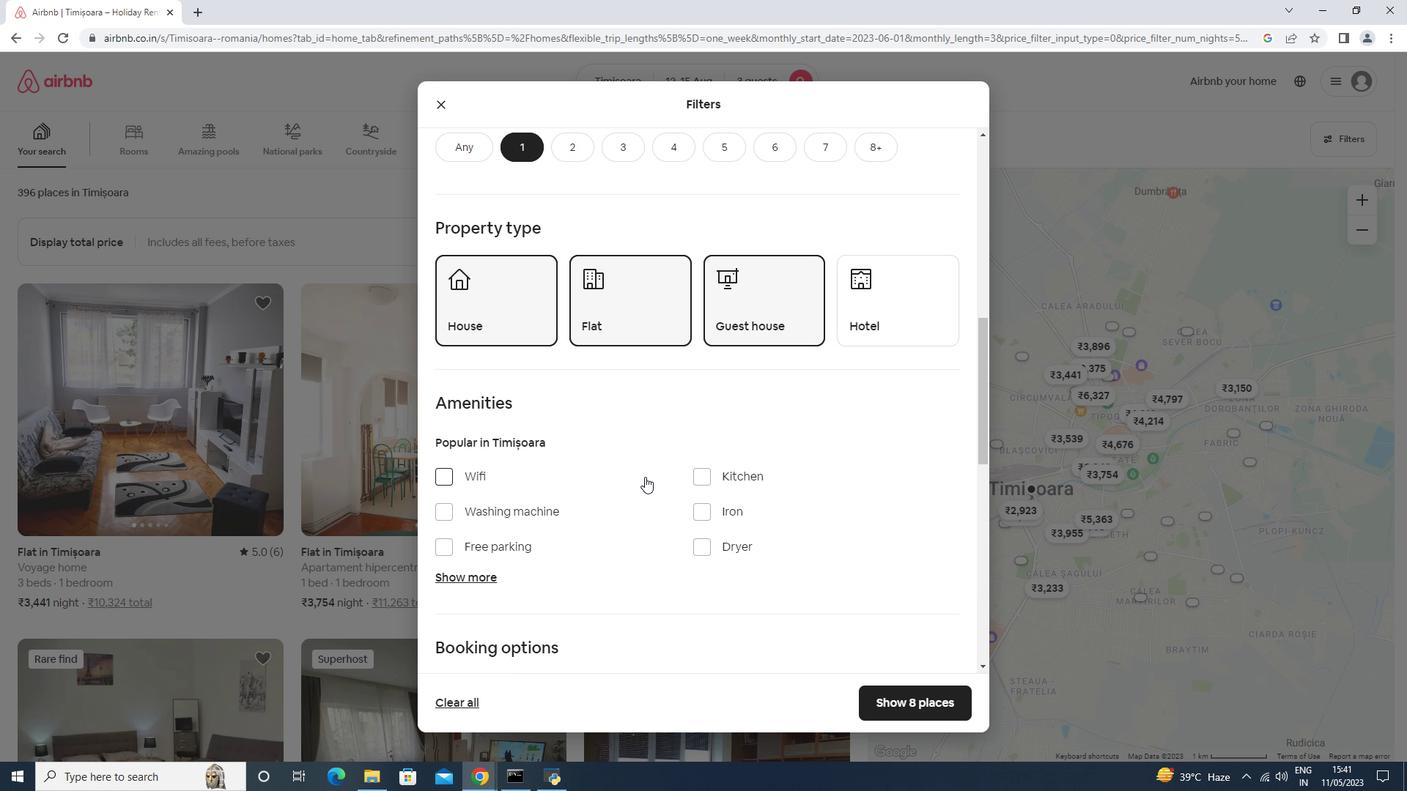 
Action: Mouse scrolled (645, 476) with delta (0, 0)
Screenshot: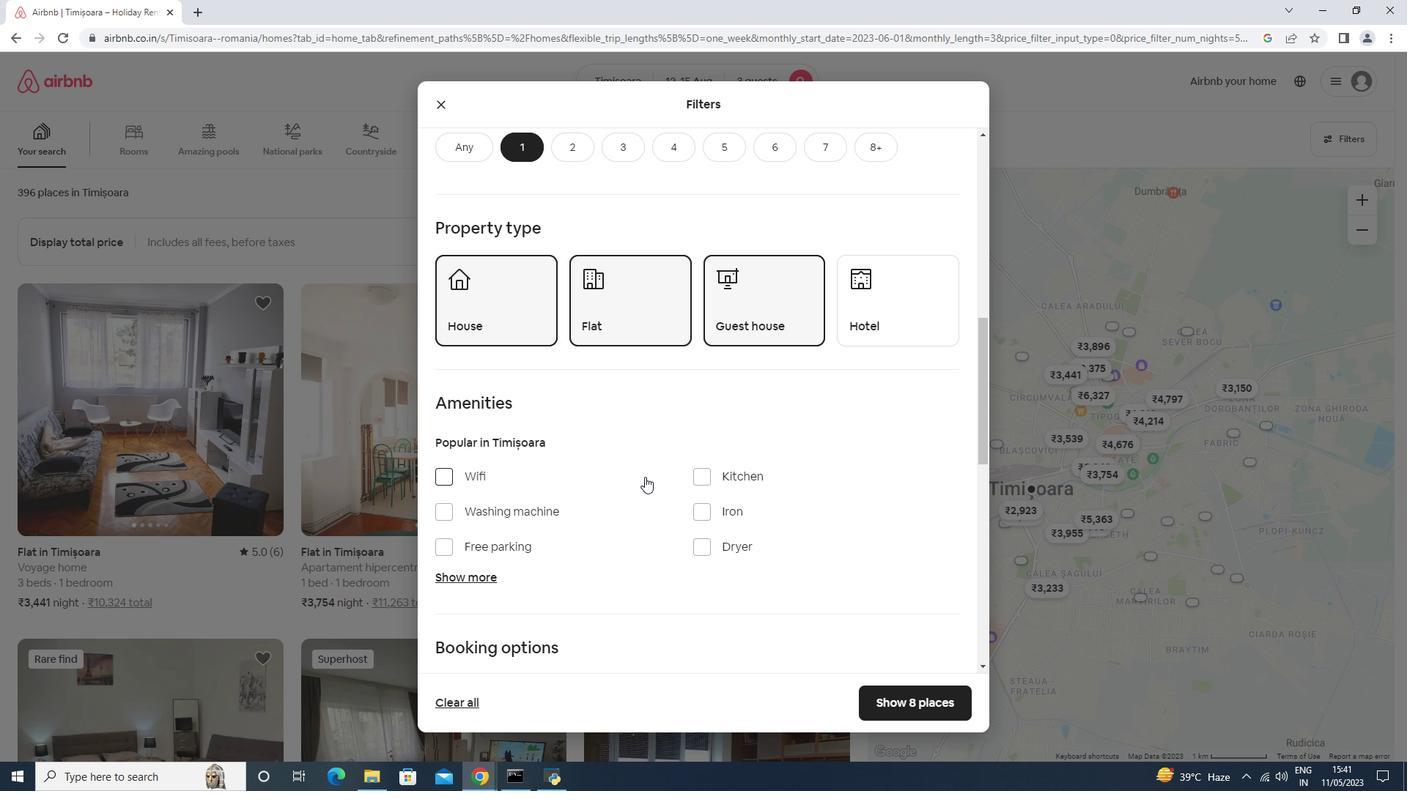 
Action: Mouse scrolled (645, 476) with delta (0, 0)
Screenshot: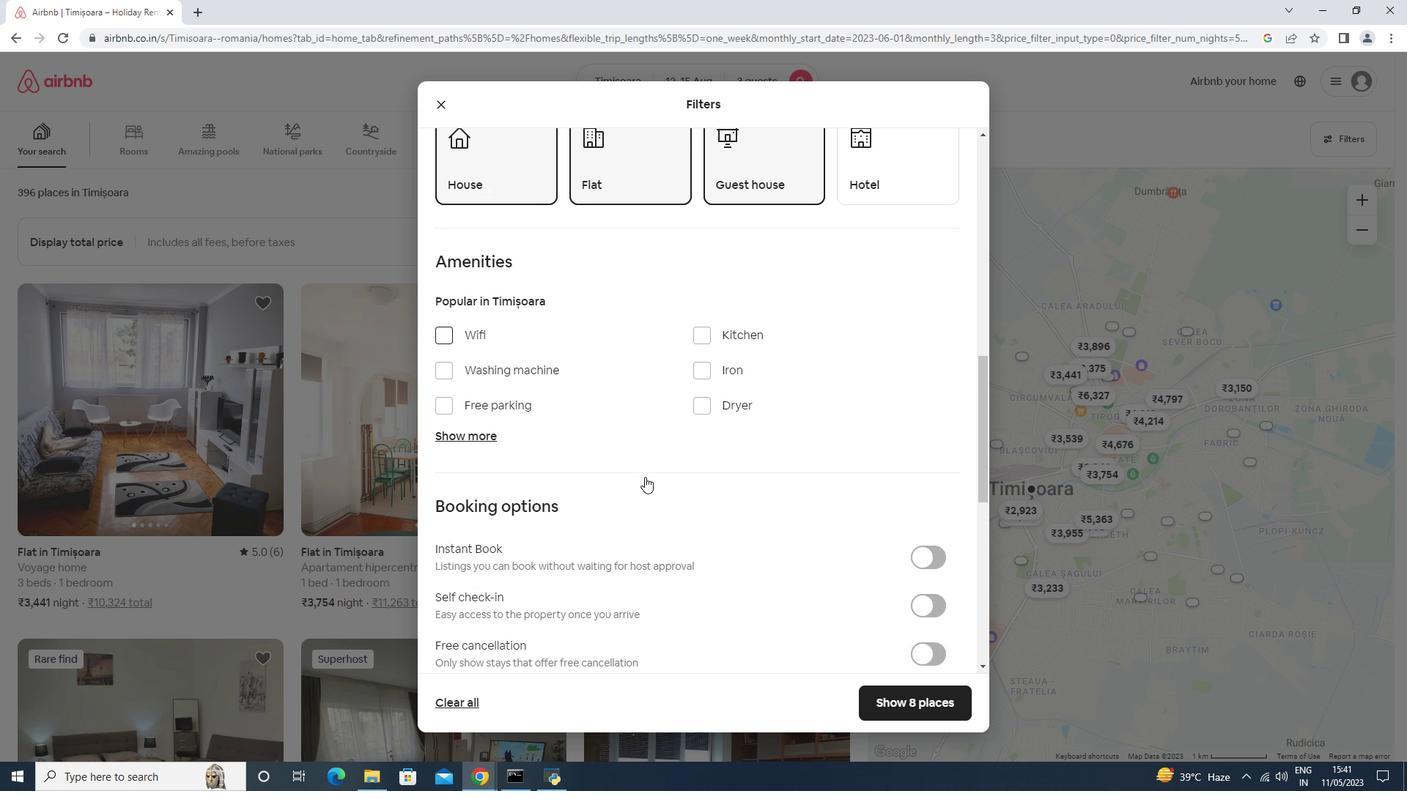 
Action: Mouse scrolled (645, 476) with delta (0, 0)
Screenshot: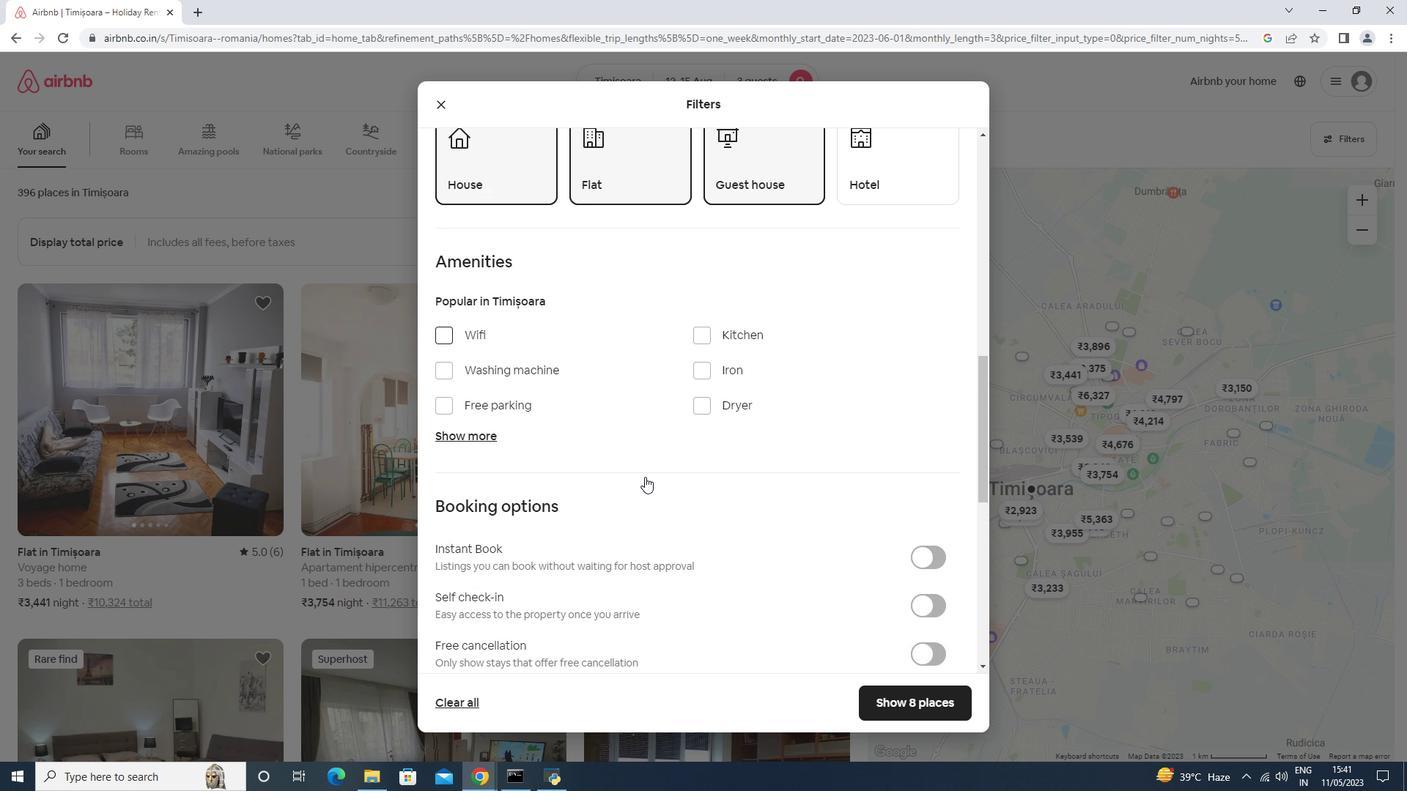 
Action: Mouse scrolled (645, 476) with delta (0, 0)
Screenshot: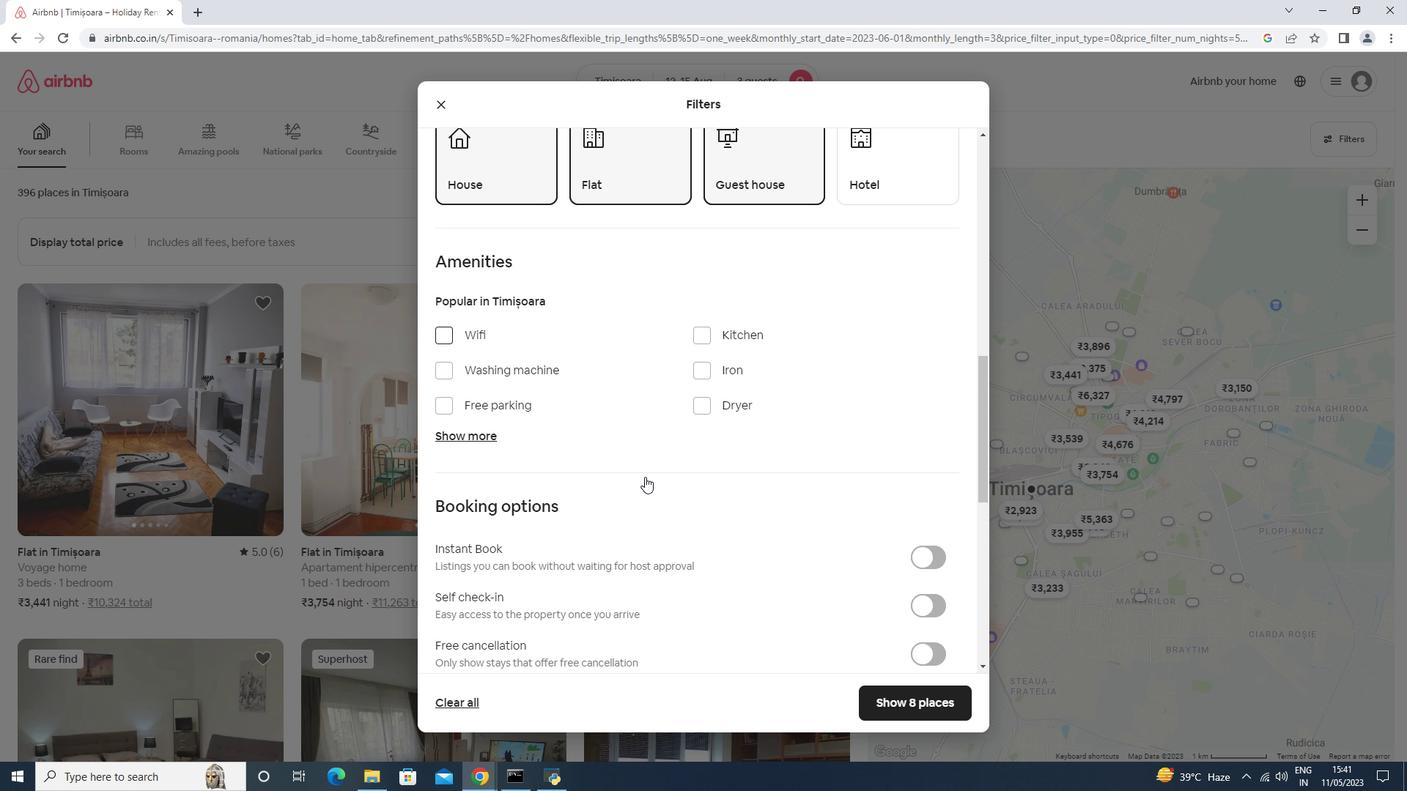 
Action: Mouse moved to (646, 475)
Screenshot: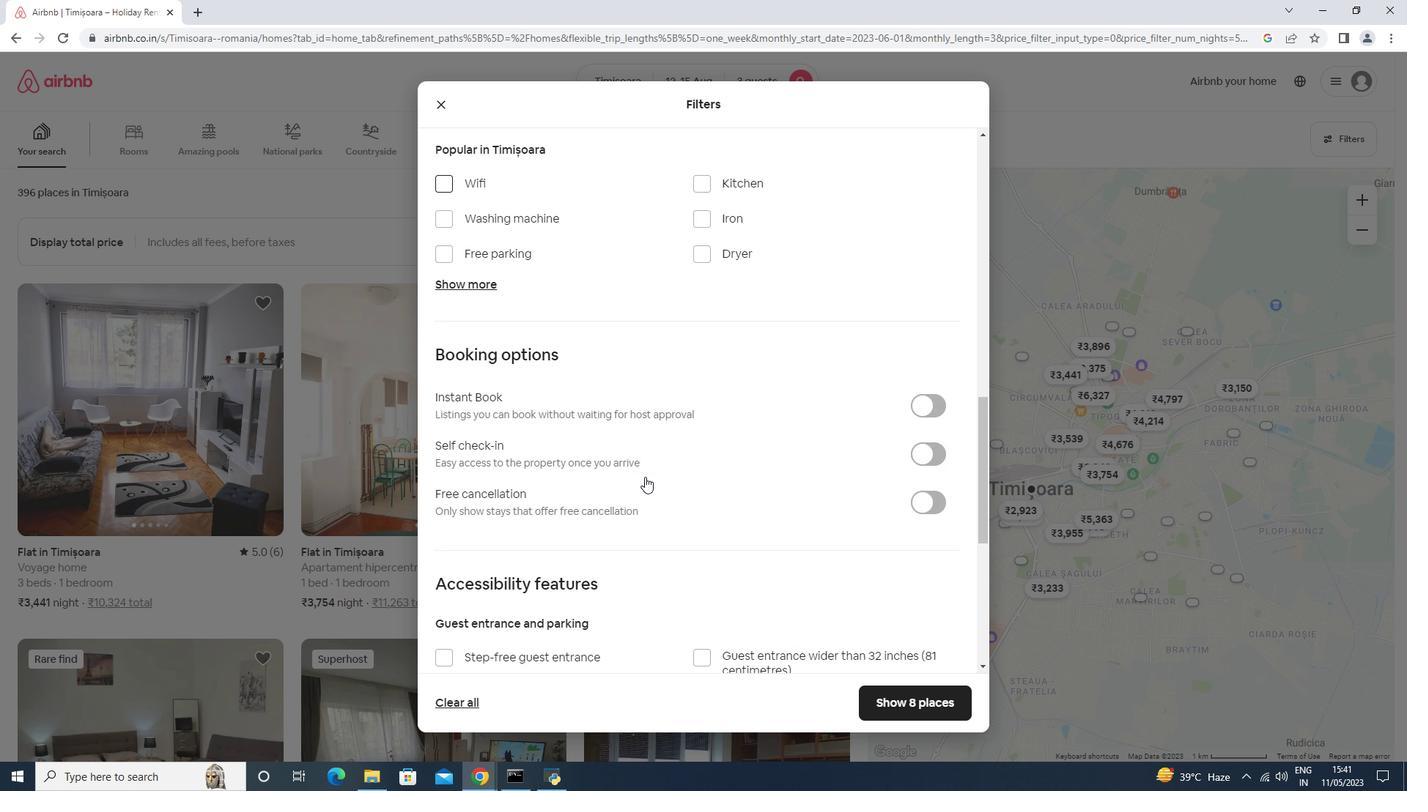 
Action: Mouse scrolled (645, 476) with delta (0, 0)
Screenshot: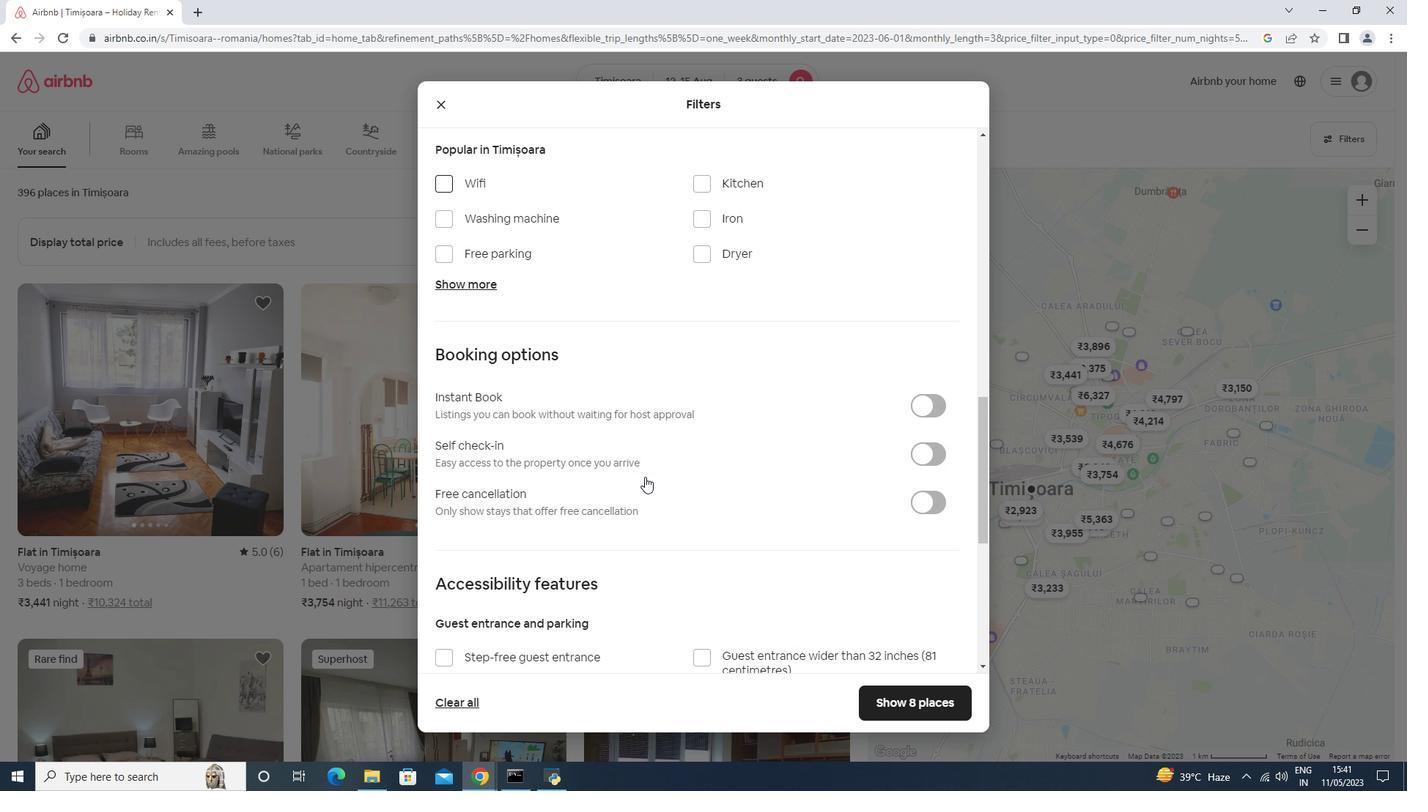 
Action: Mouse moved to (917, 238)
Screenshot: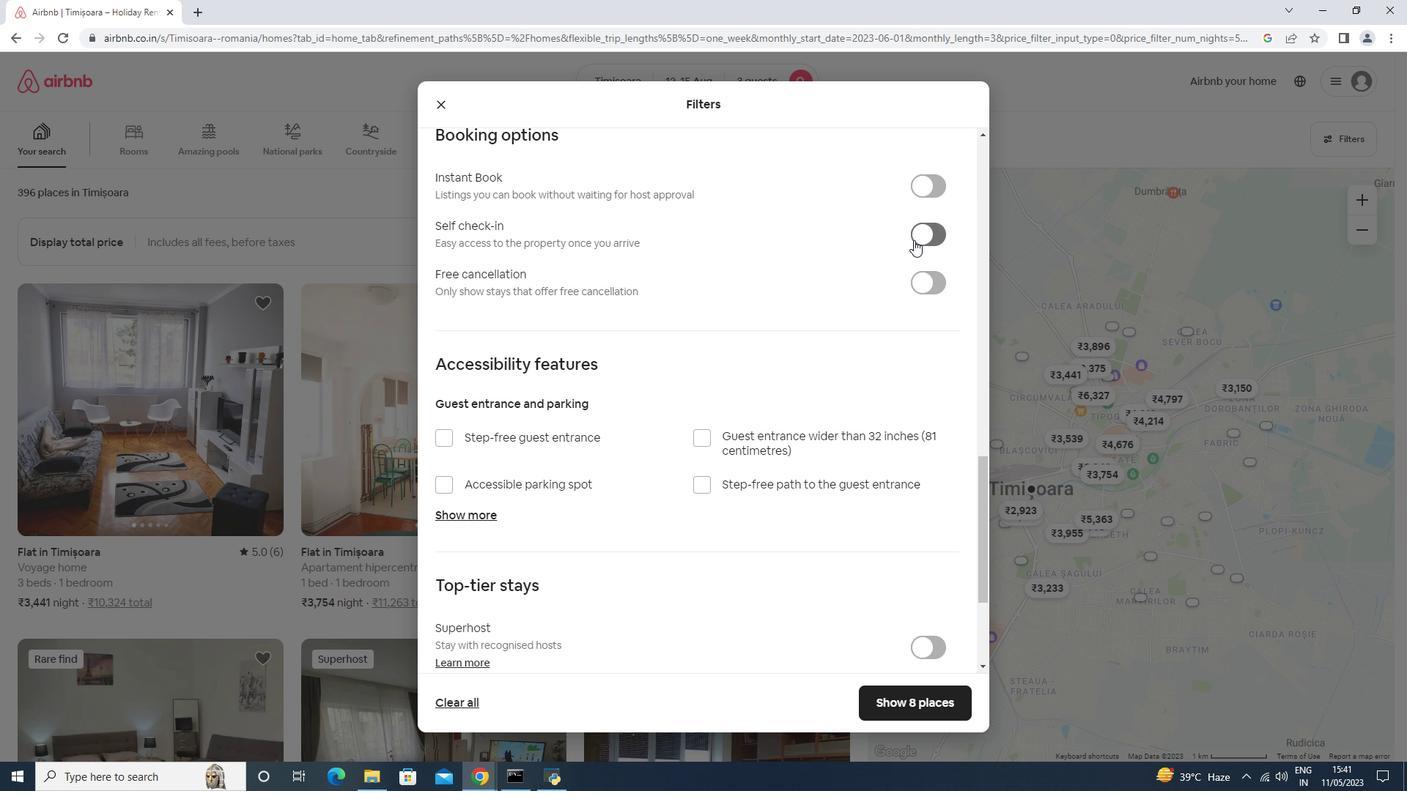 
Action: Mouse pressed left at (917, 238)
Screenshot: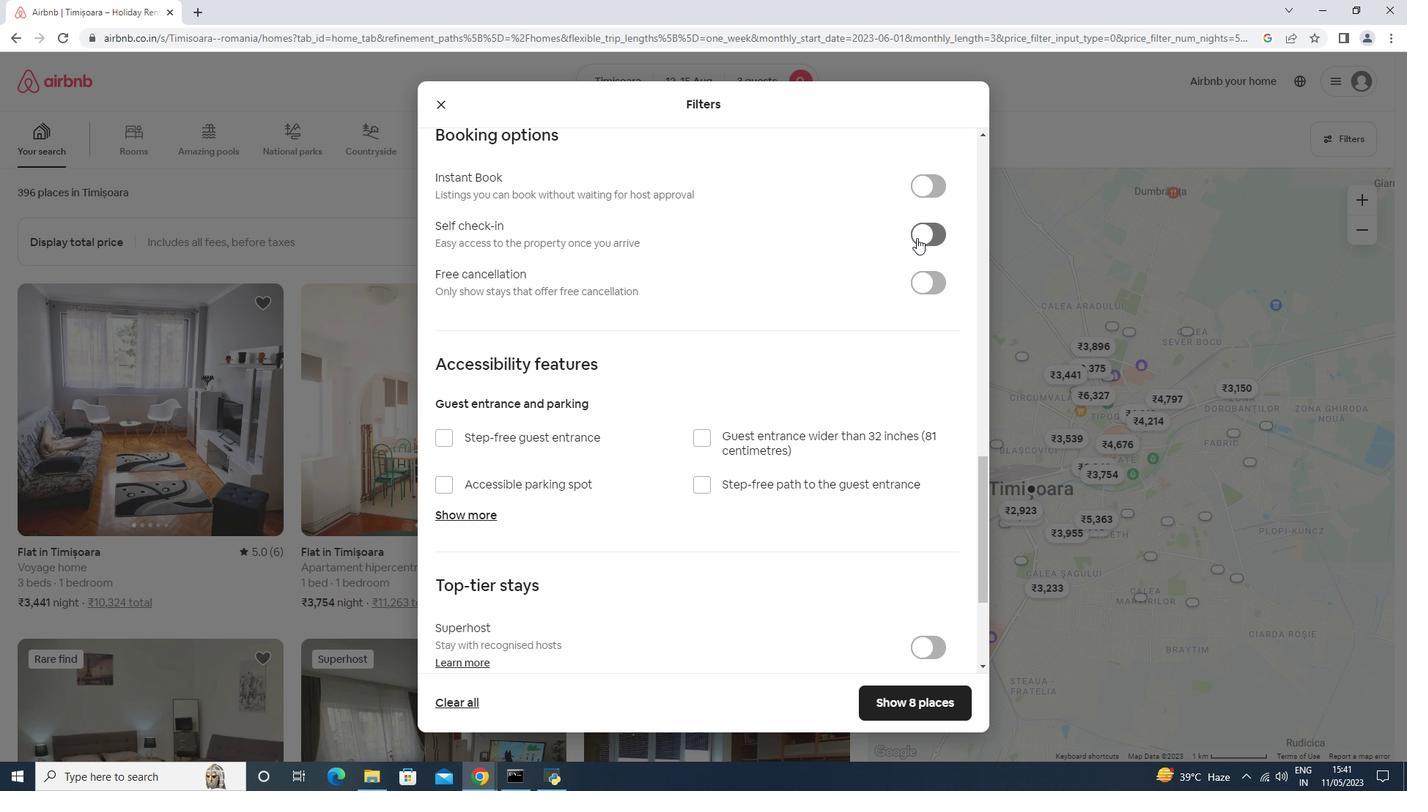 
Action: Mouse moved to (773, 255)
Screenshot: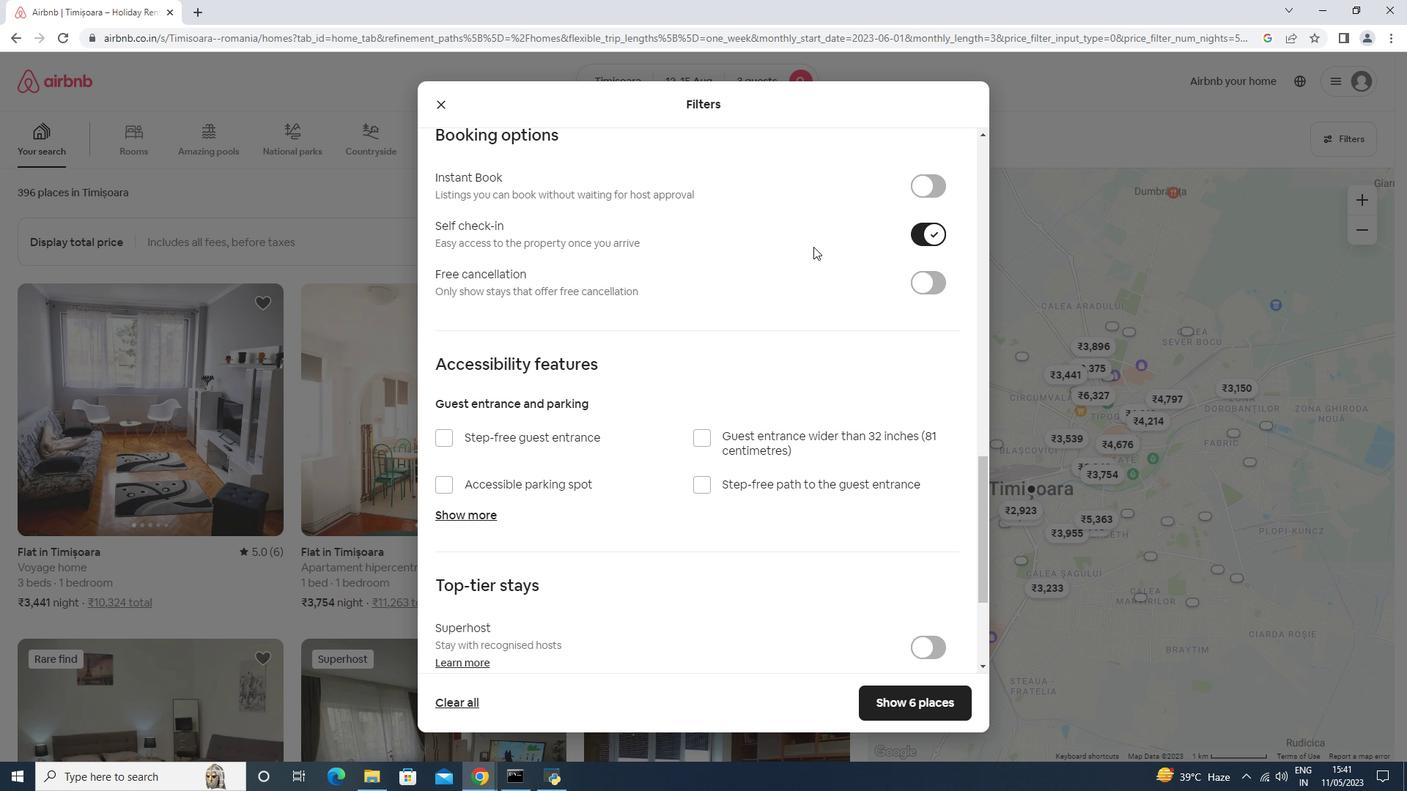 
Action: Mouse scrolled (773, 254) with delta (0, 0)
Screenshot: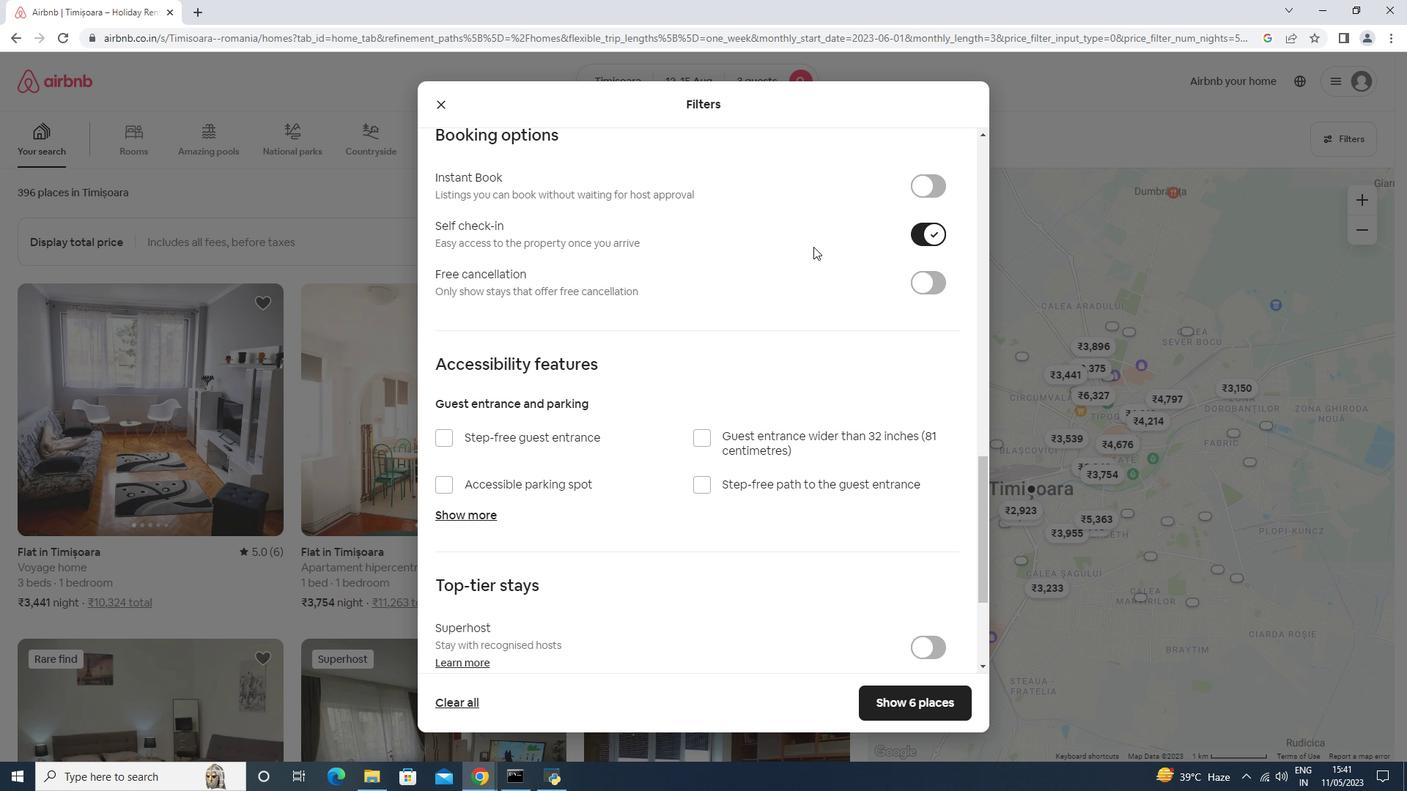 
Action: Mouse scrolled (773, 254) with delta (0, 0)
Screenshot: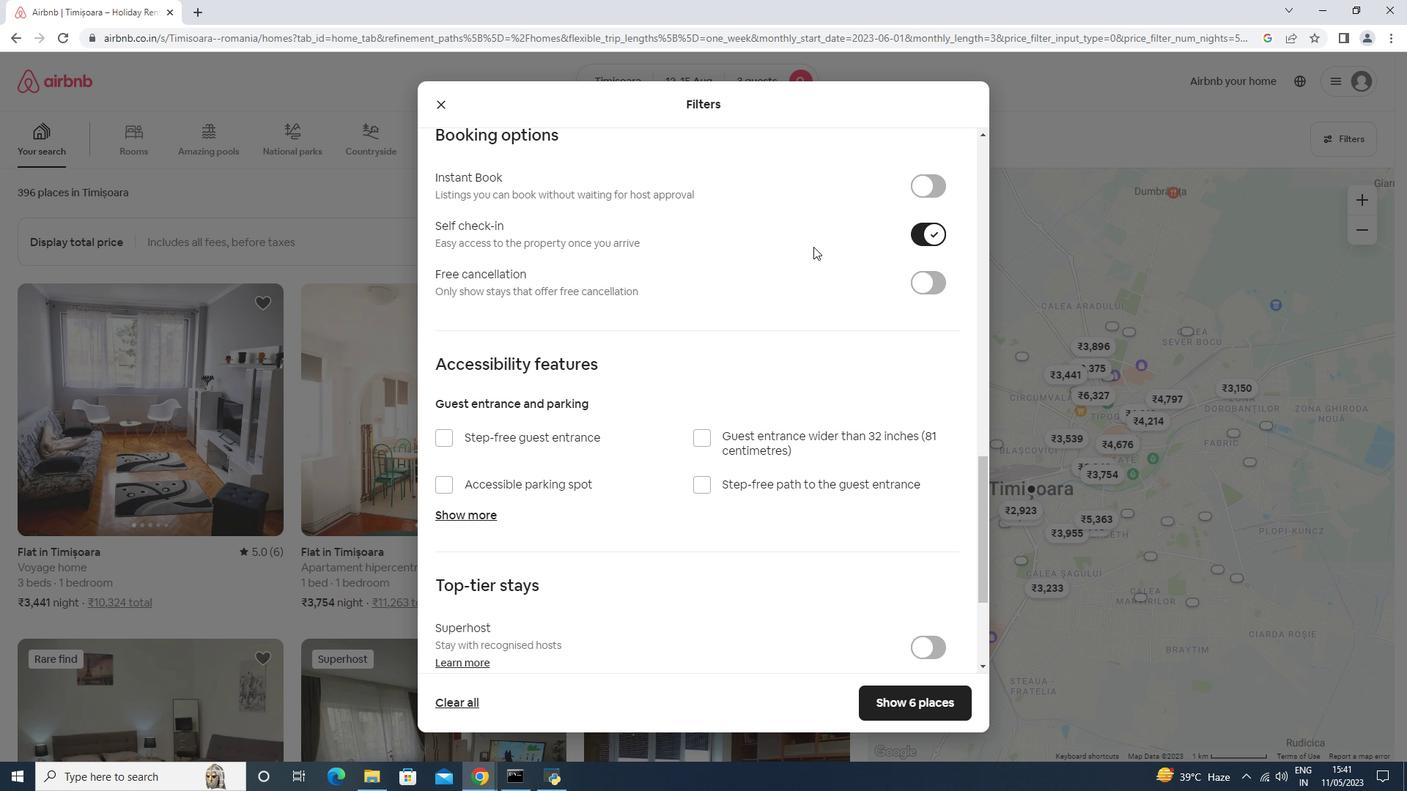 
Action: Mouse scrolled (773, 254) with delta (0, 0)
Screenshot: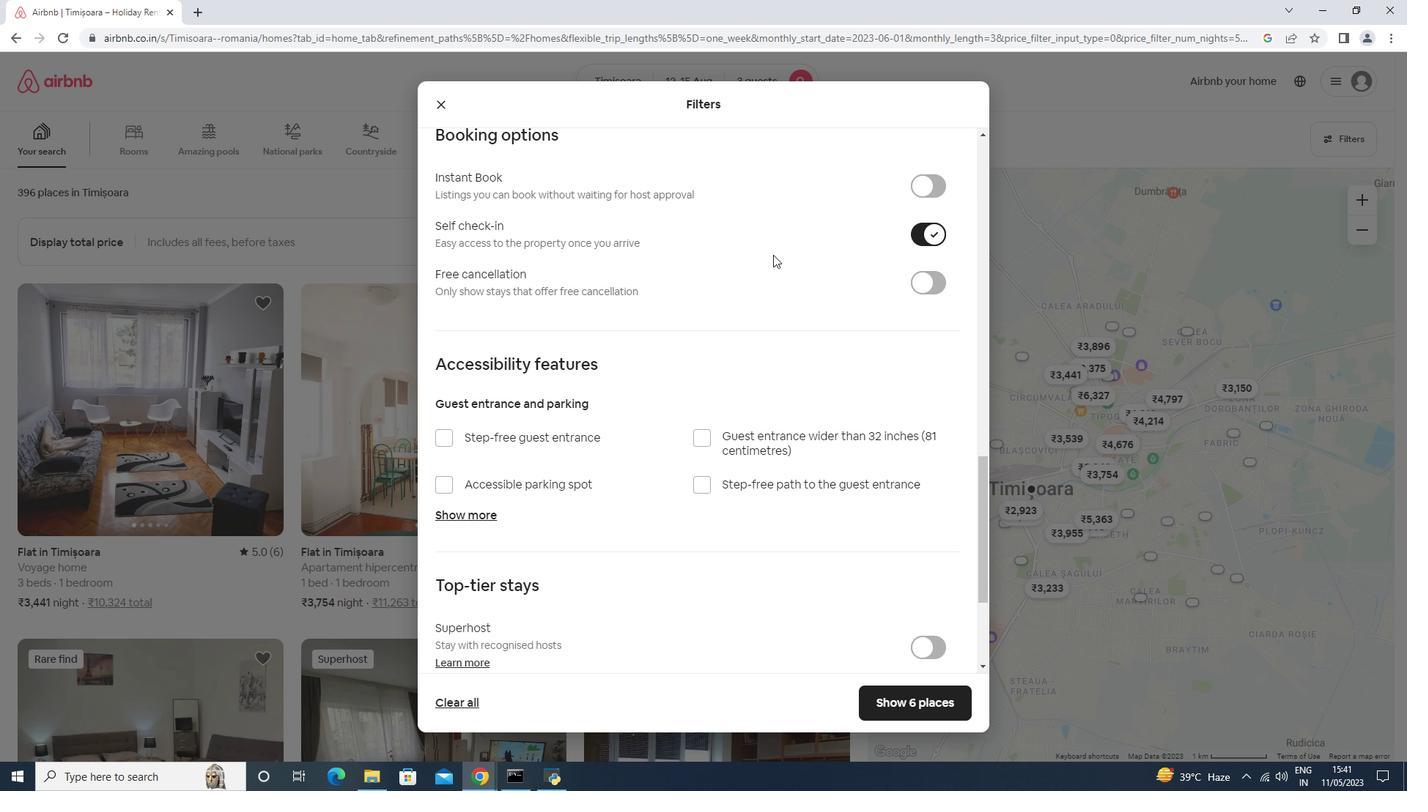 
Action: Mouse scrolled (773, 254) with delta (0, 0)
Screenshot: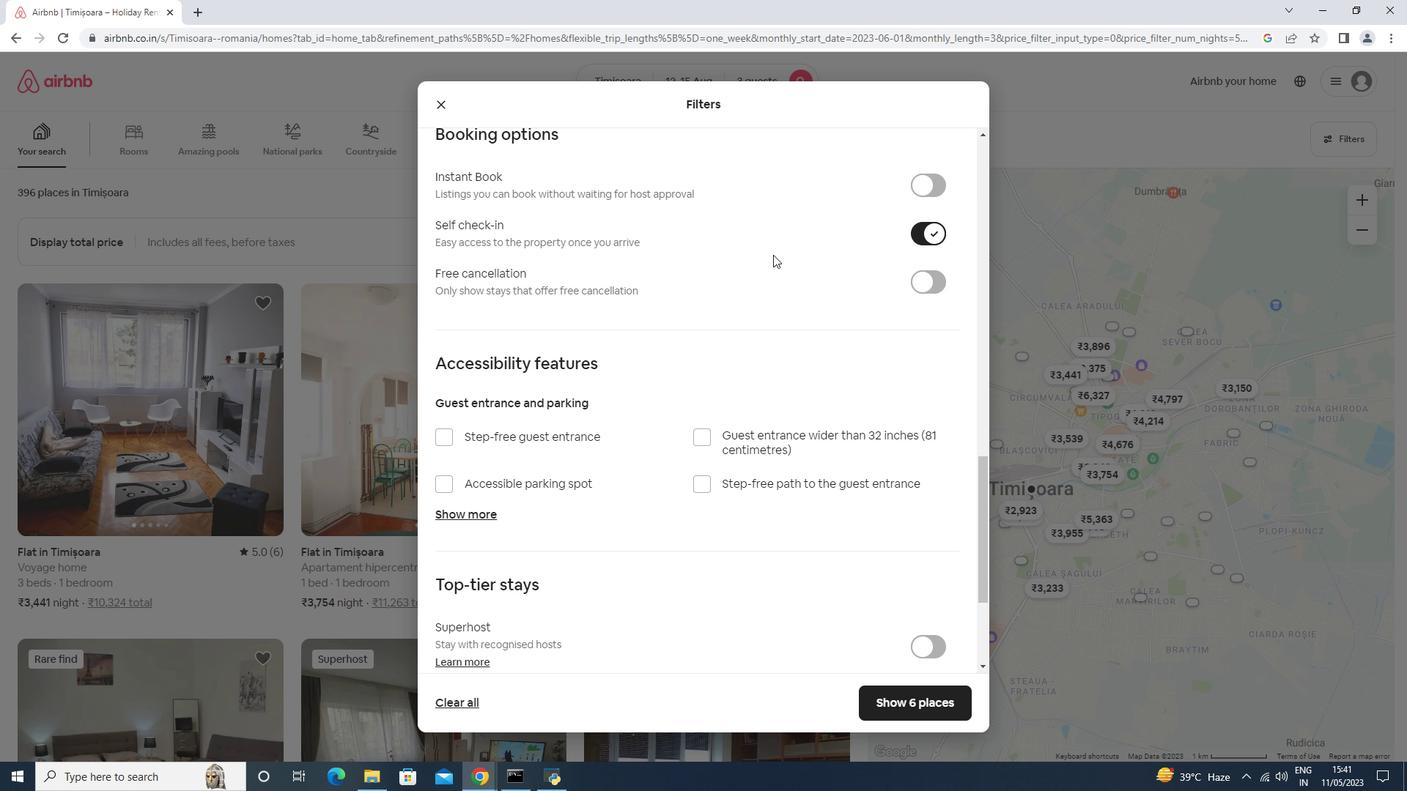
Action: Mouse moved to (734, 500)
Screenshot: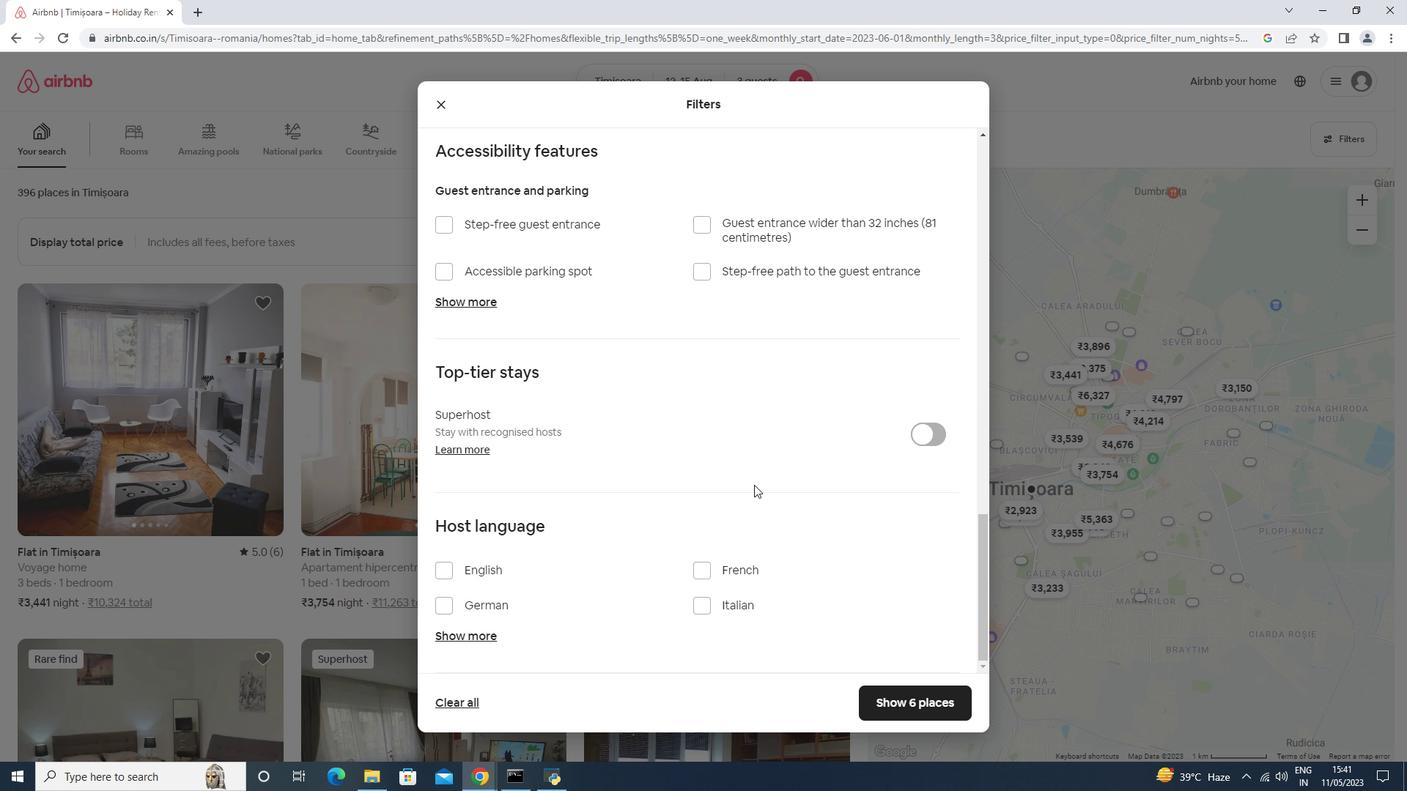 
Action: Mouse scrolled (751, 486) with delta (0, 0)
Screenshot: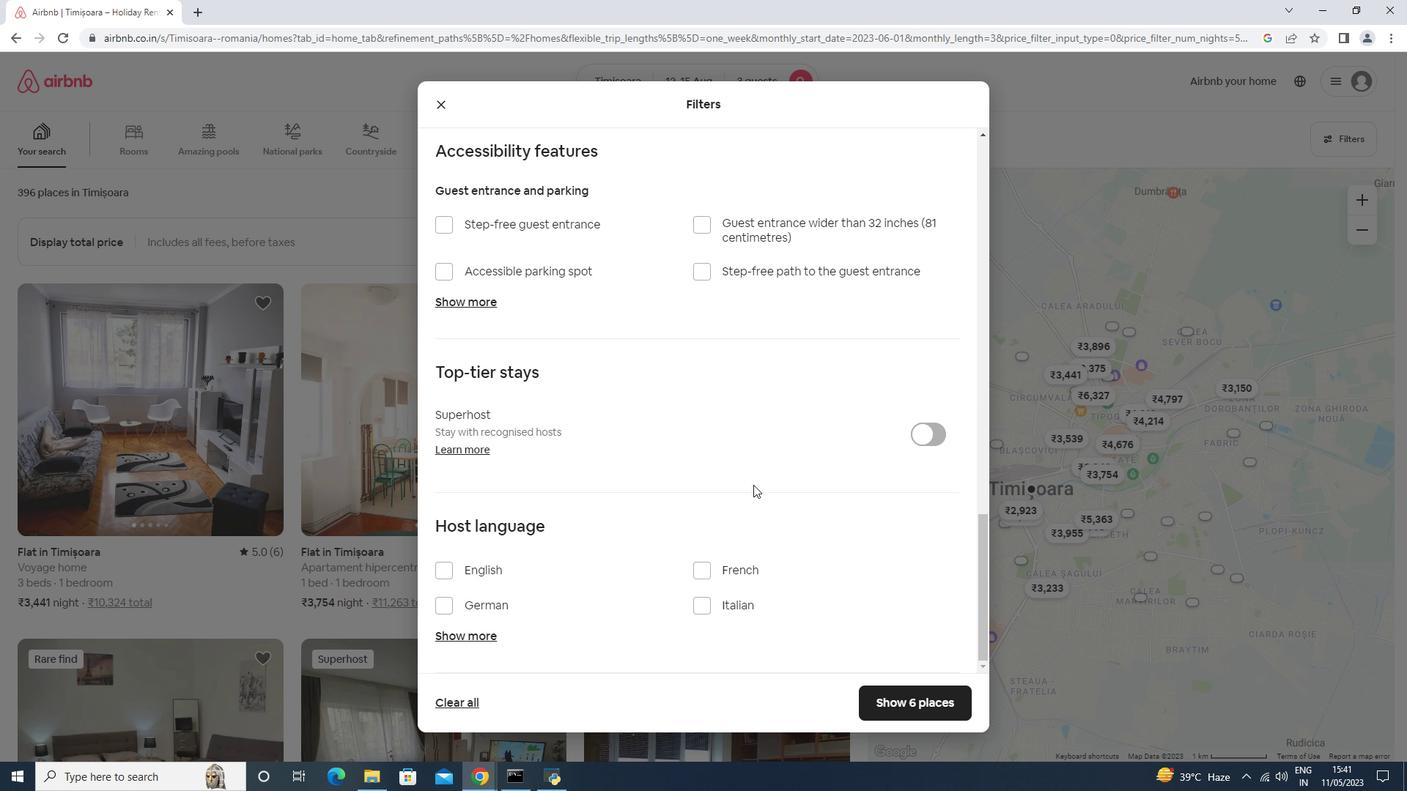
Action: Mouse moved to (731, 502)
Screenshot: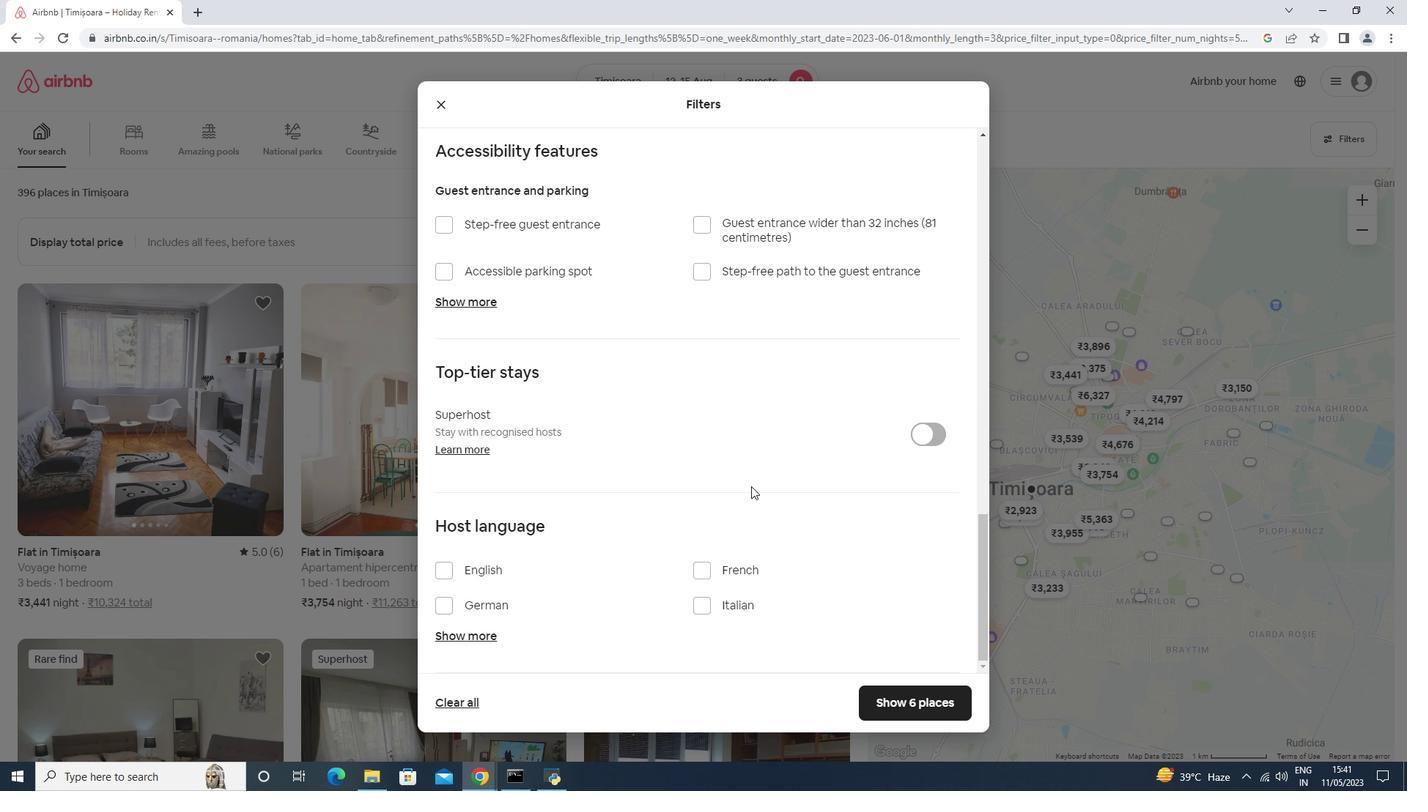 
Action: Mouse scrolled (734, 500) with delta (0, 0)
Screenshot: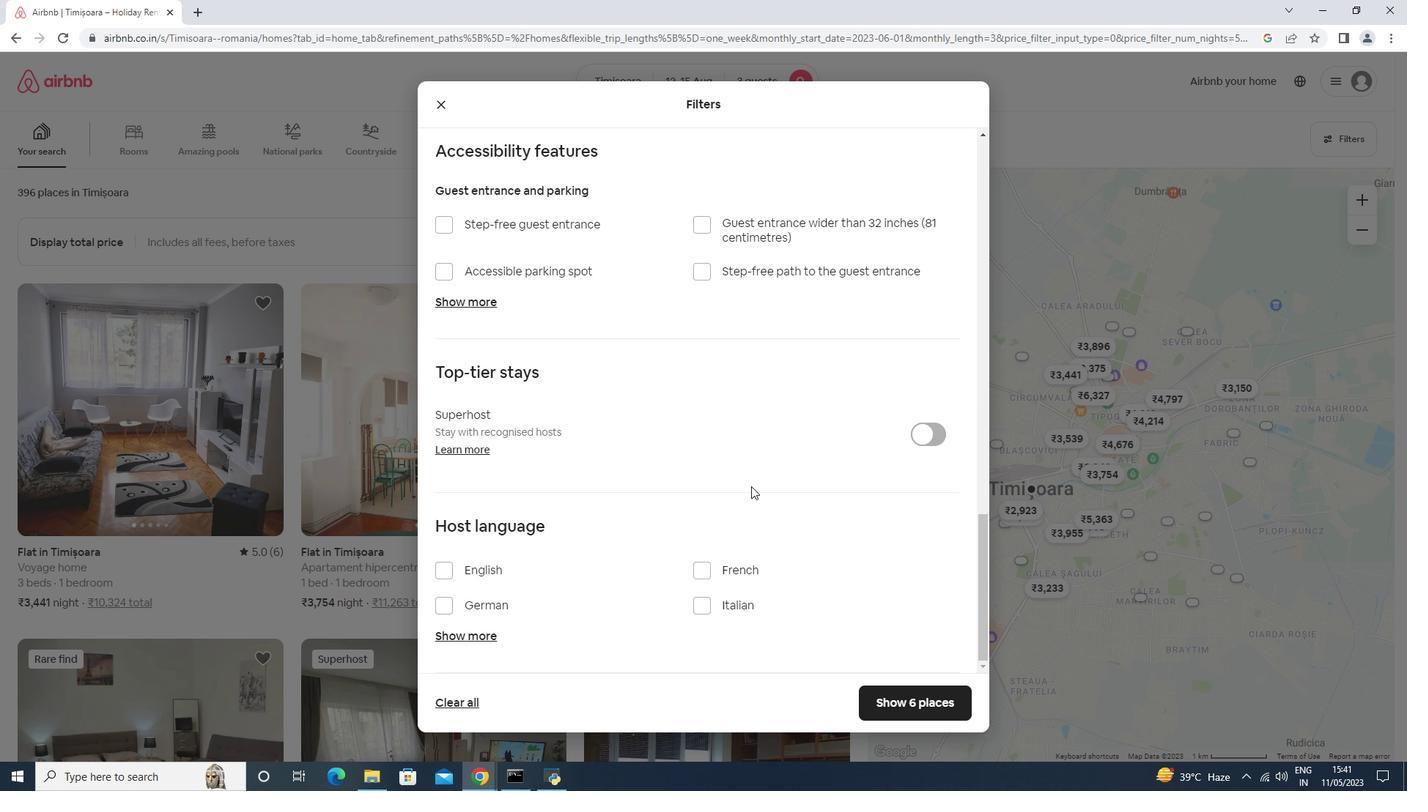 
Action: Mouse moved to (726, 502)
Screenshot: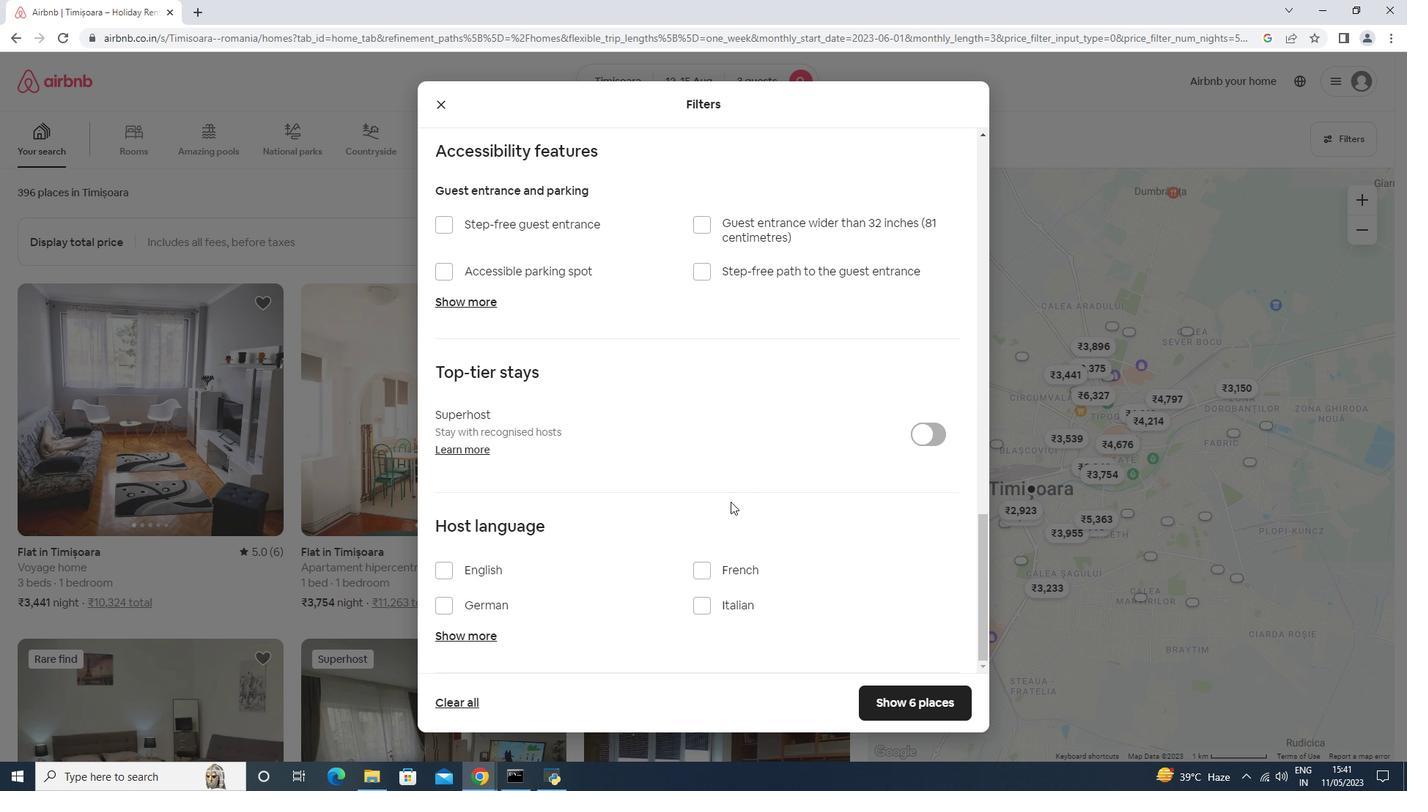 
Action: Mouse scrolled (730, 501) with delta (0, 0)
Screenshot: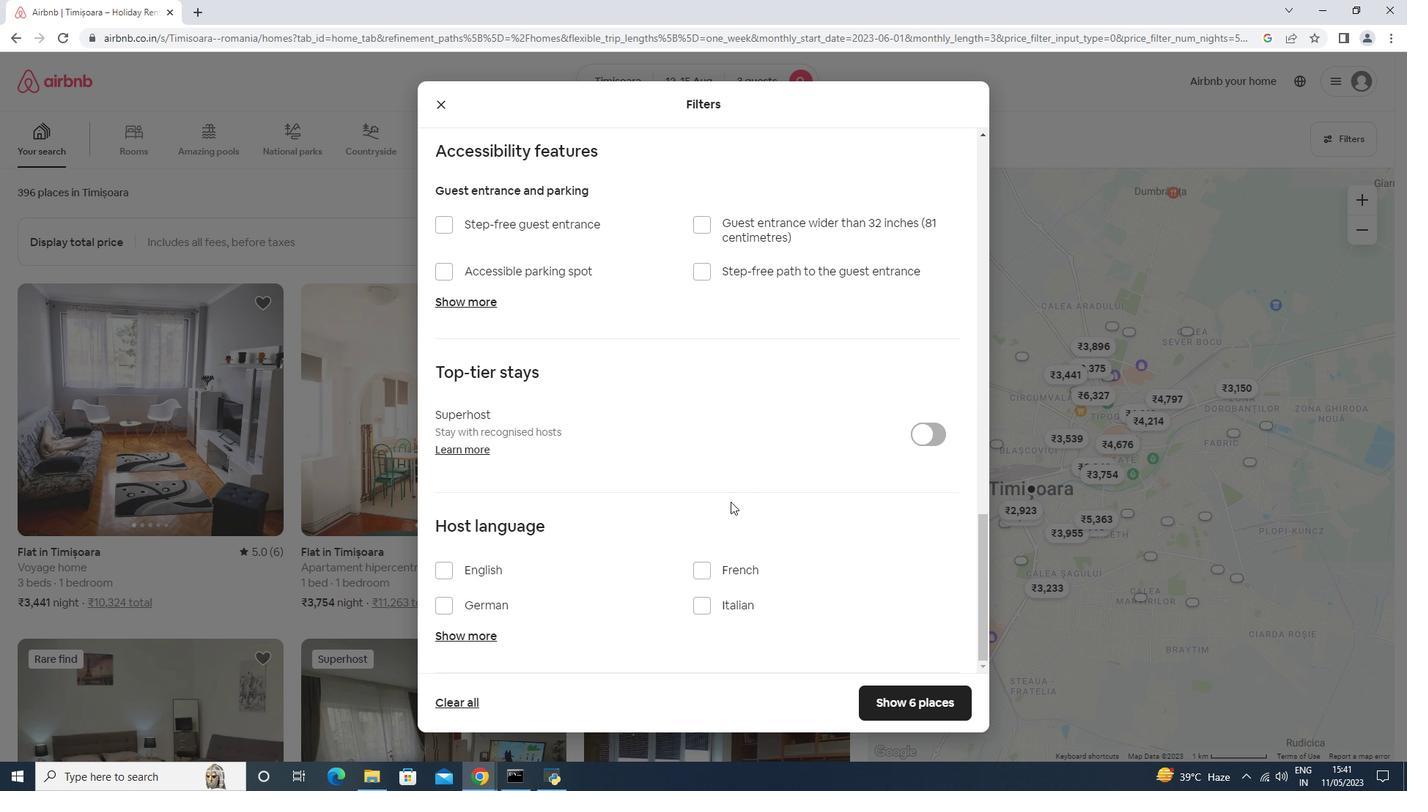 
Action: Mouse moved to (664, 495)
Screenshot: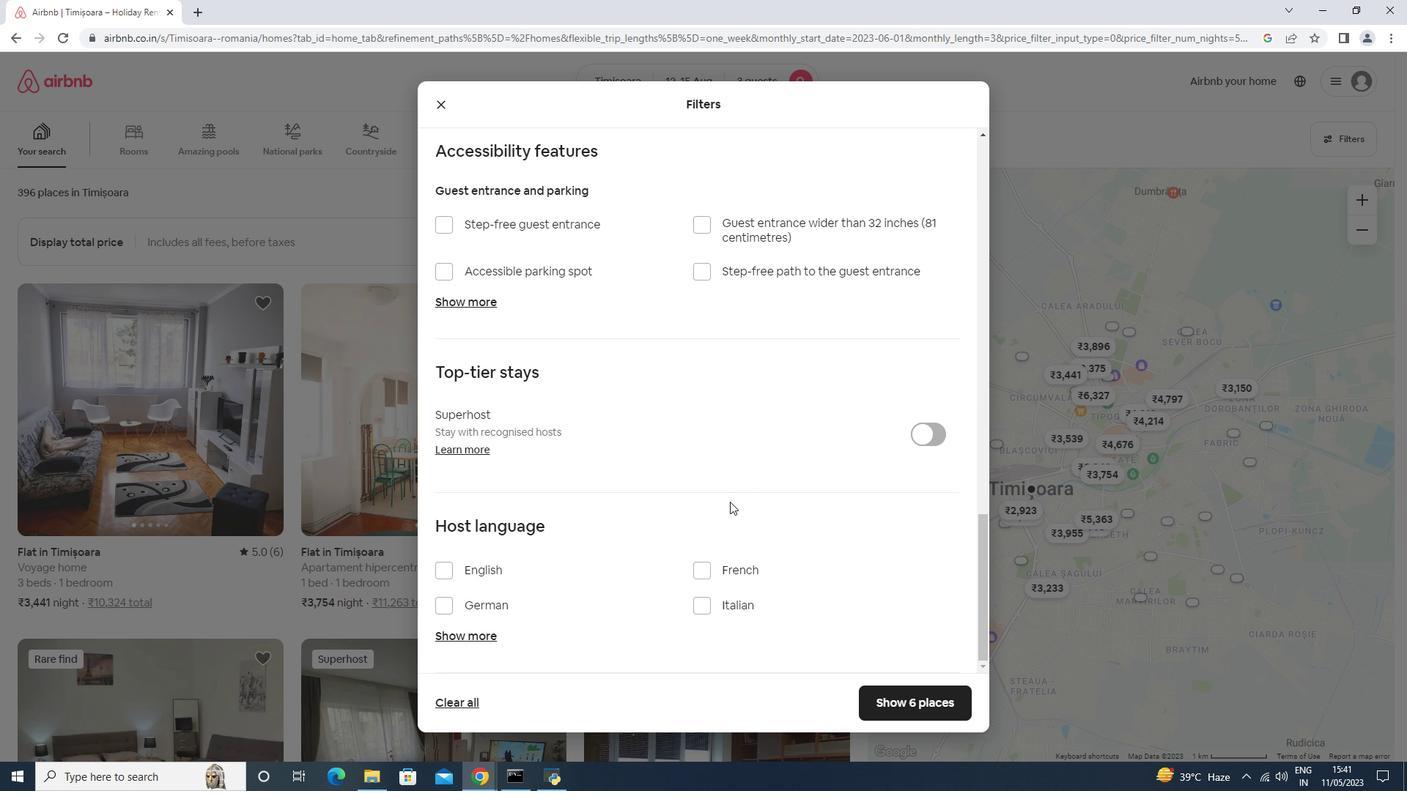 
Action: Mouse scrolled (729, 501) with delta (0, 0)
Screenshot: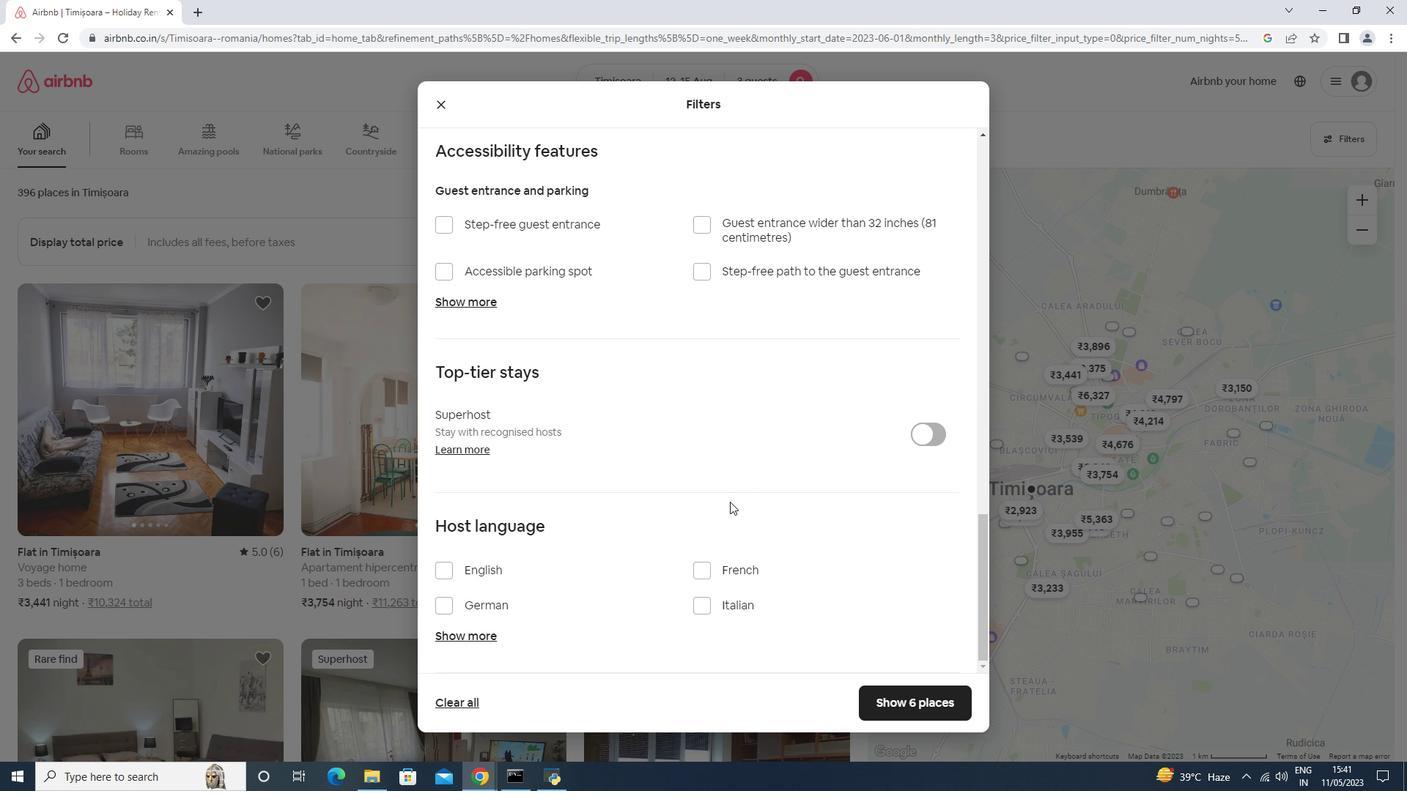 
Action: Mouse moved to (575, 508)
Screenshot: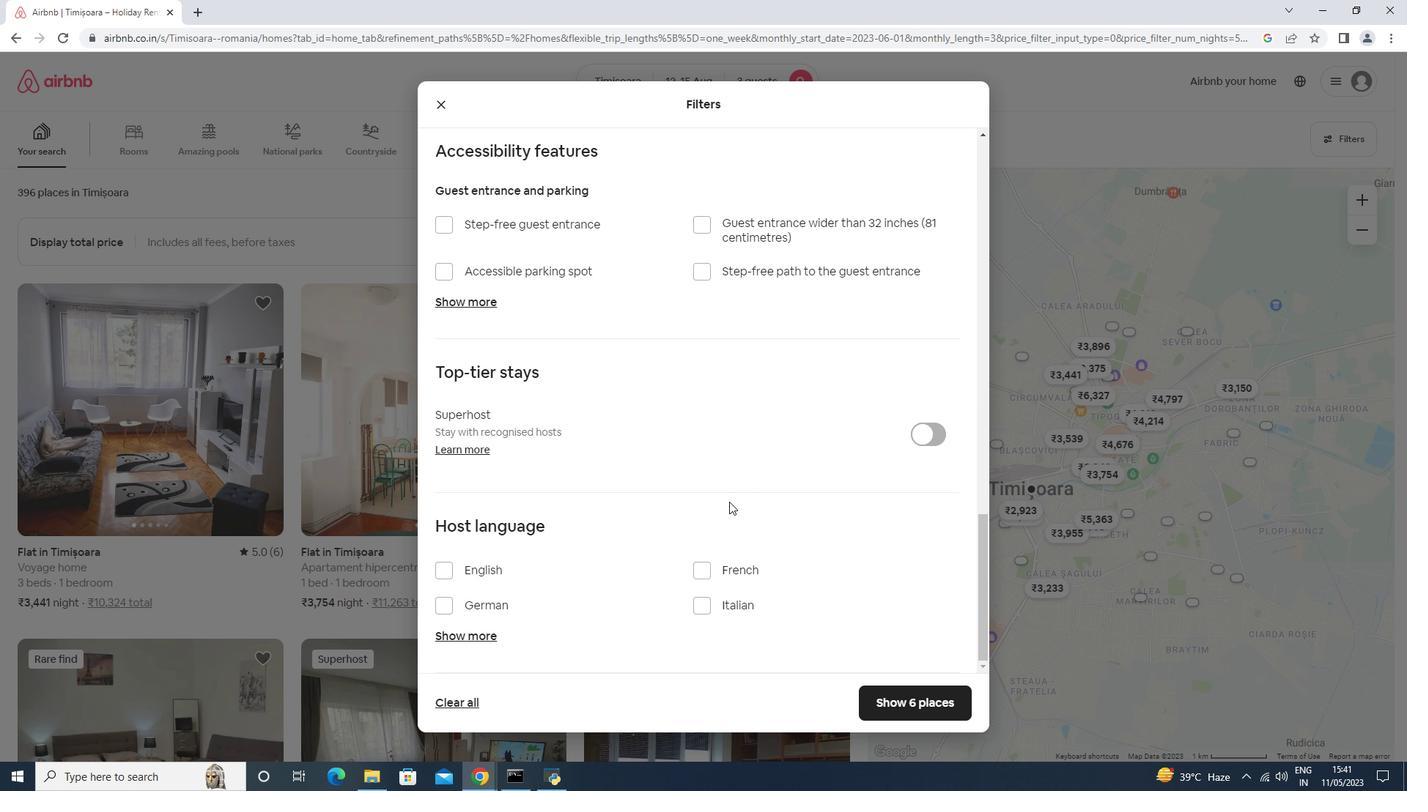 
Action: Mouse scrolled (726, 501) with delta (0, 0)
Screenshot: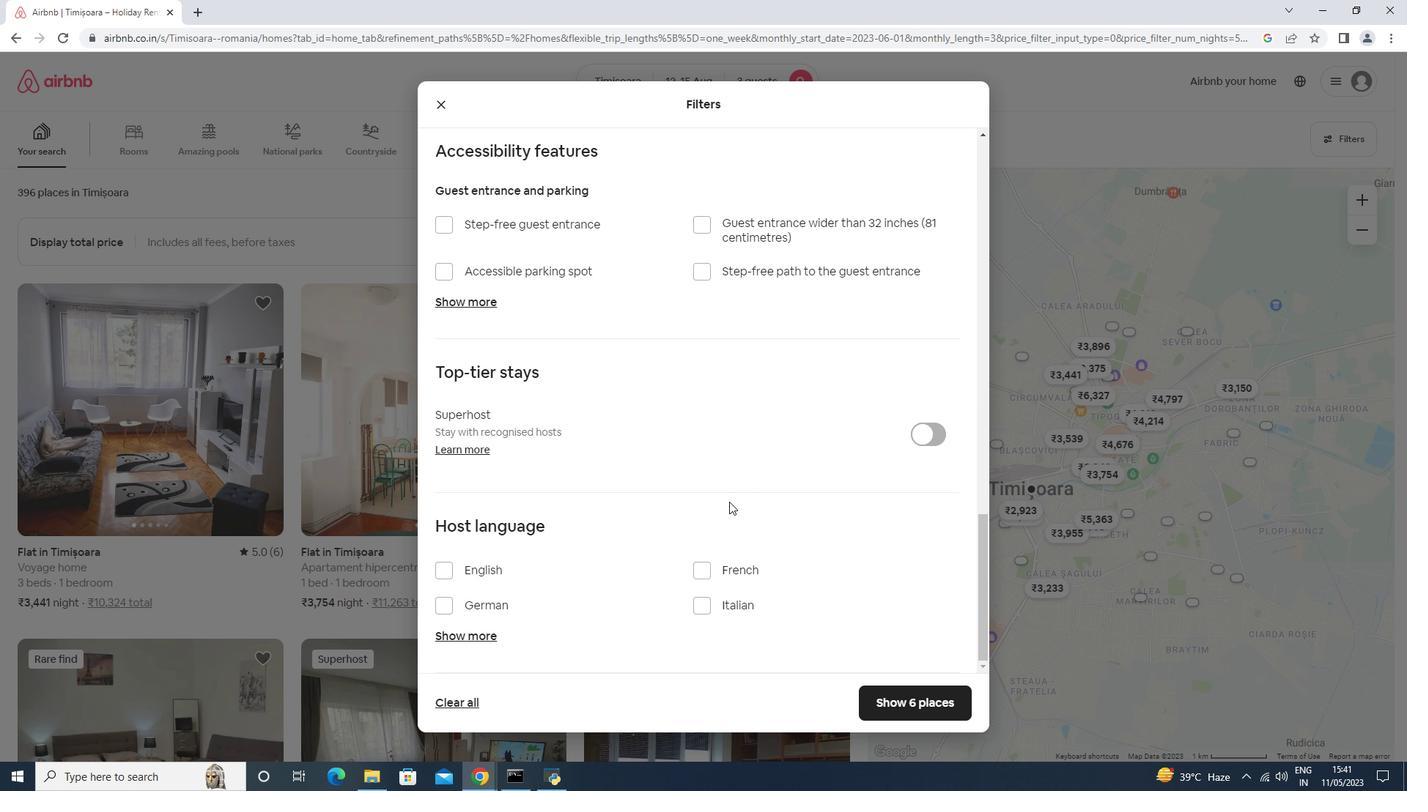 
Action: Mouse moved to (478, 560)
Screenshot: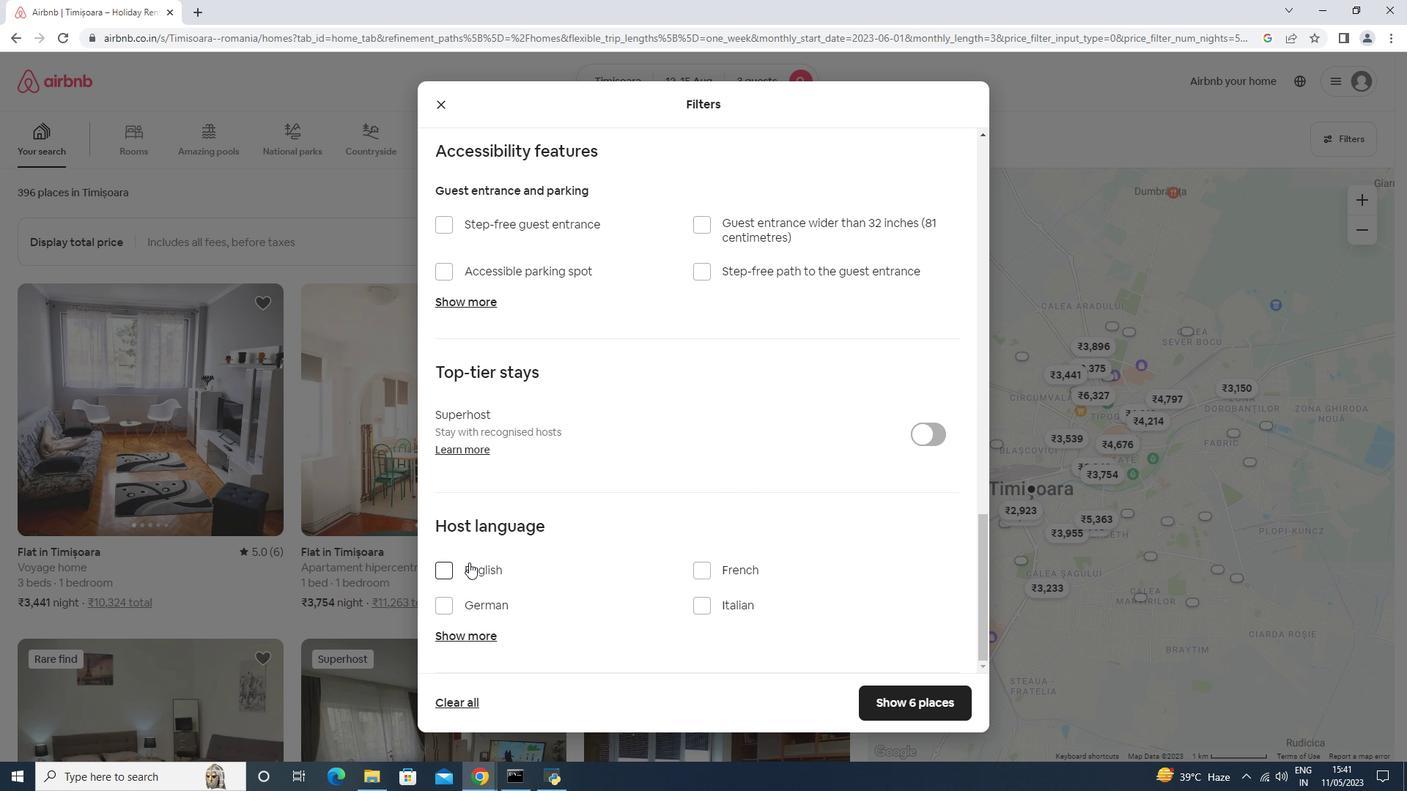 
Action: Mouse pressed left at (478, 560)
Screenshot: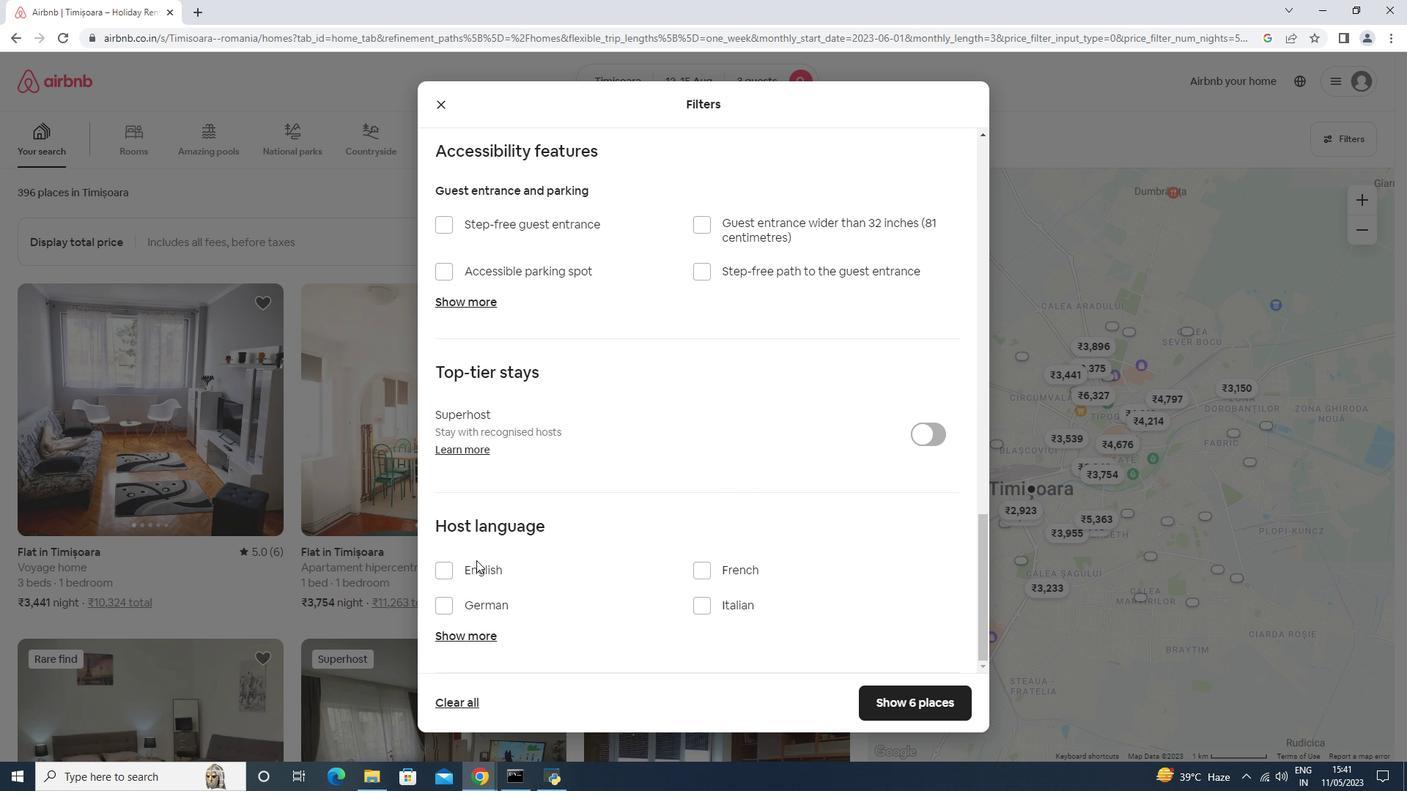 
Action: Mouse moved to (483, 576)
Screenshot: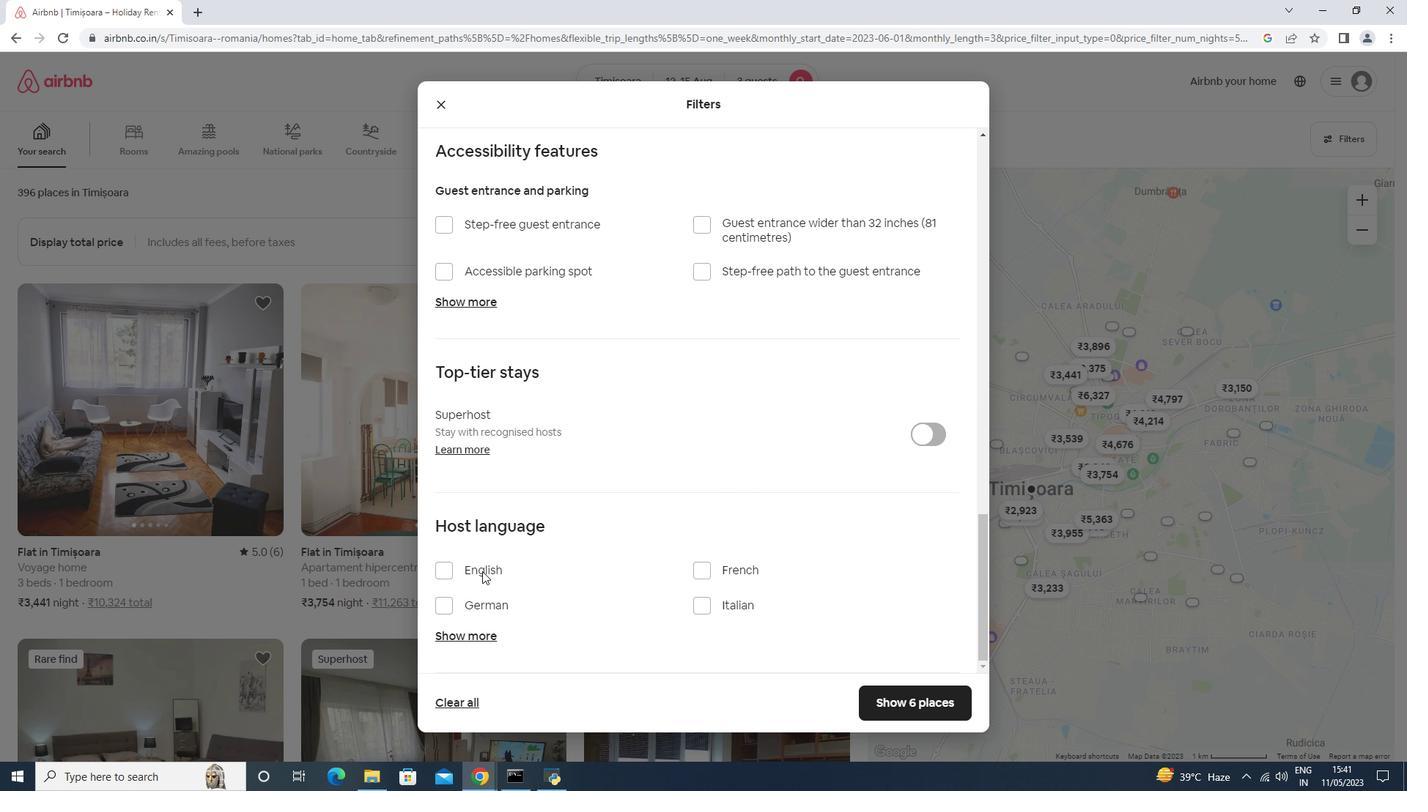 
Action: Mouse pressed left at (483, 576)
Screenshot: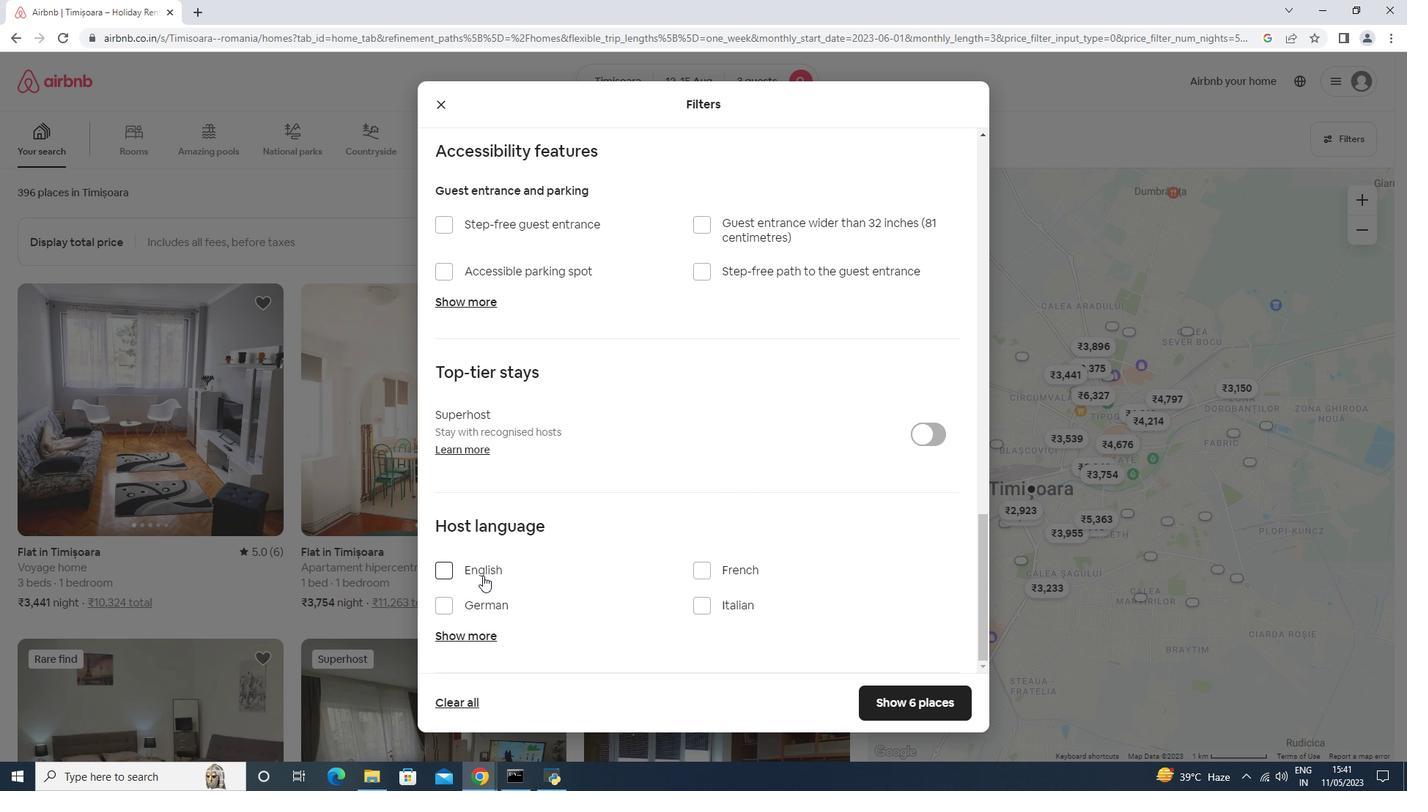 
Action: Mouse moved to (945, 695)
Screenshot: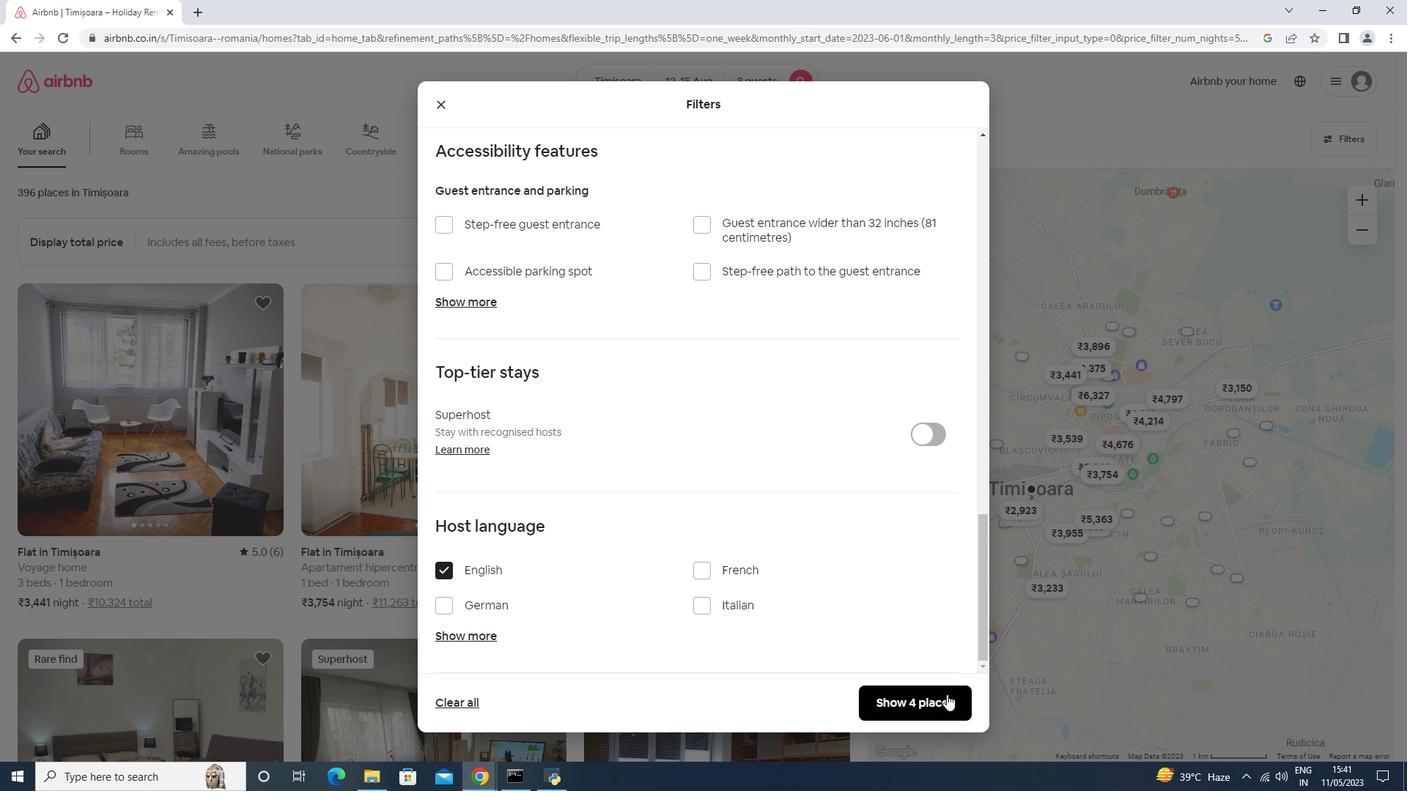 
Action: Mouse pressed left at (945, 695)
Screenshot: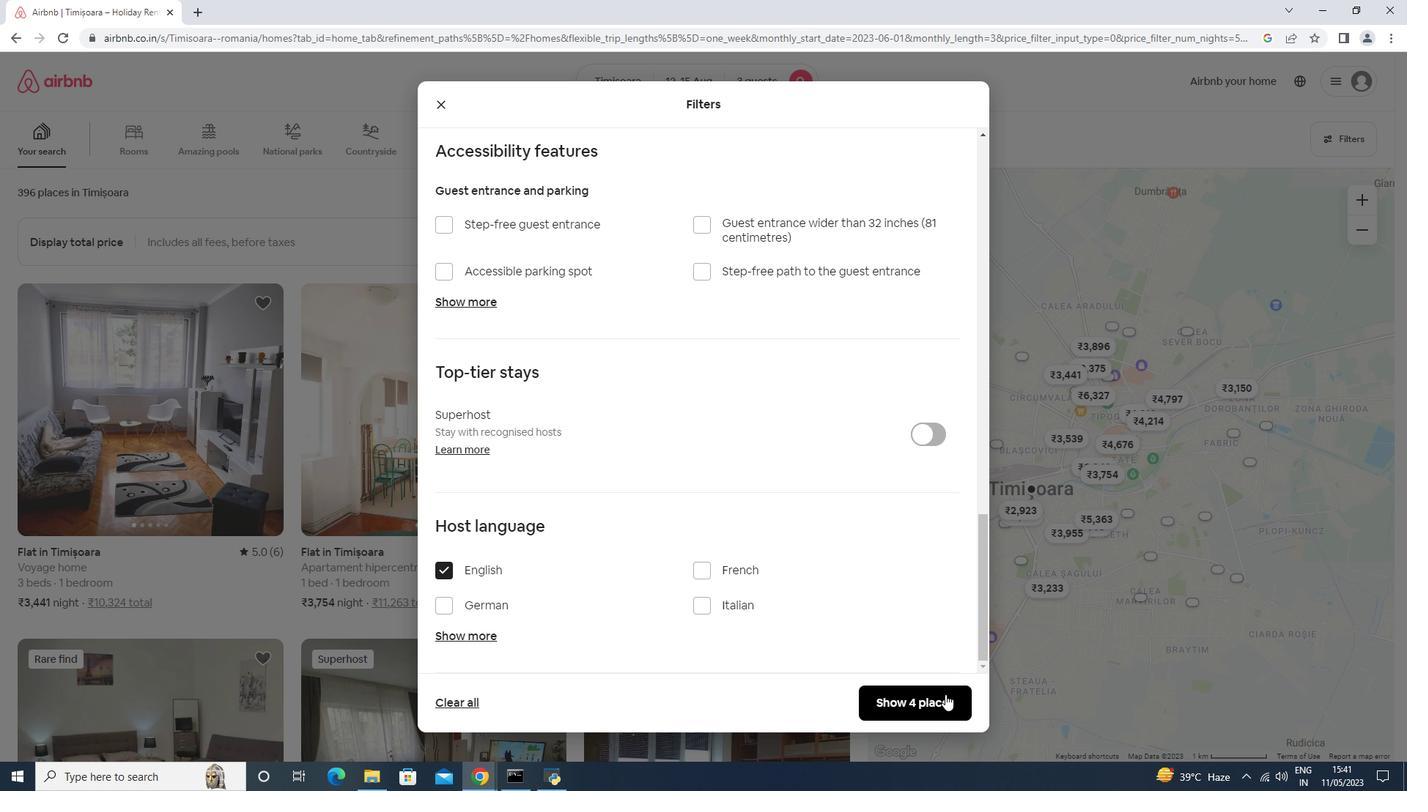 
Action: Mouse moved to (942, 689)
Screenshot: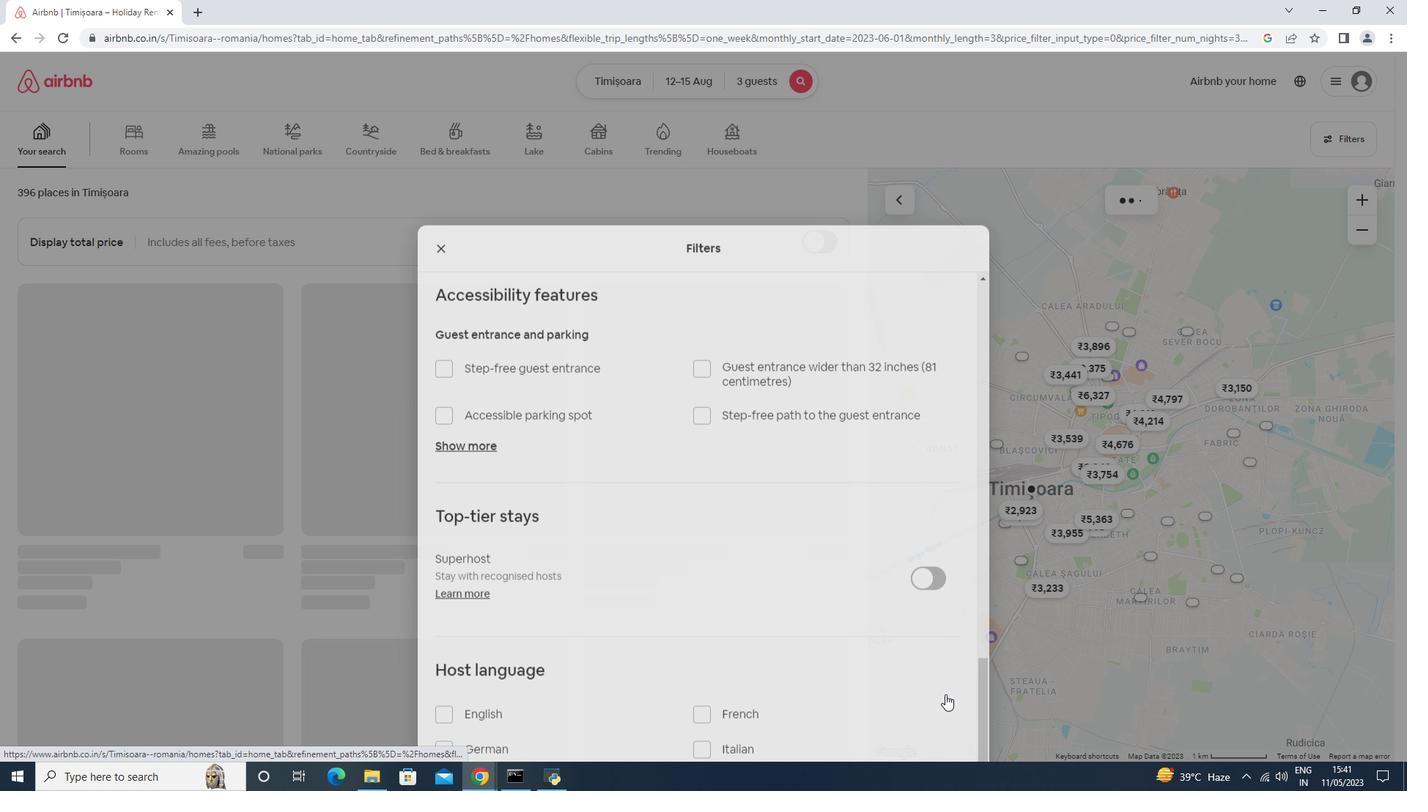 
